 Task: Find connections with filter location West End with filter topic #Investingwith filter profile language Spanish with filter current company YASH Technologies with filter school Manav Rachna International Institute of Research & Studies with filter industry Wholesale Machinery with filter service category Financial Planning with filter keywords title Conservation Scientist
Action: Mouse moved to (687, 134)
Screenshot: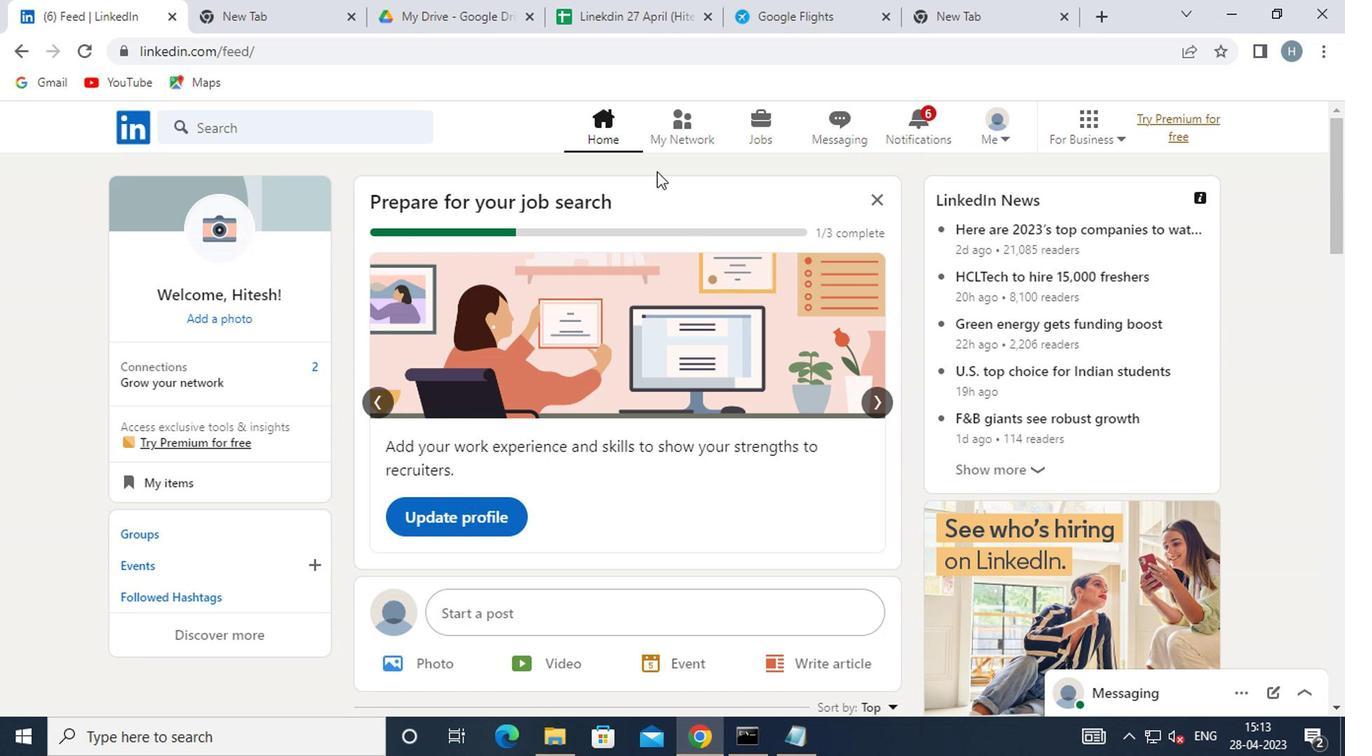 
Action: Mouse pressed left at (687, 134)
Screenshot: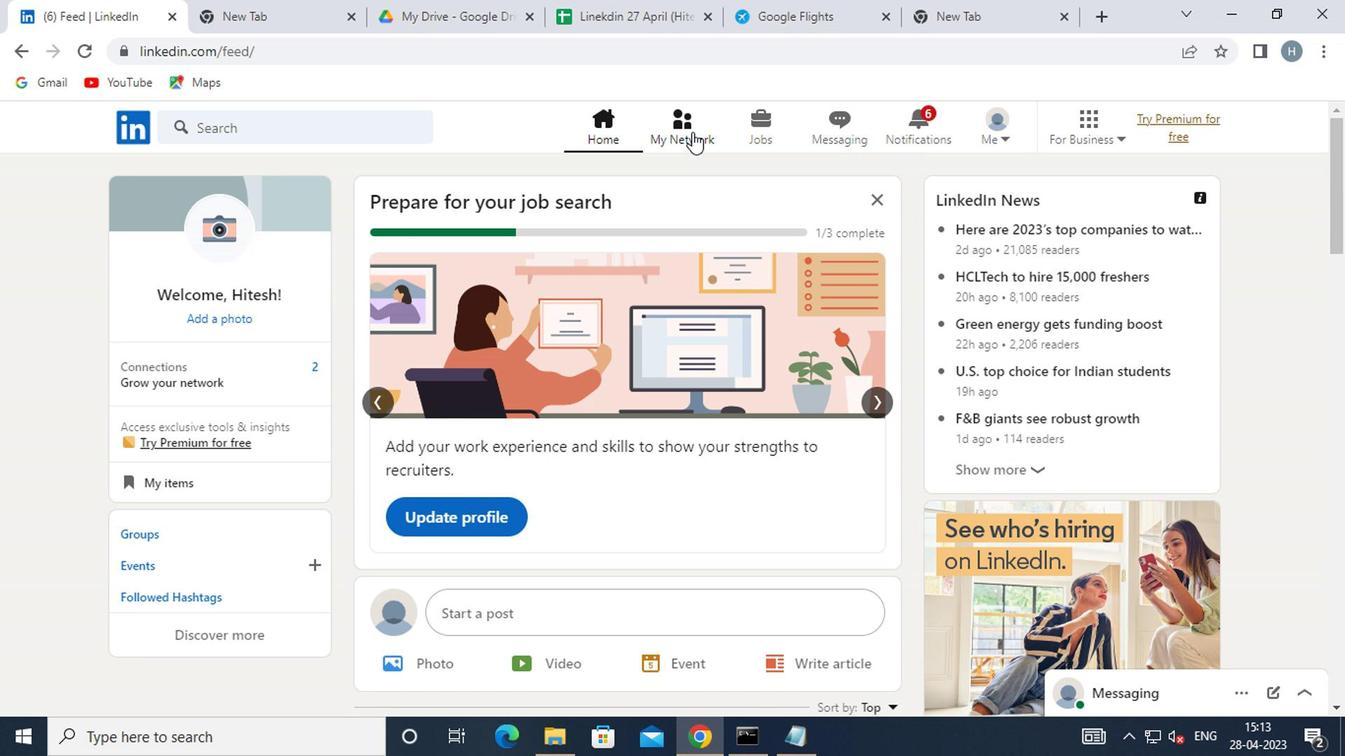 
Action: Mouse moved to (297, 230)
Screenshot: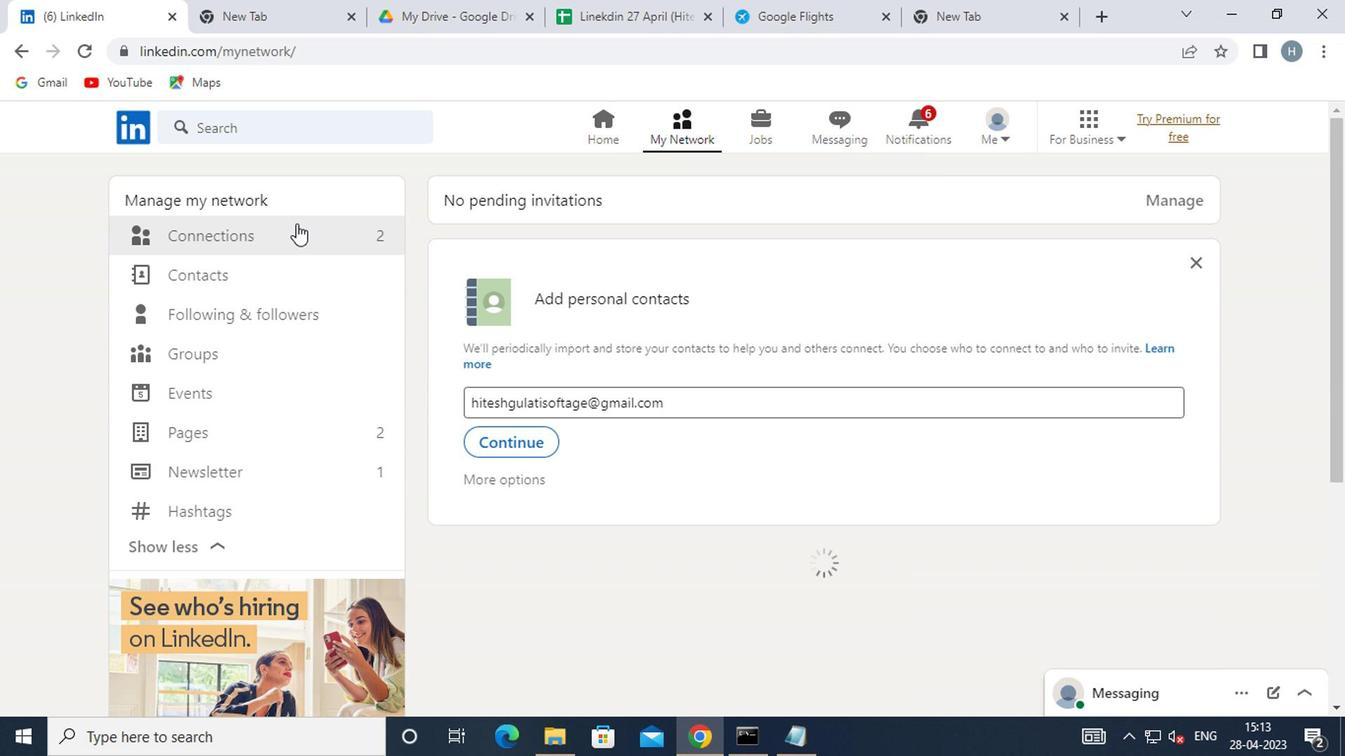 
Action: Mouse pressed left at (297, 230)
Screenshot: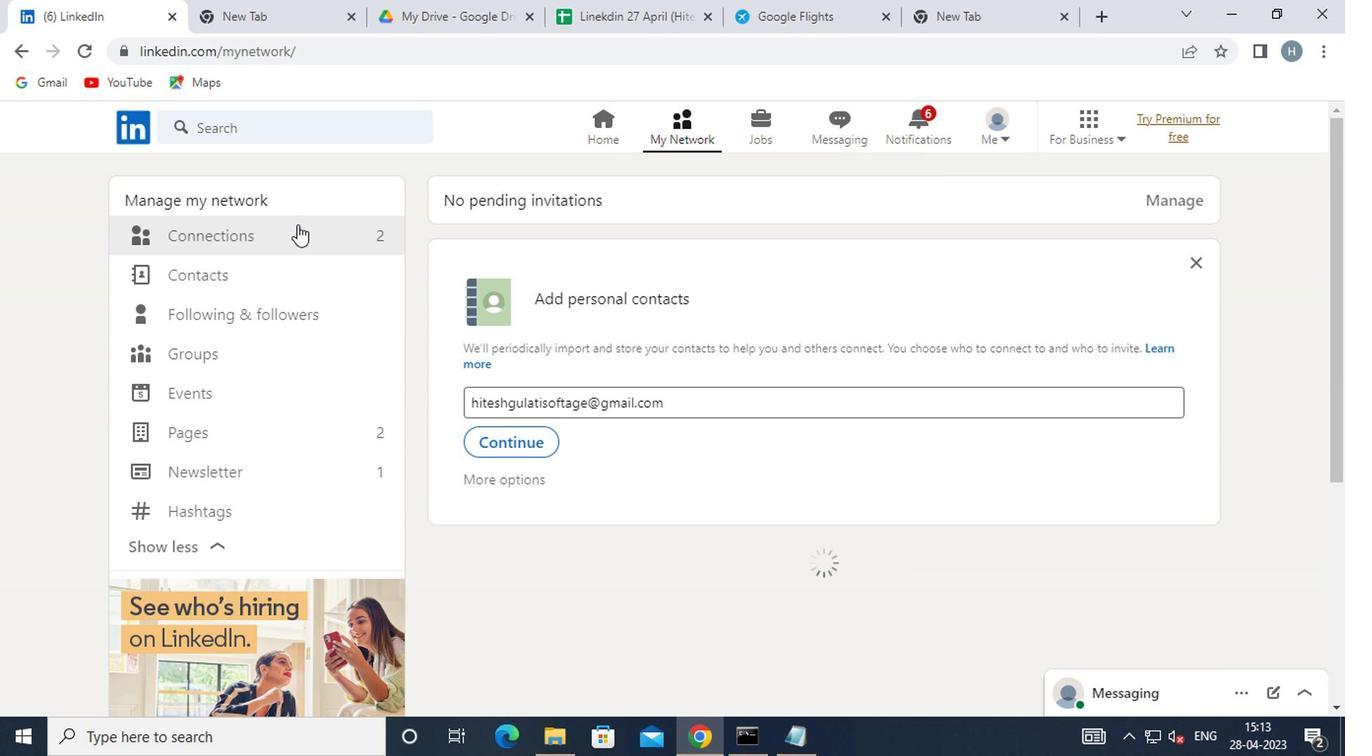 
Action: Mouse moved to (807, 239)
Screenshot: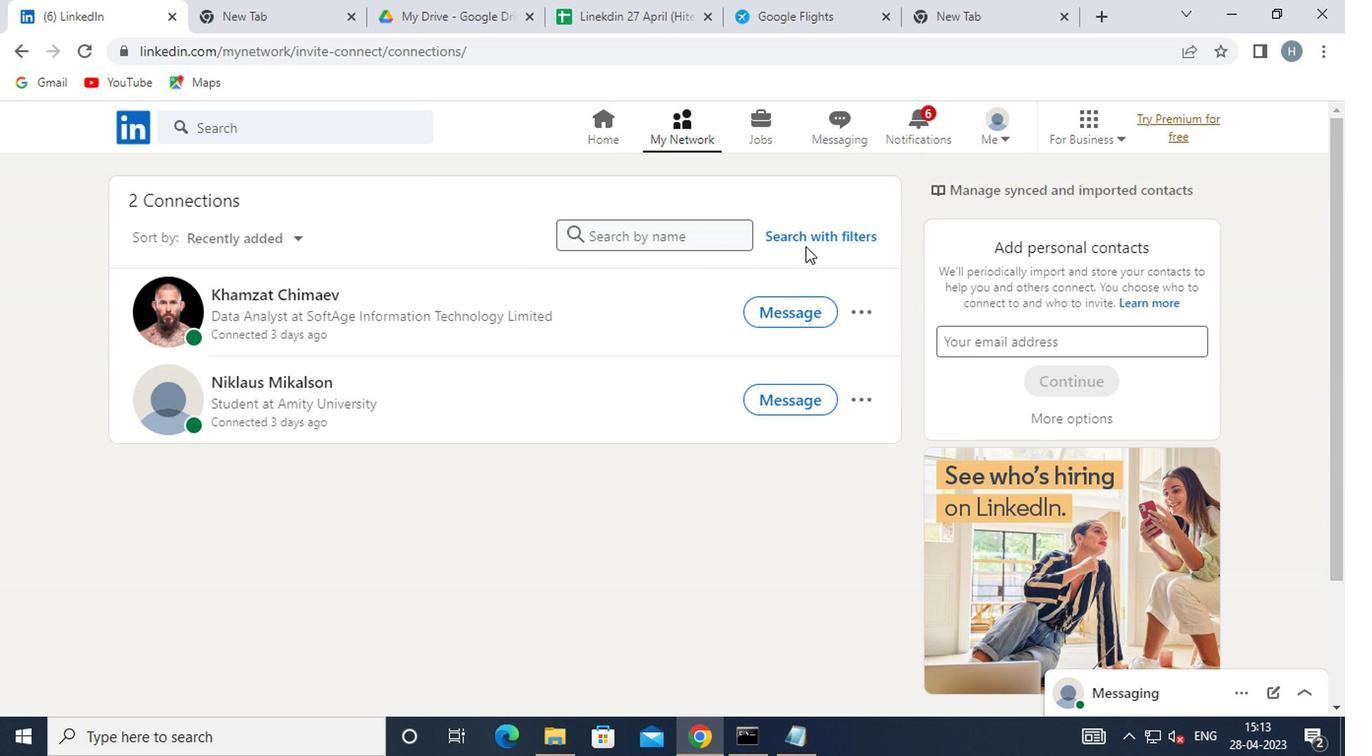 
Action: Mouse pressed left at (807, 239)
Screenshot: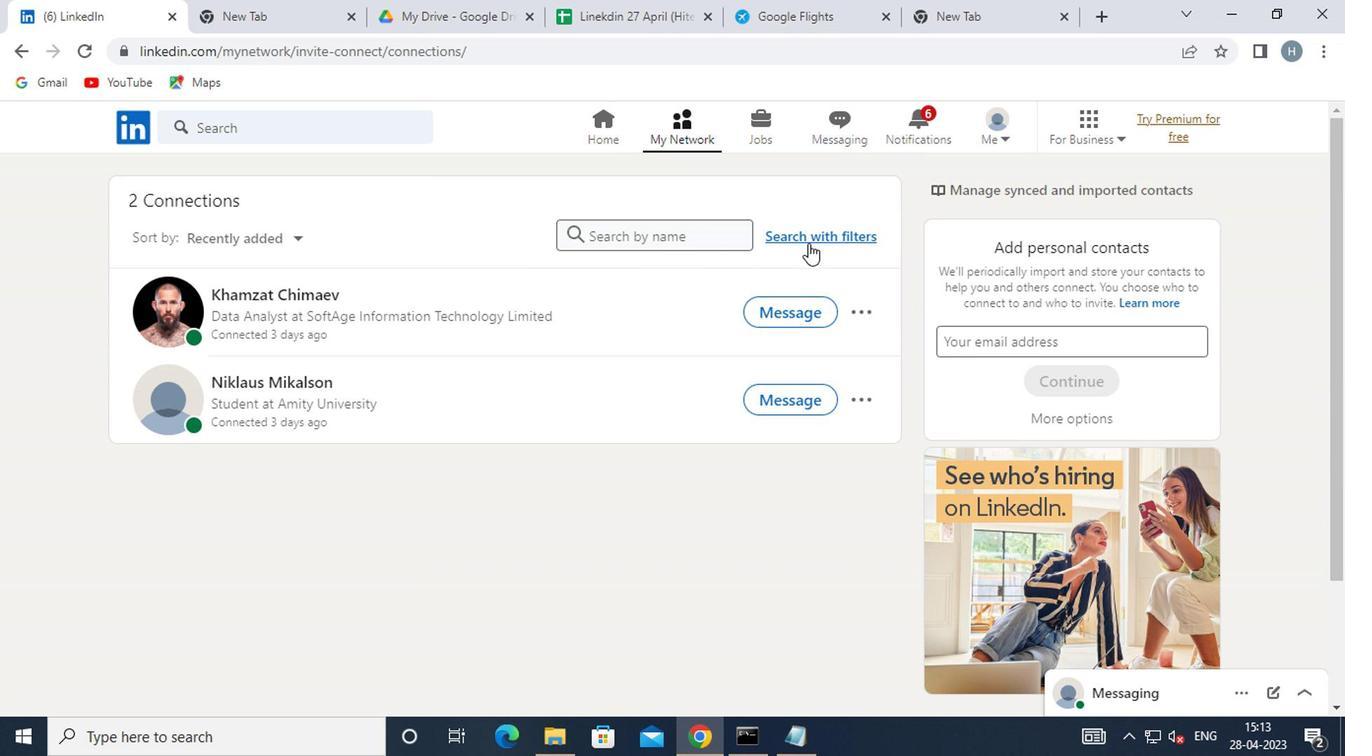 
Action: Mouse moved to (734, 184)
Screenshot: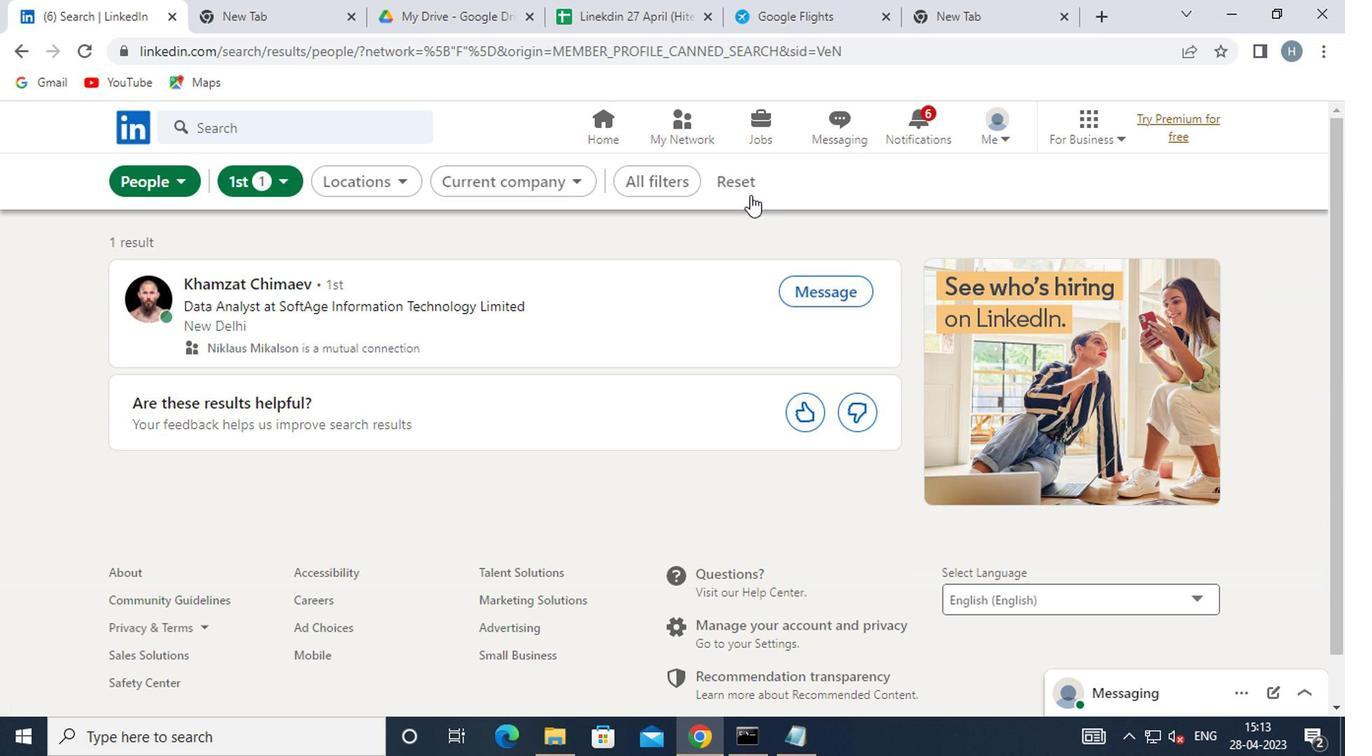
Action: Mouse pressed left at (734, 184)
Screenshot: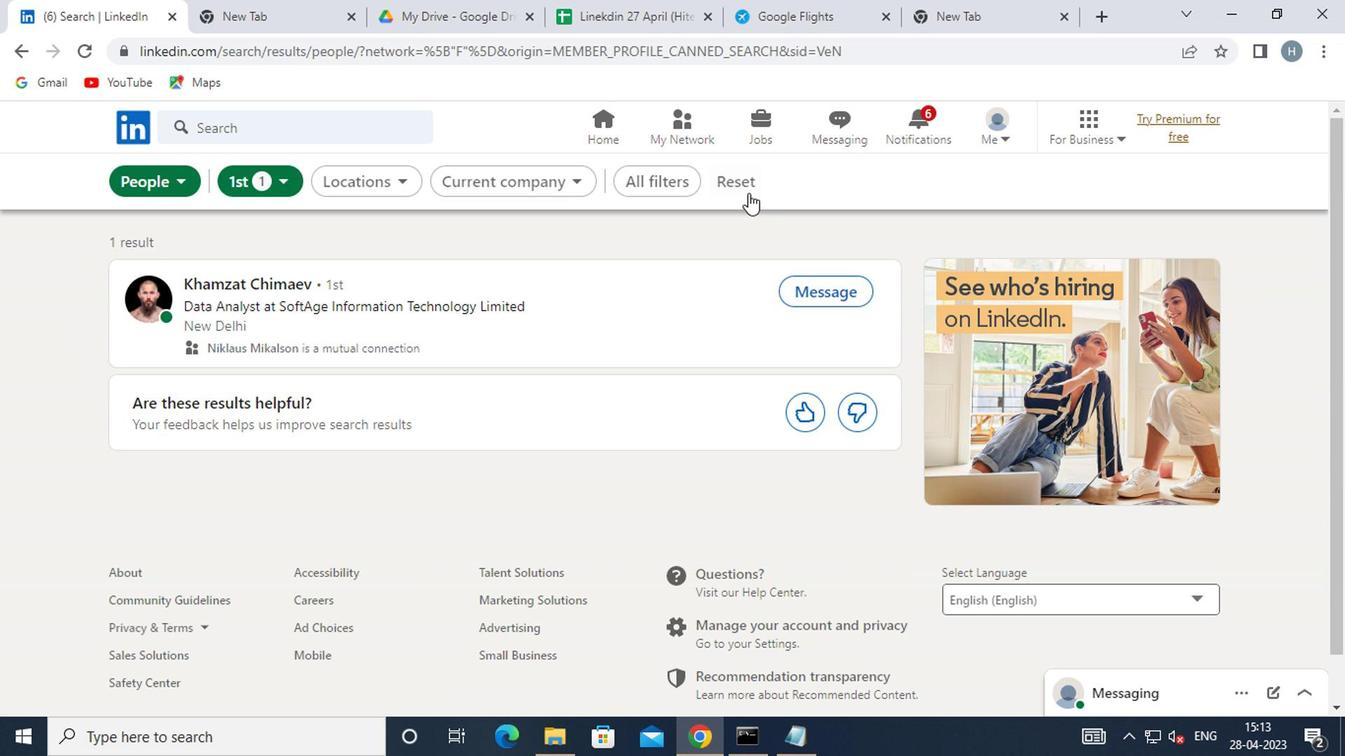 
Action: Mouse moved to (723, 184)
Screenshot: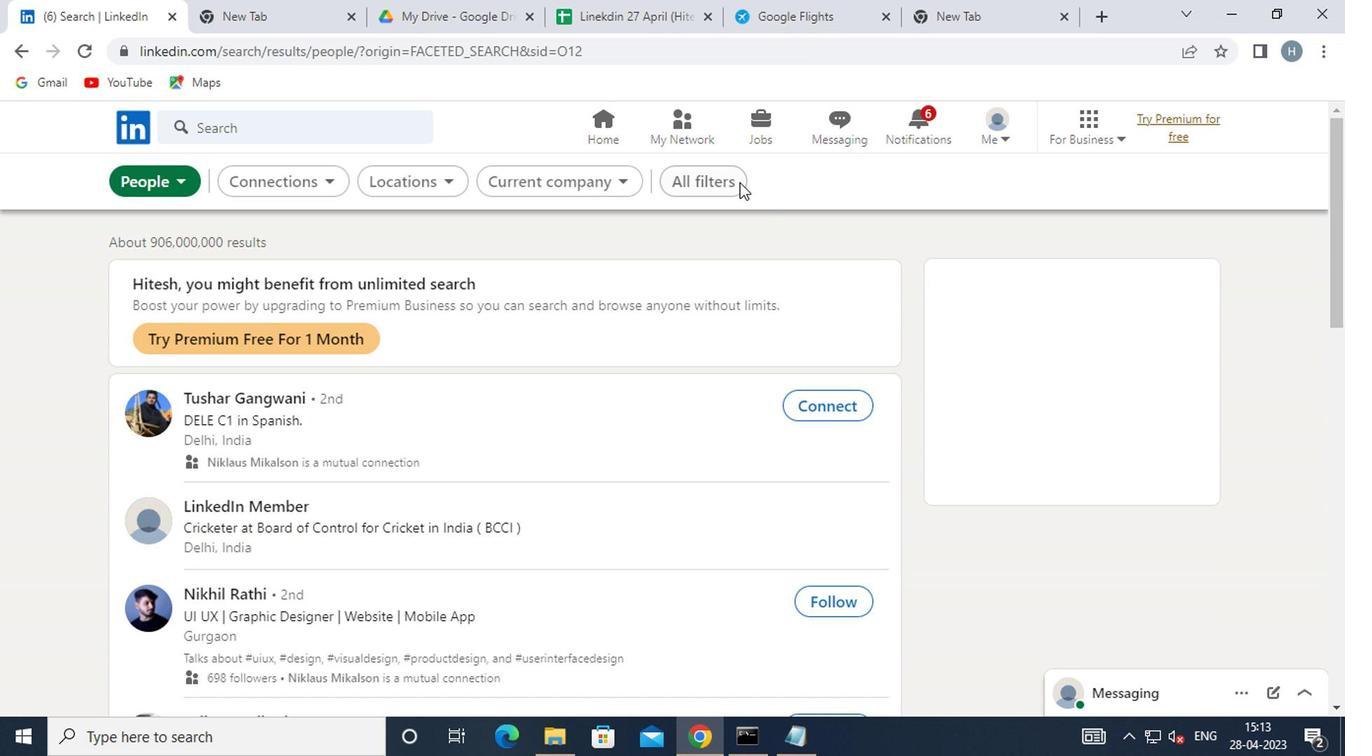 
Action: Mouse pressed left at (723, 184)
Screenshot: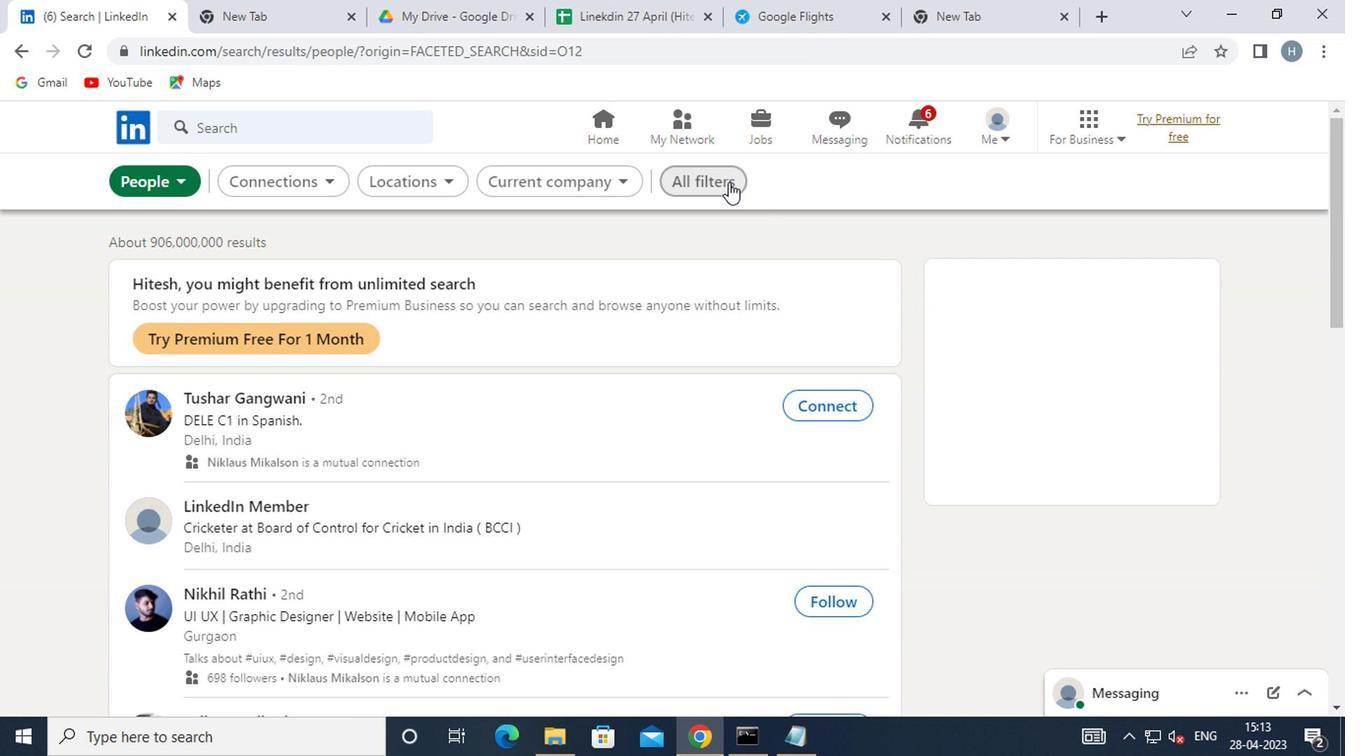 
Action: Mouse moved to (1065, 341)
Screenshot: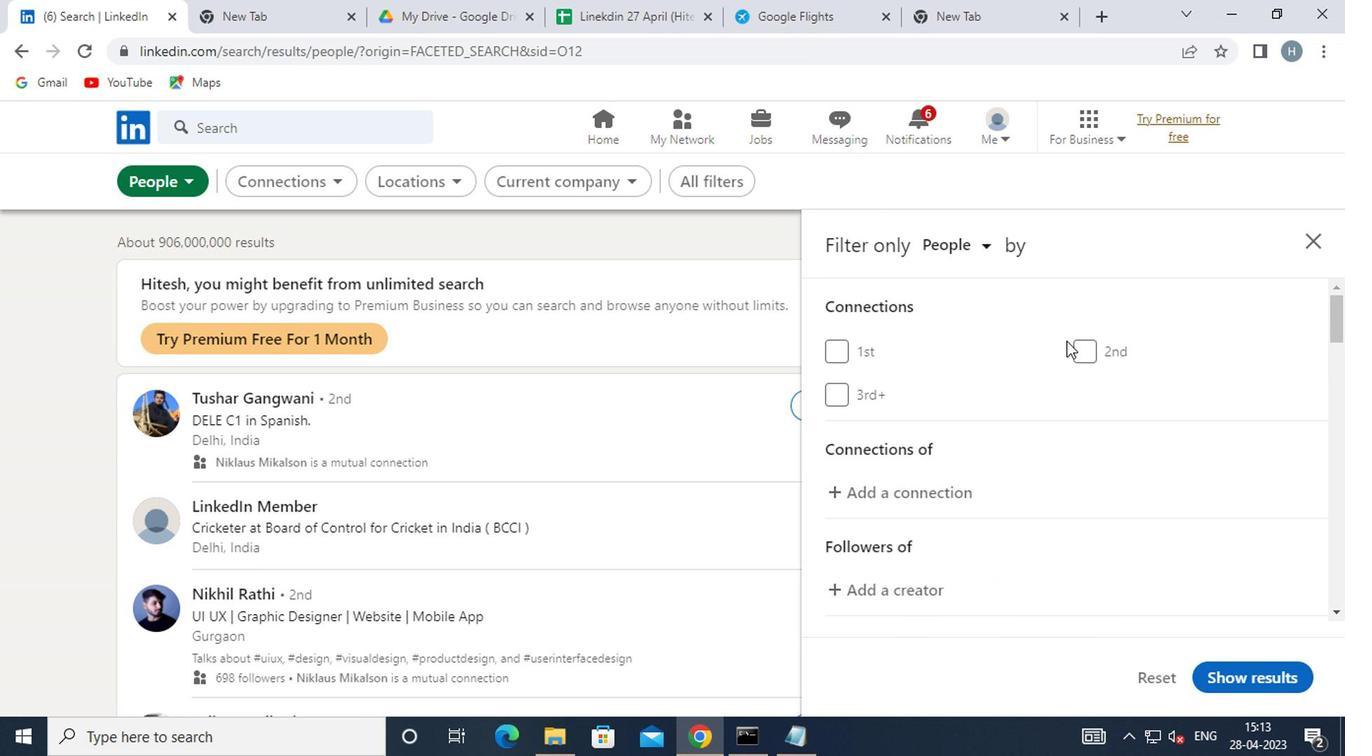 
Action: Mouse scrolled (1065, 341) with delta (0, 0)
Screenshot: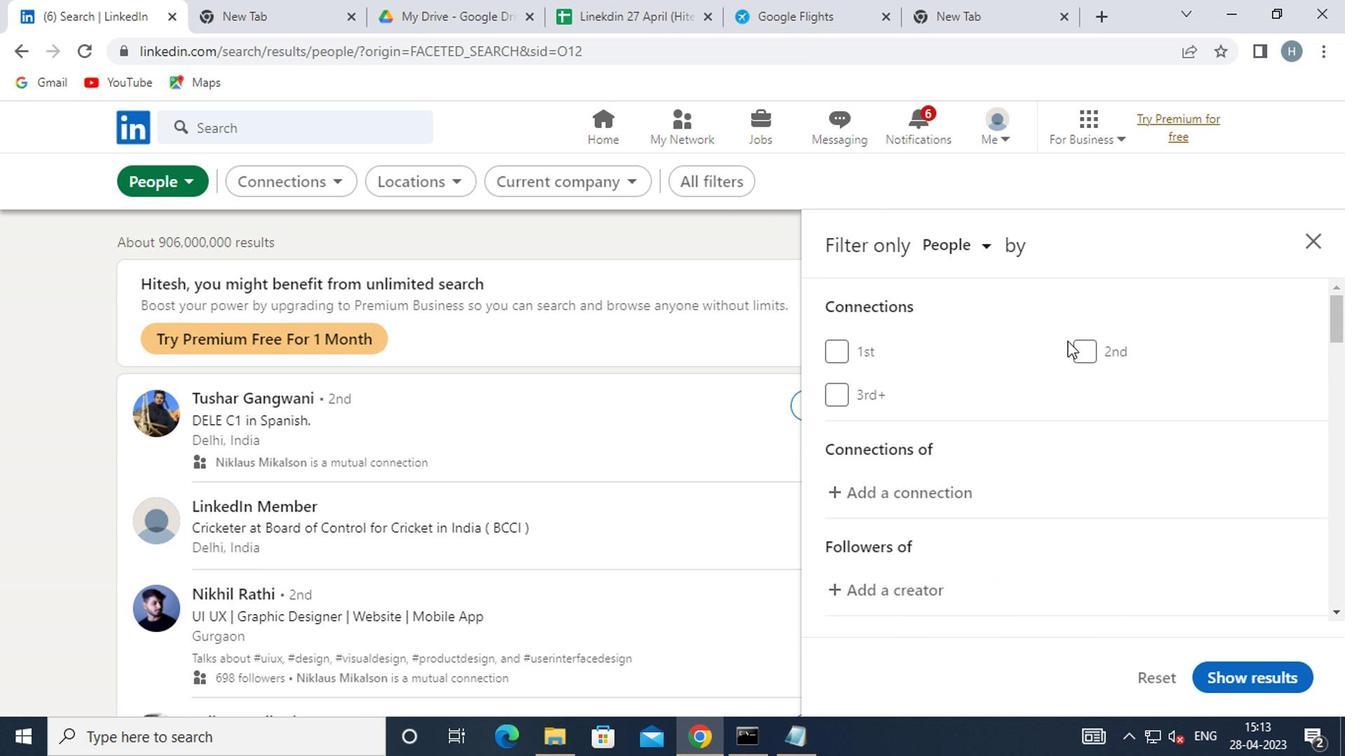
Action: Mouse moved to (1065, 341)
Screenshot: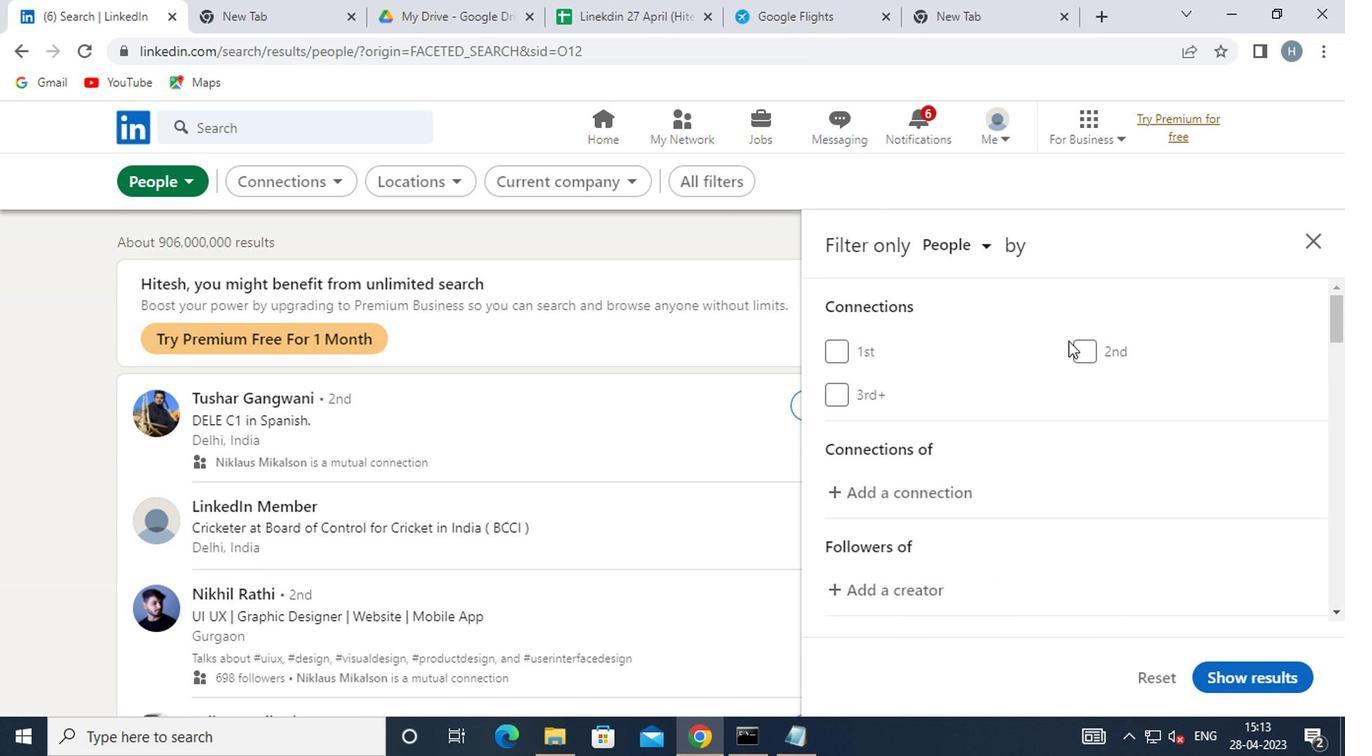 
Action: Mouse scrolled (1065, 341) with delta (0, 0)
Screenshot: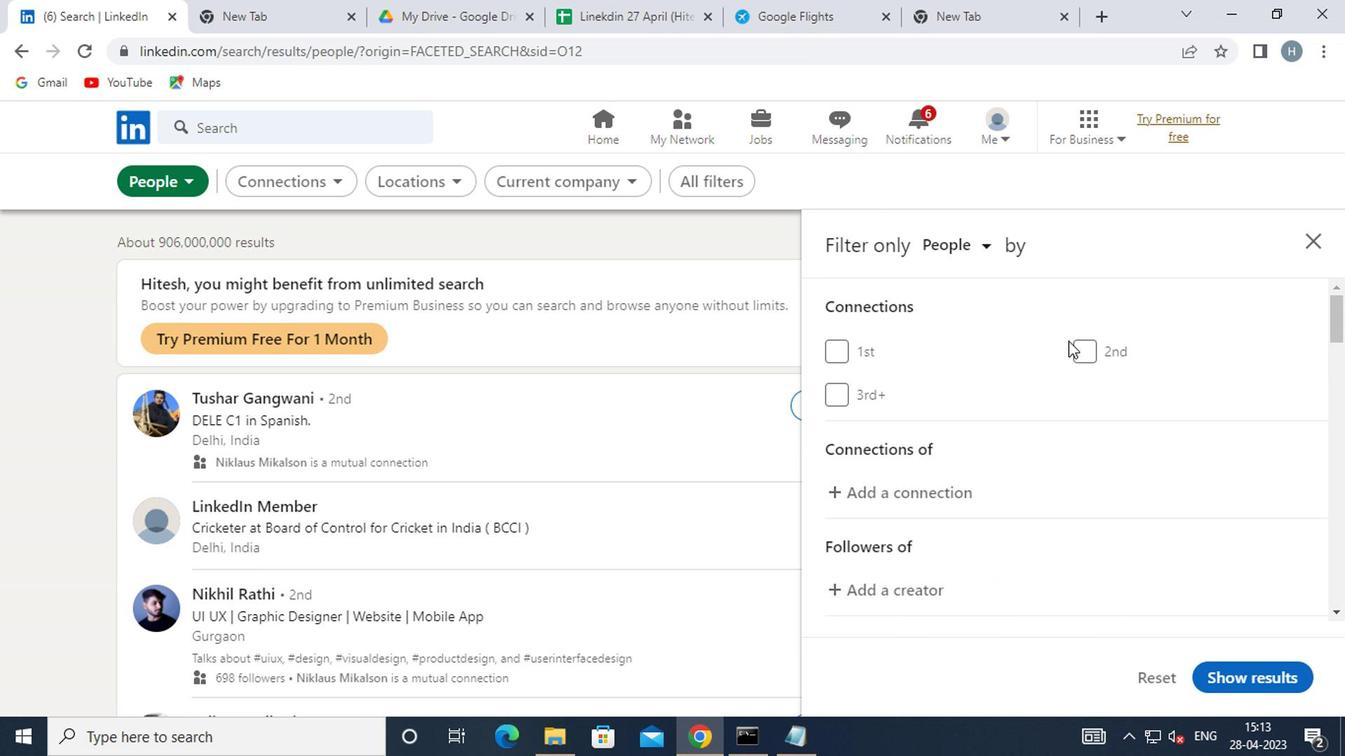 
Action: Mouse scrolled (1065, 341) with delta (0, 0)
Screenshot: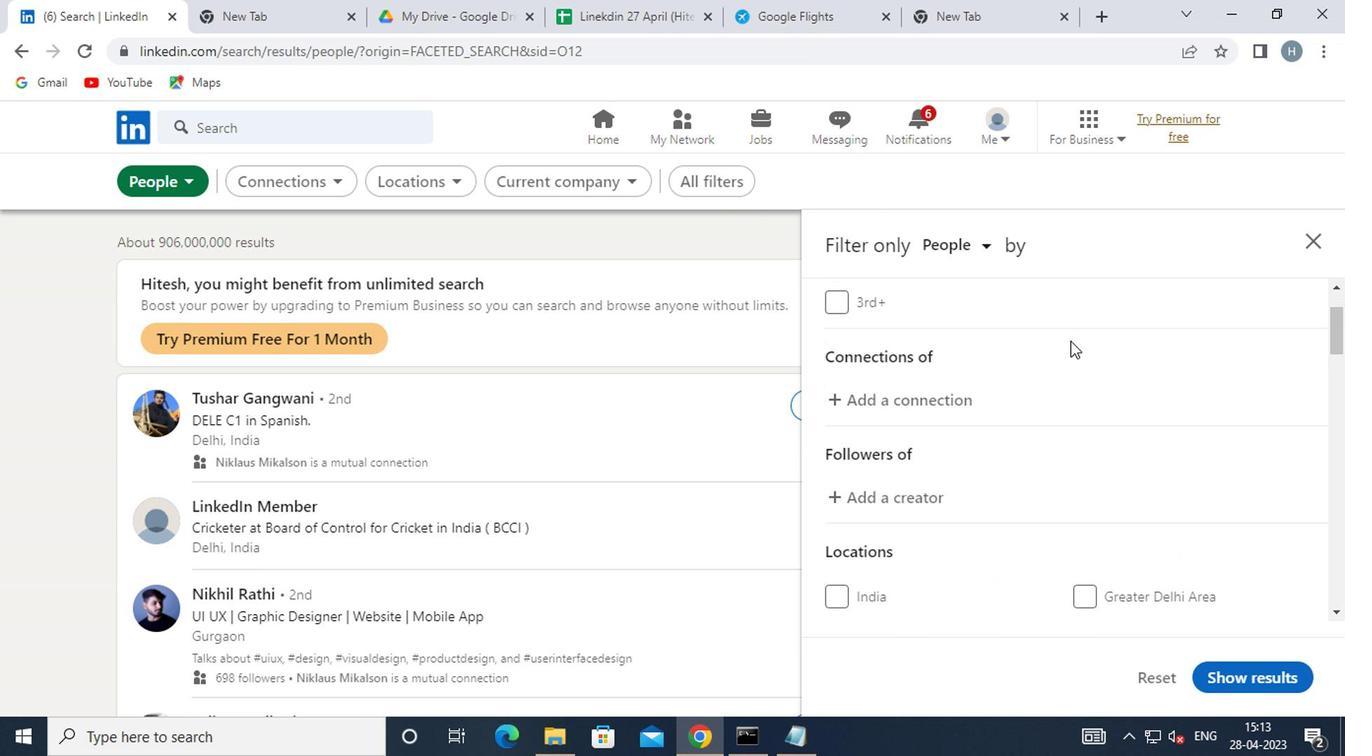 
Action: Mouse moved to (1113, 468)
Screenshot: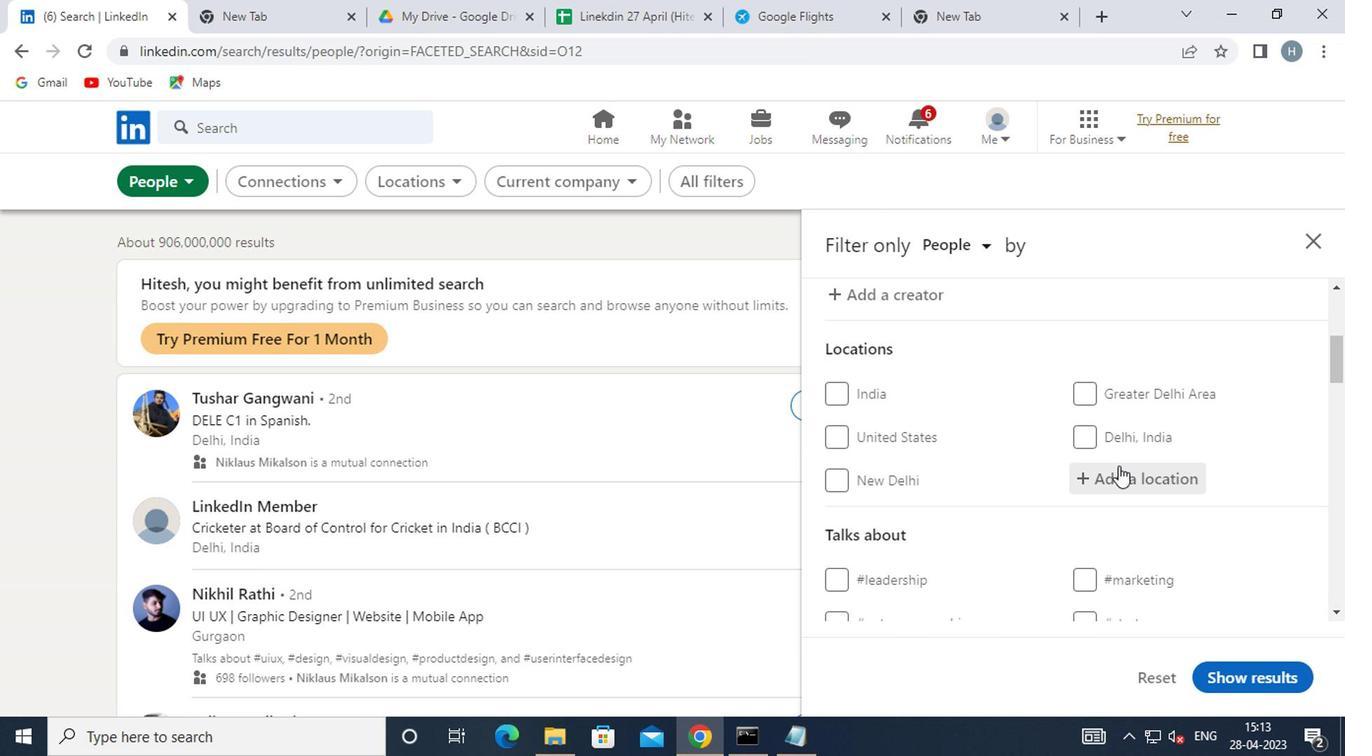 
Action: Mouse pressed left at (1113, 468)
Screenshot: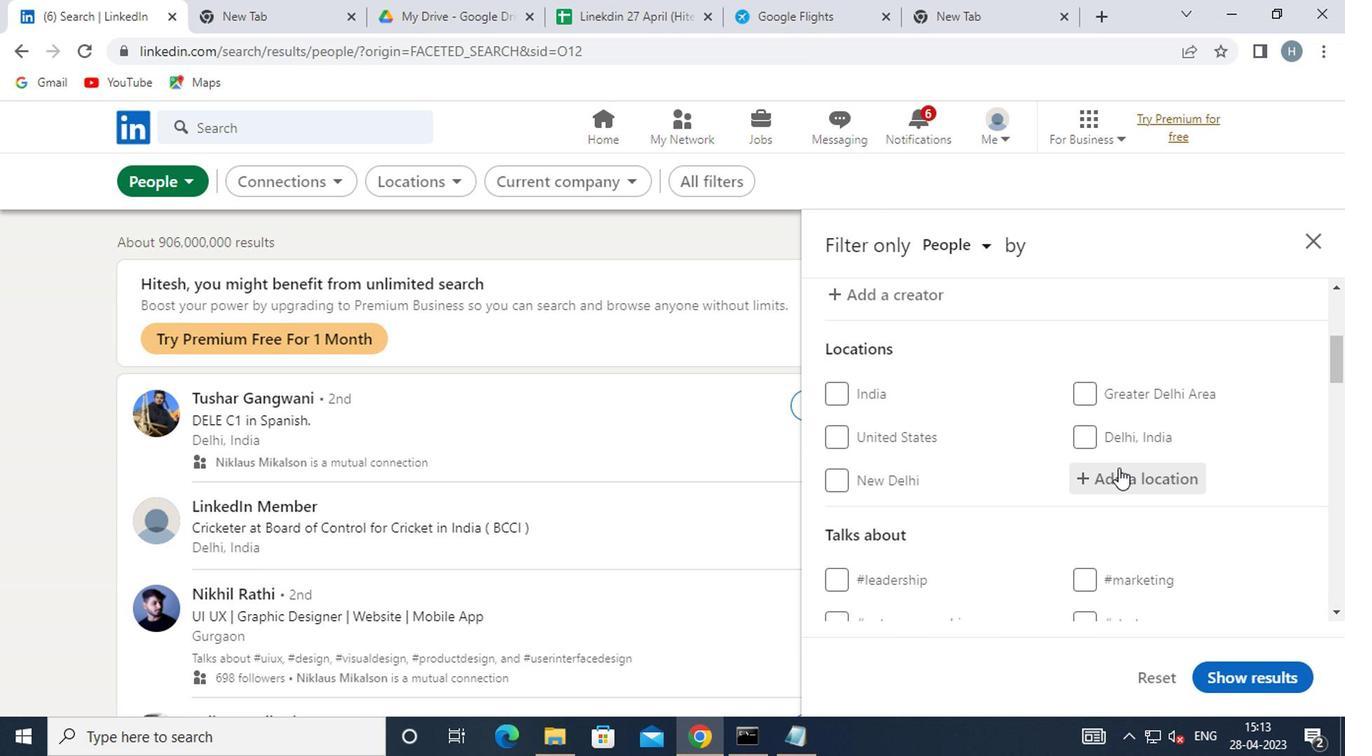 
Action: Mouse moved to (1100, 463)
Screenshot: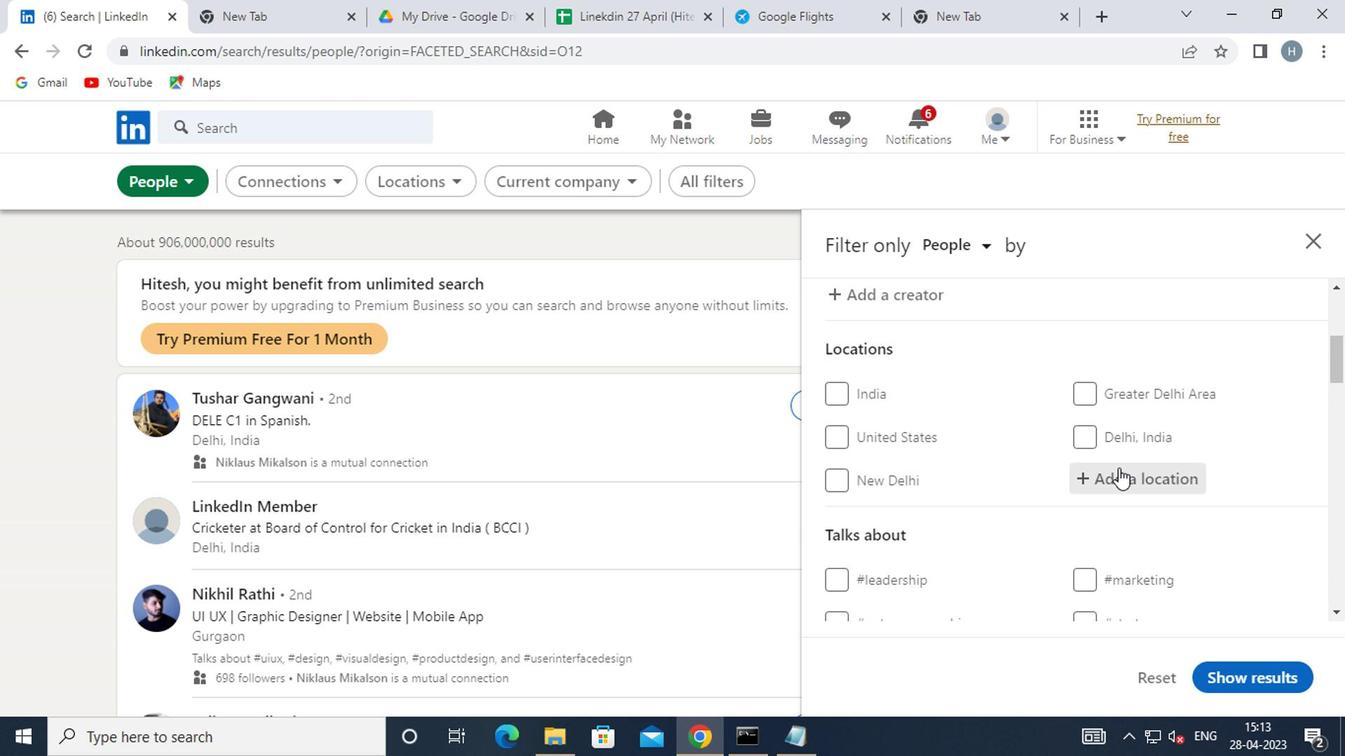 
Action: Key pressed <Key.shift><Key.shift>WEST<Key.space><Key.shift><Key.shift>END
Screenshot: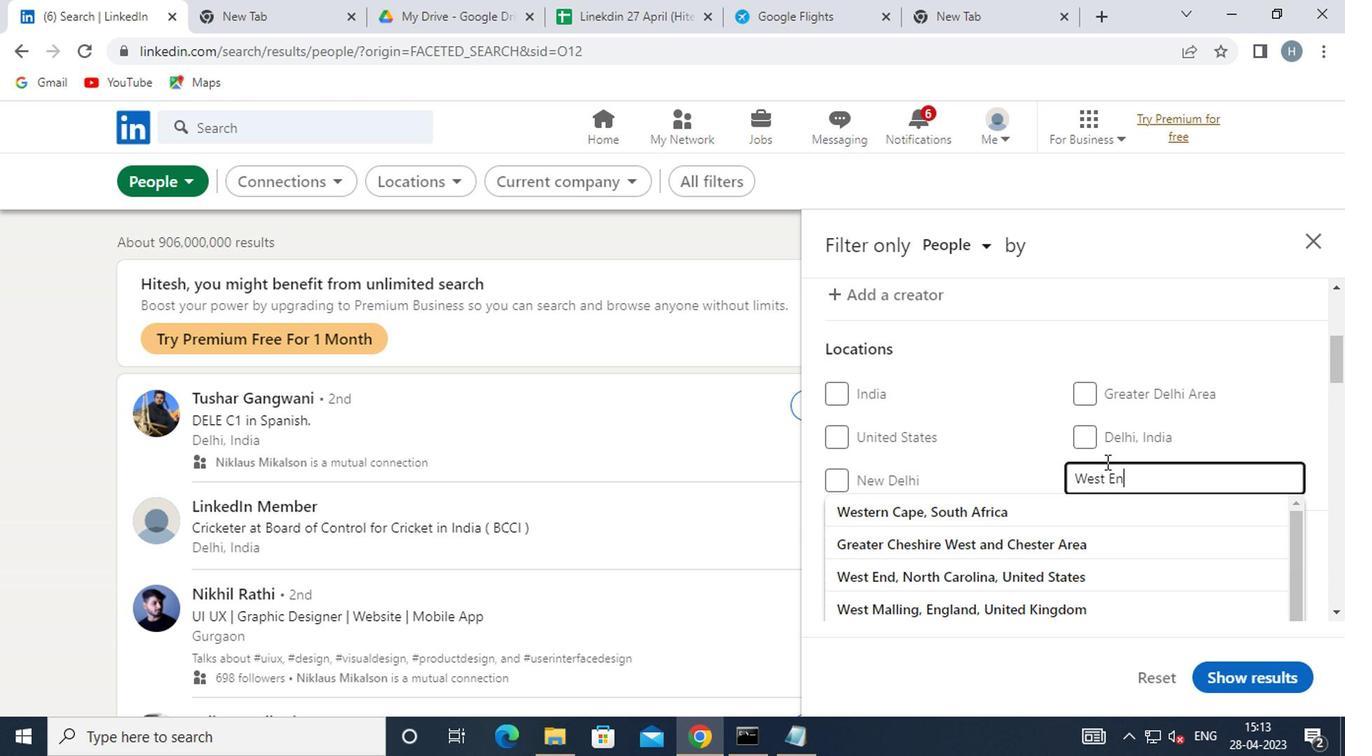 
Action: Mouse moved to (1165, 475)
Screenshot: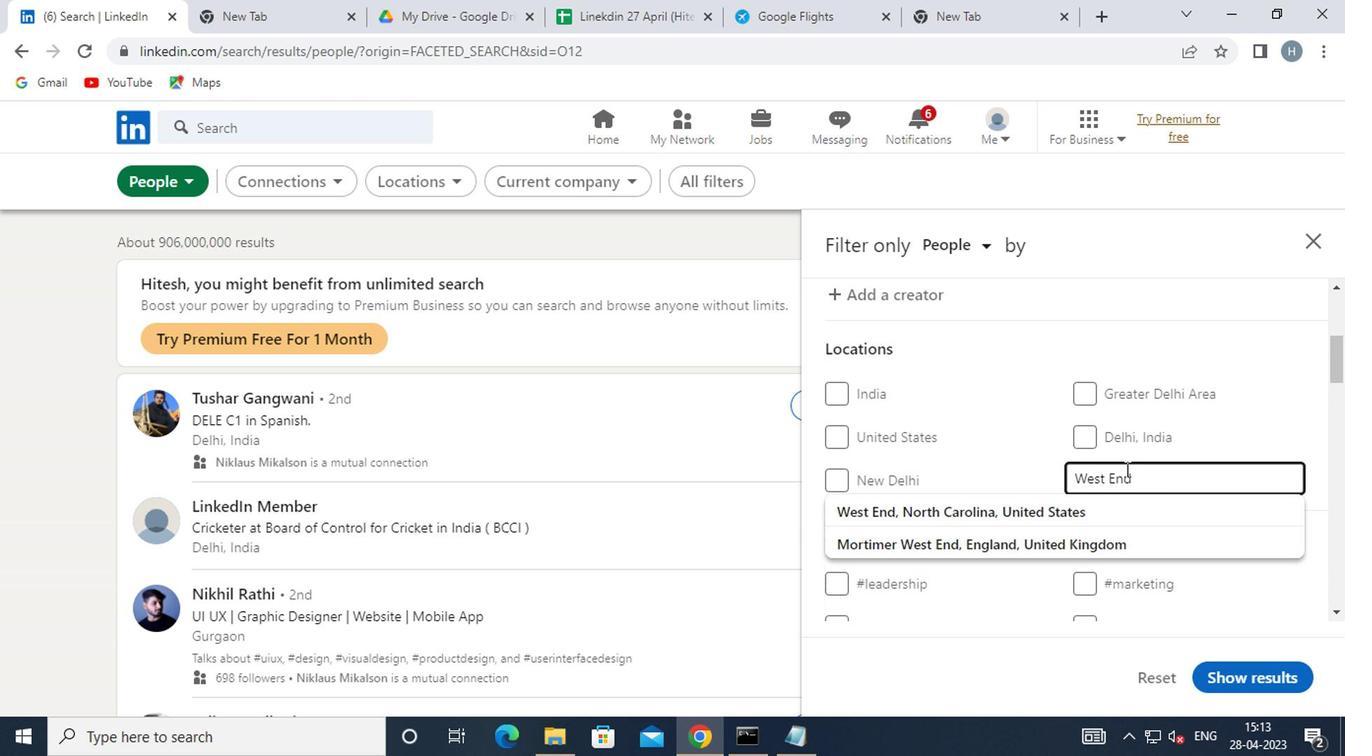
Action: Key pressed <Key.enter>
Screenshot: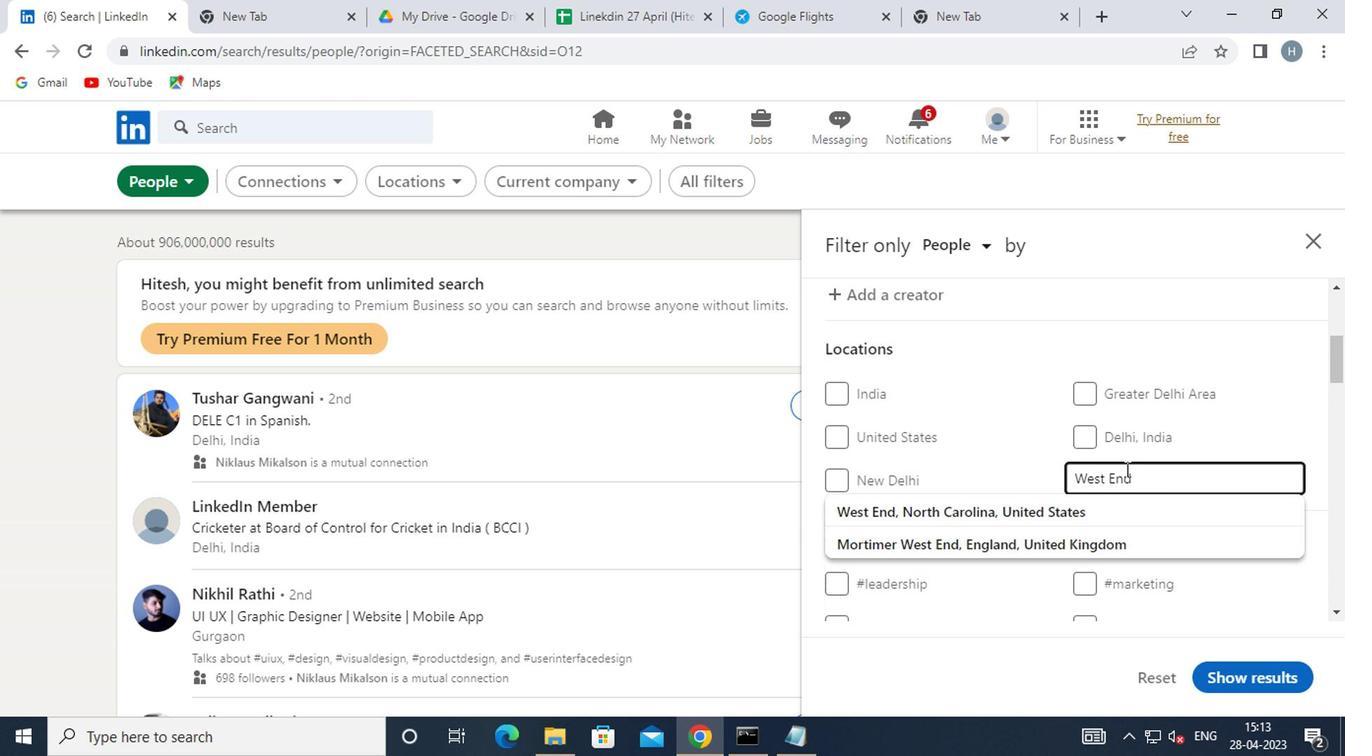 
Action: Mouse moved to (1167, 471)
Screenshot: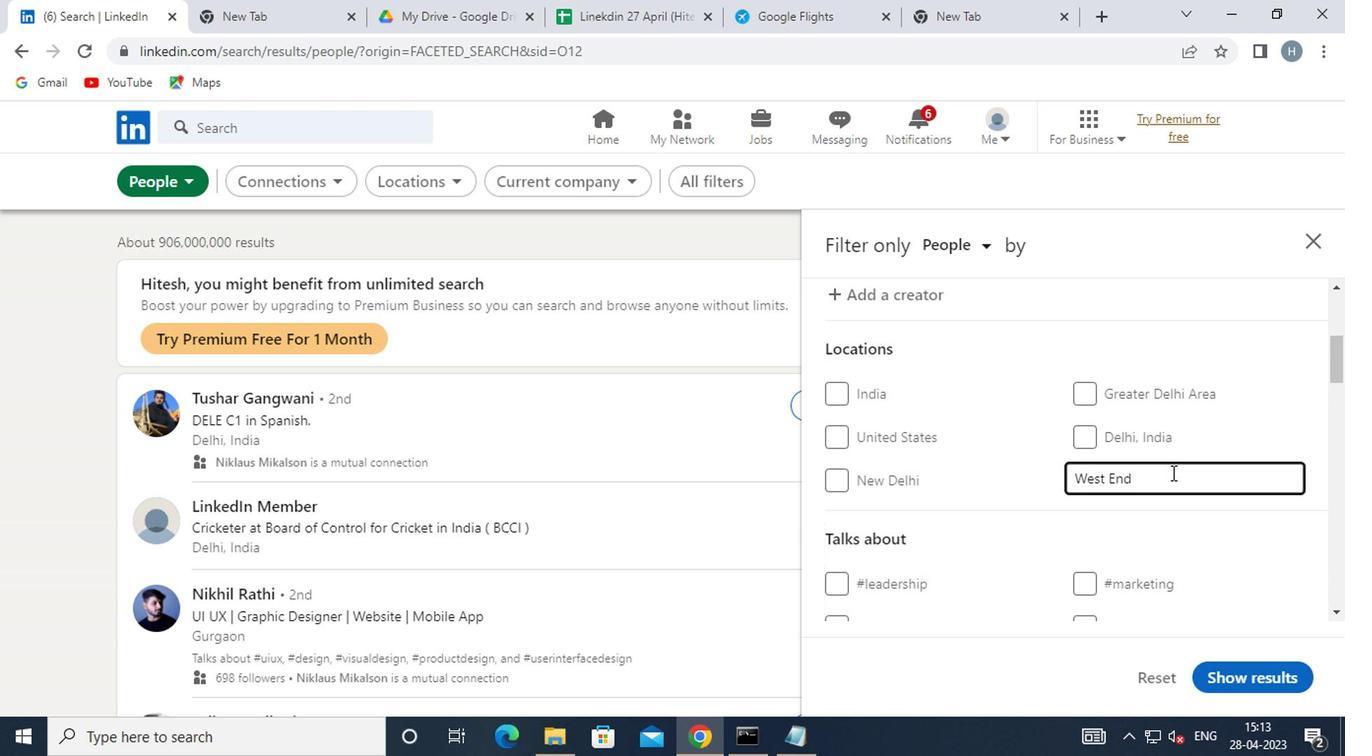 
Action: Mouse scrolled (1167, 470) with delta (0, 0)
Screenshot: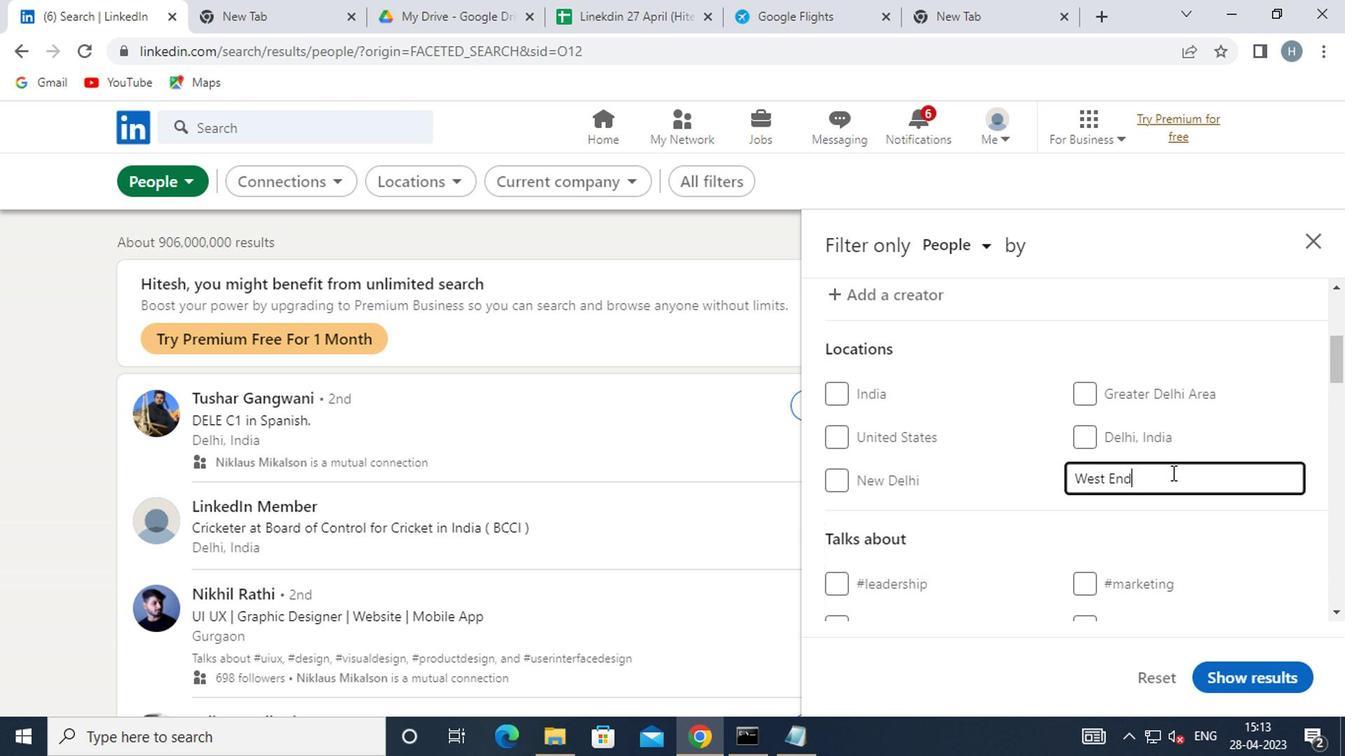 
Action: Mouse moved to (1158, 453)
Screenshot: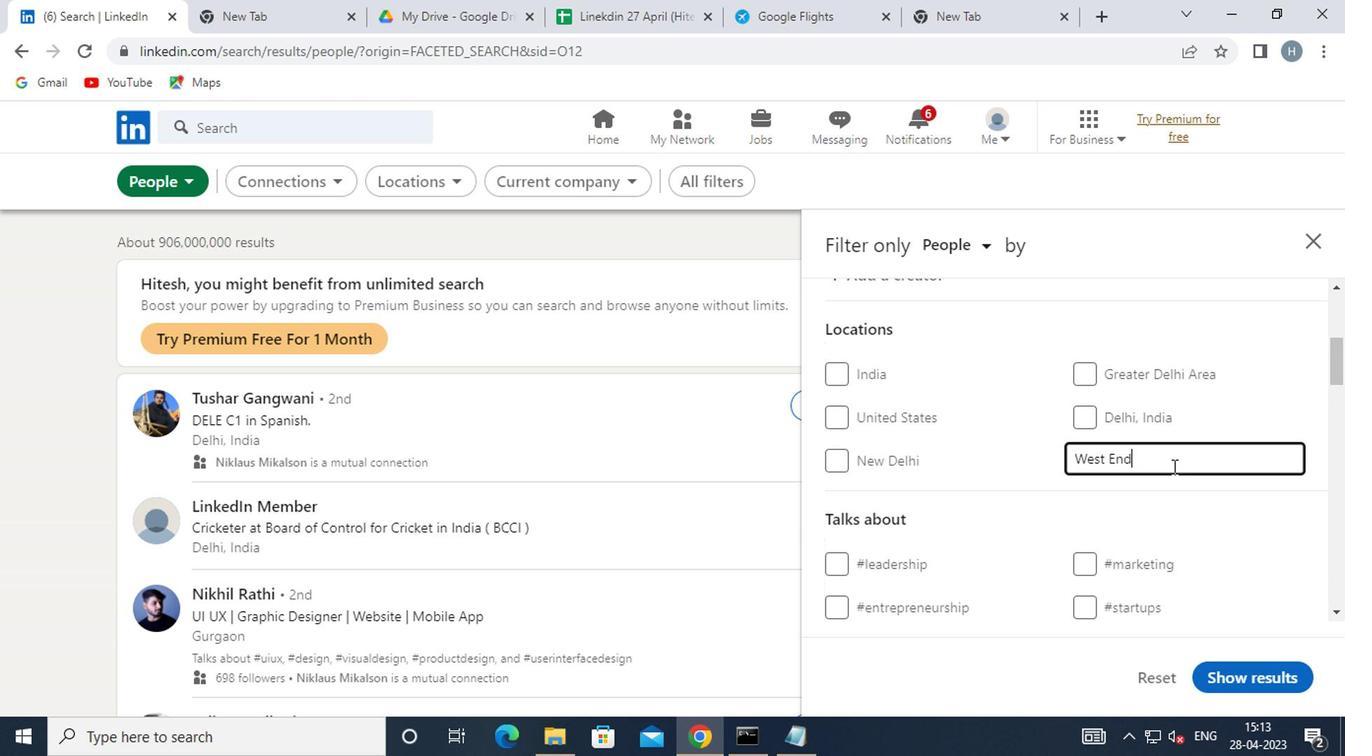
Action: Mouse scrolled (1158, 451) with delta (0, -1)
Screenshot: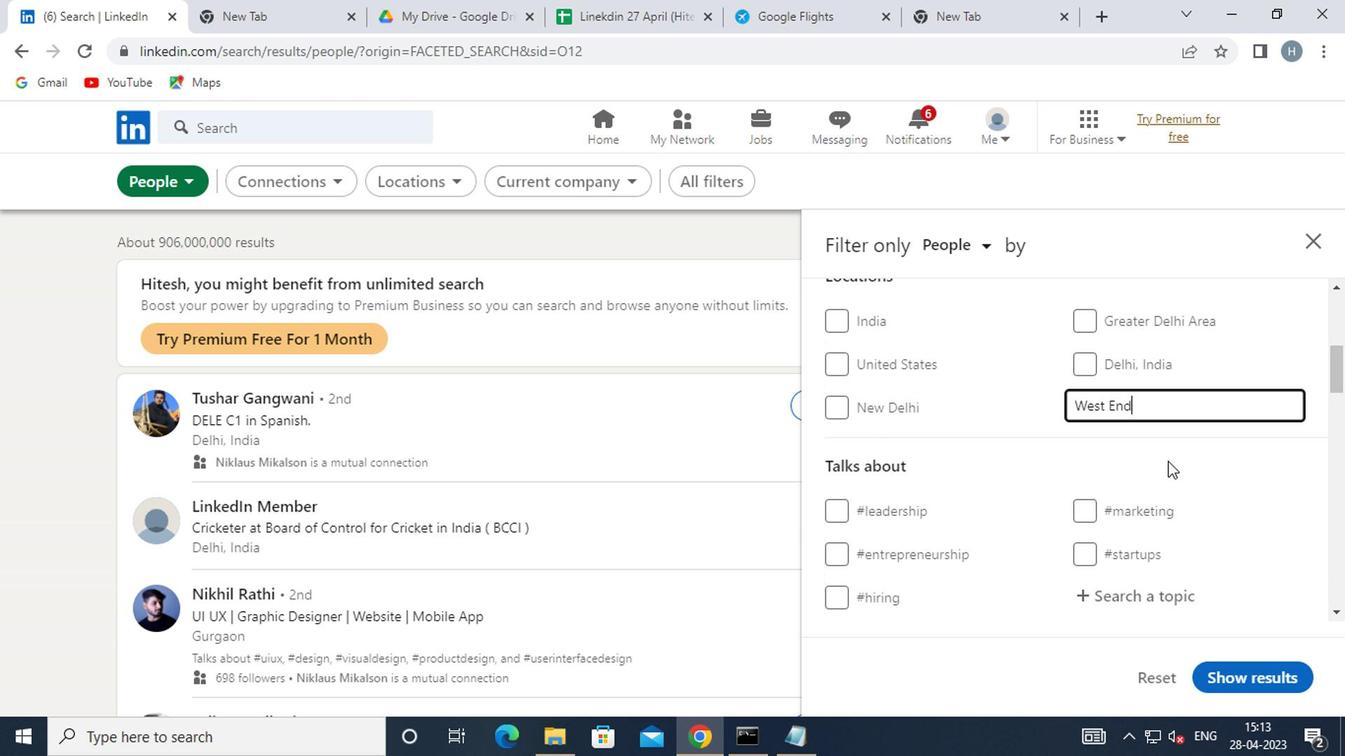 
Action: Mouse moved to (1141, 474)
Screenshot: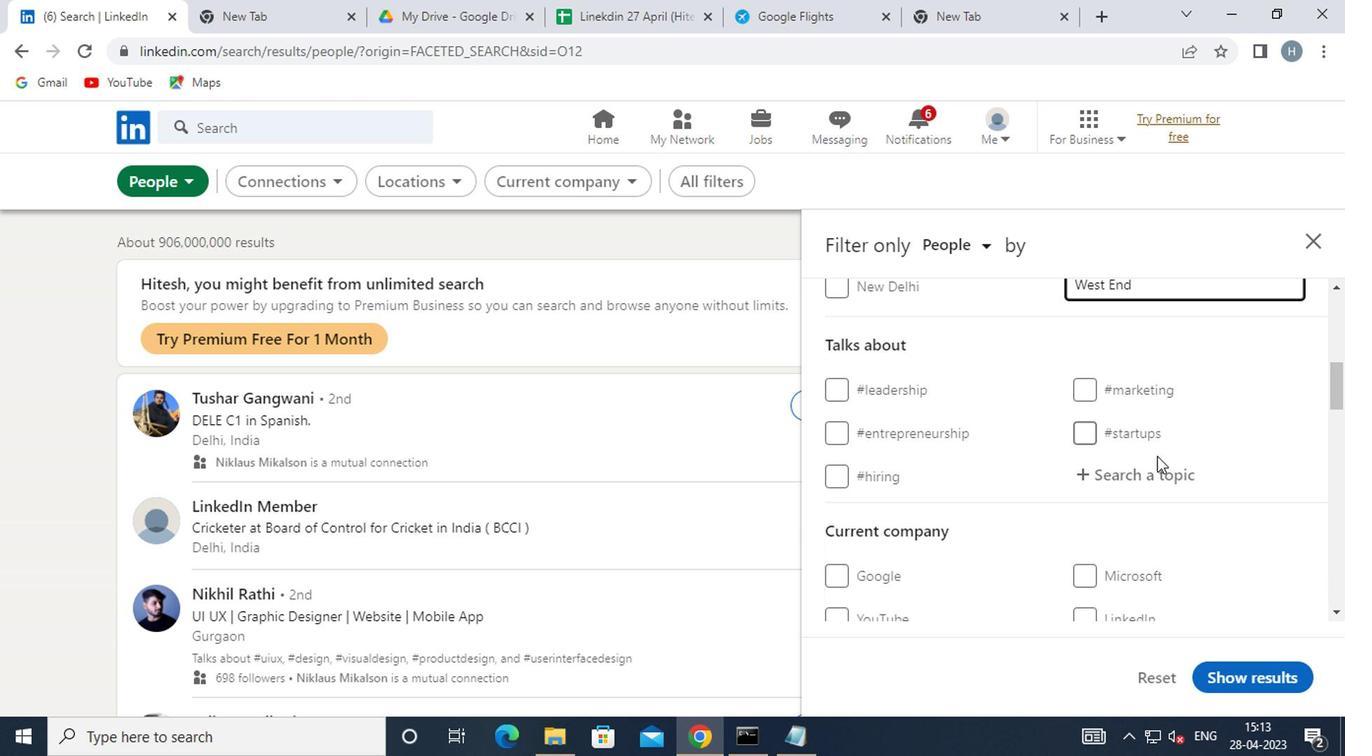 
Action: Mouse pressed left at (1141, 474)
Screenshot: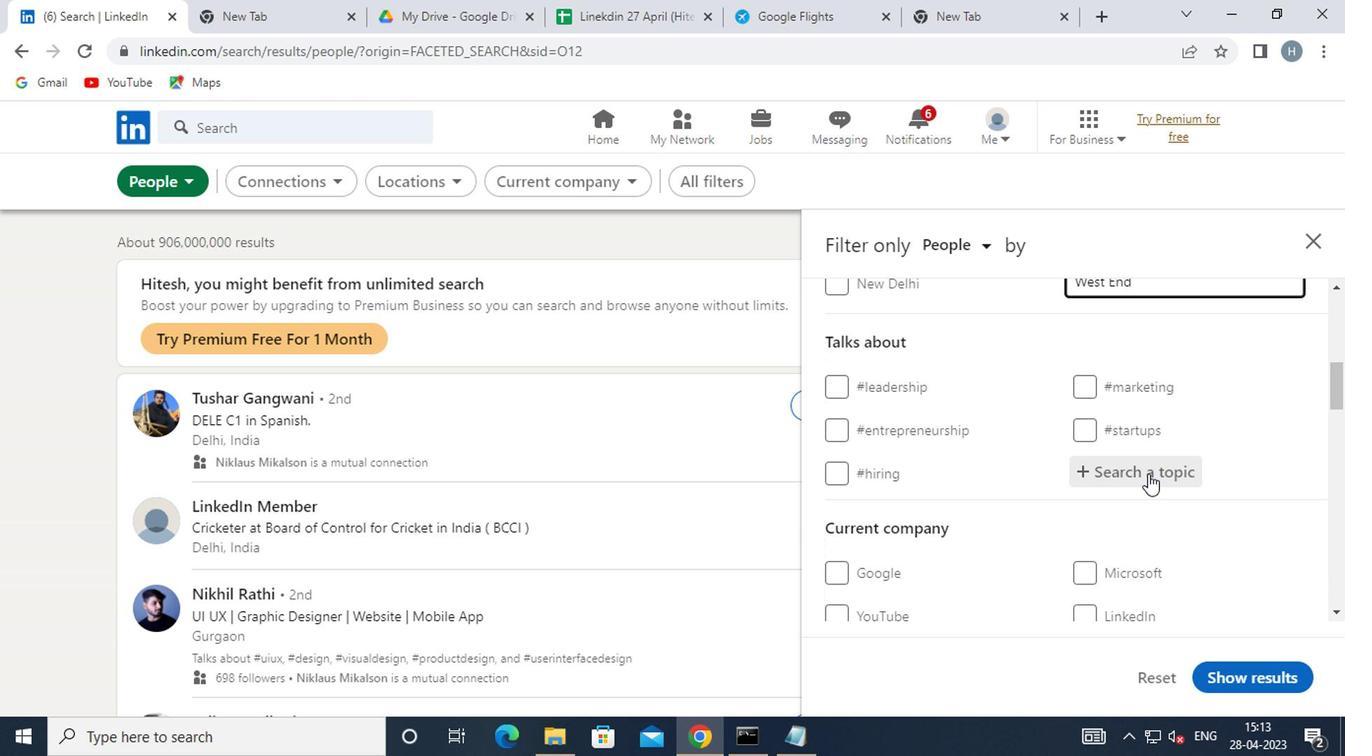 
Action: Mouse moved to (1141, 475)
Screenshot: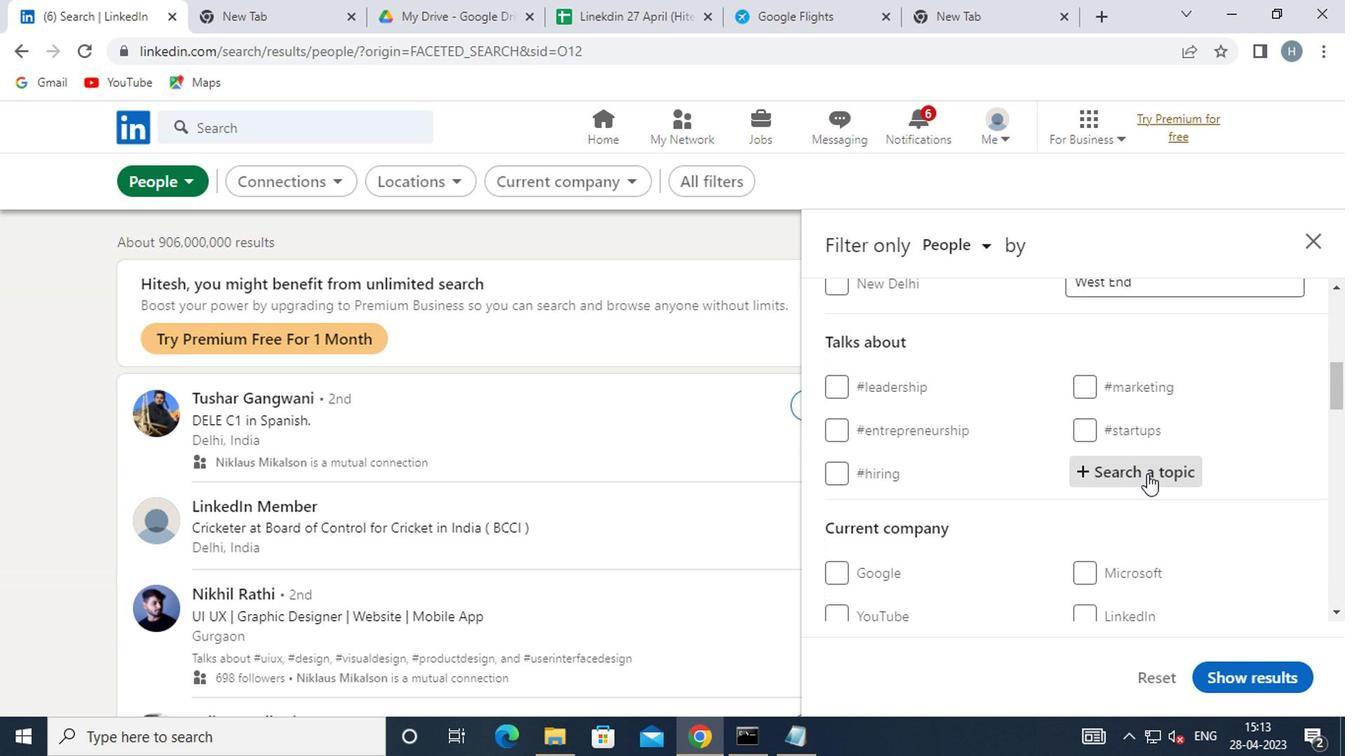 
Action: Key pressed <Key.shift>INVEST
Screenshot: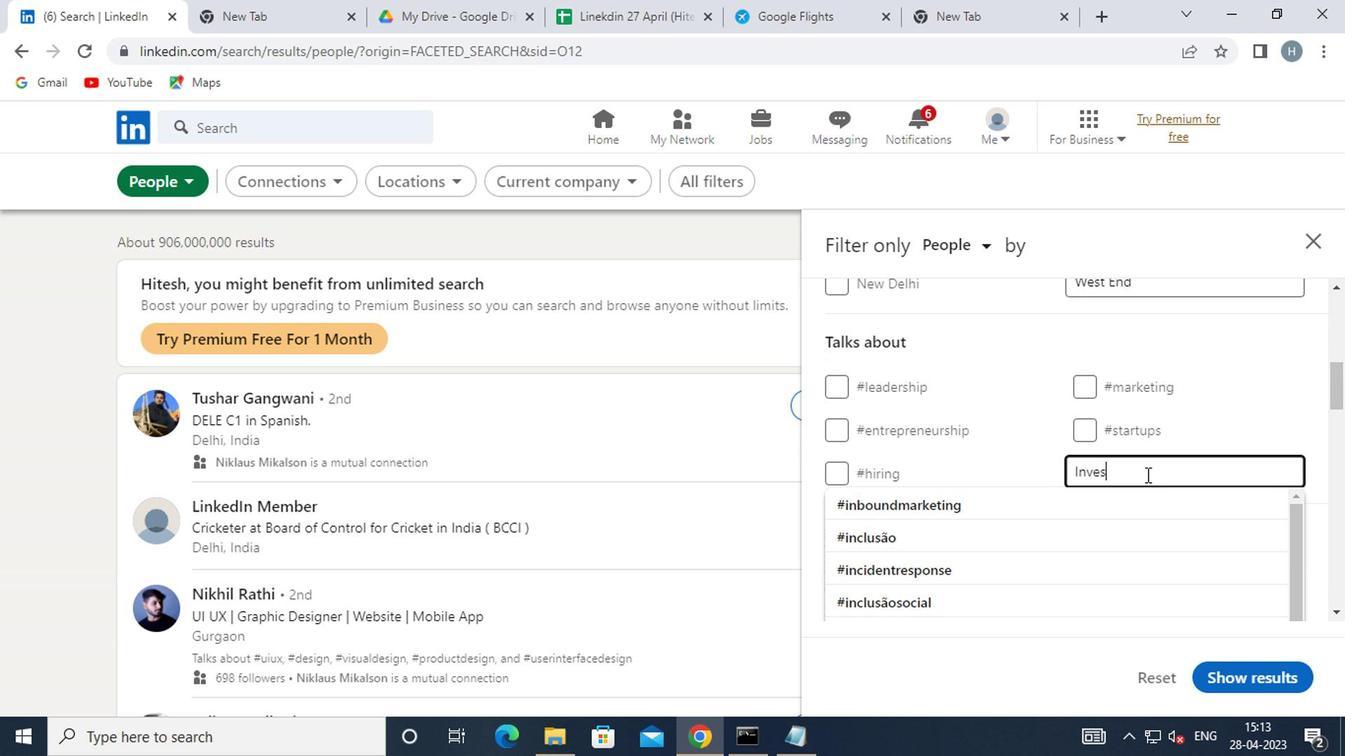 
Action: Mouse moved to (1065, 508)
Screenshot: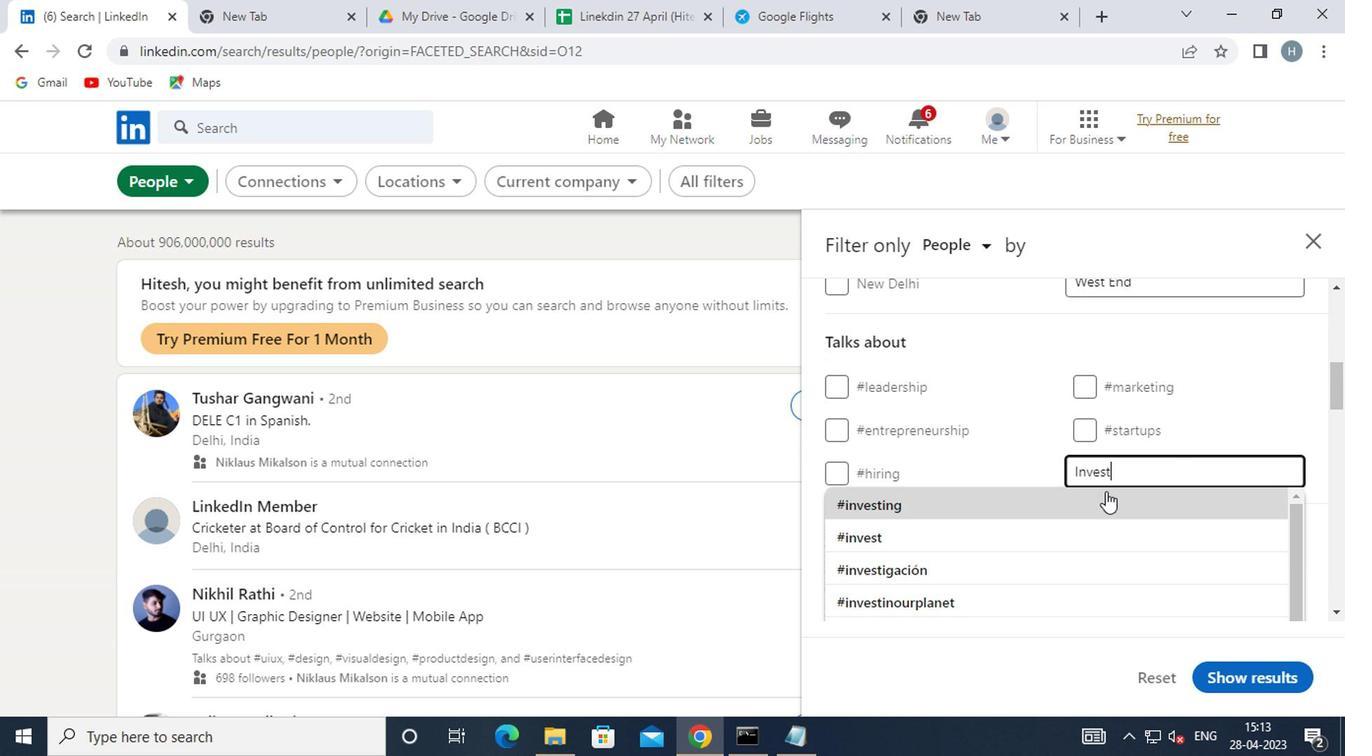 
Action: Mouse pressed left at (1065, 508)
Screenshot: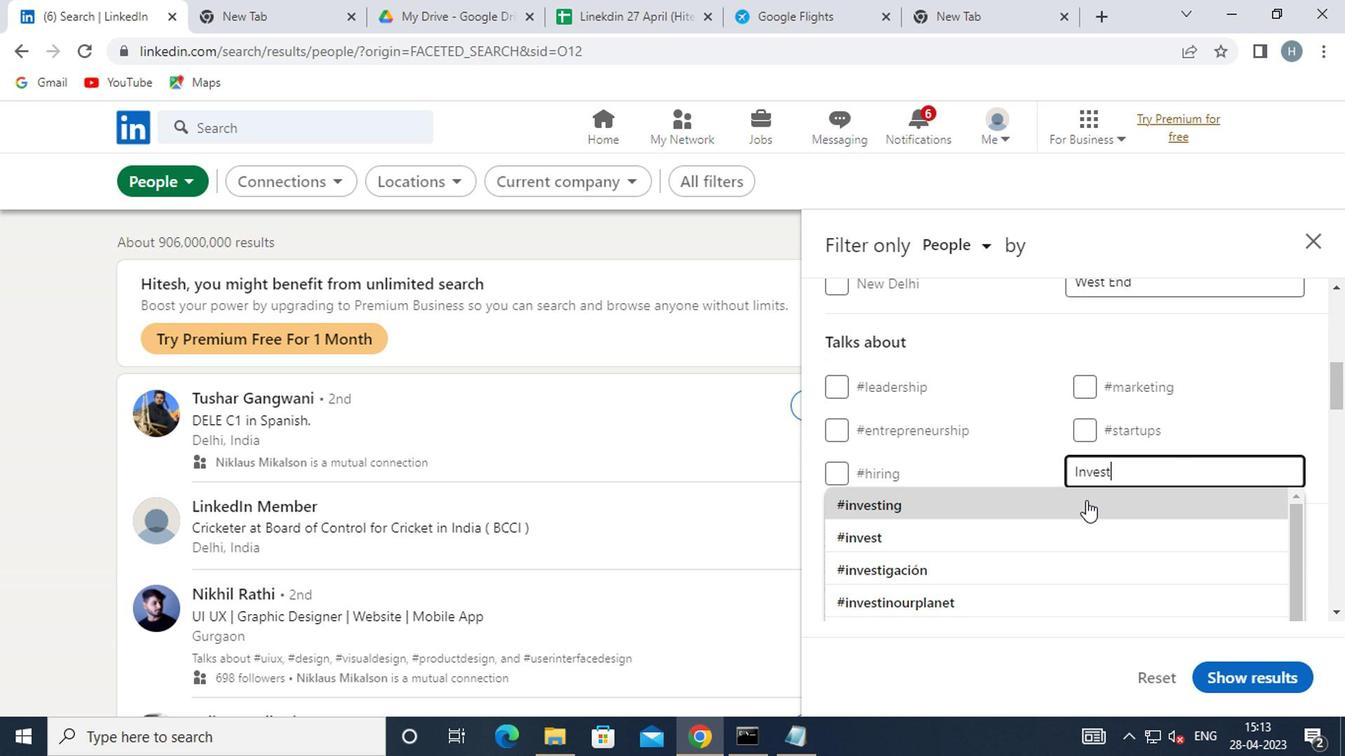 
Action: Mouse moved to (1061, 495)
Screenshot: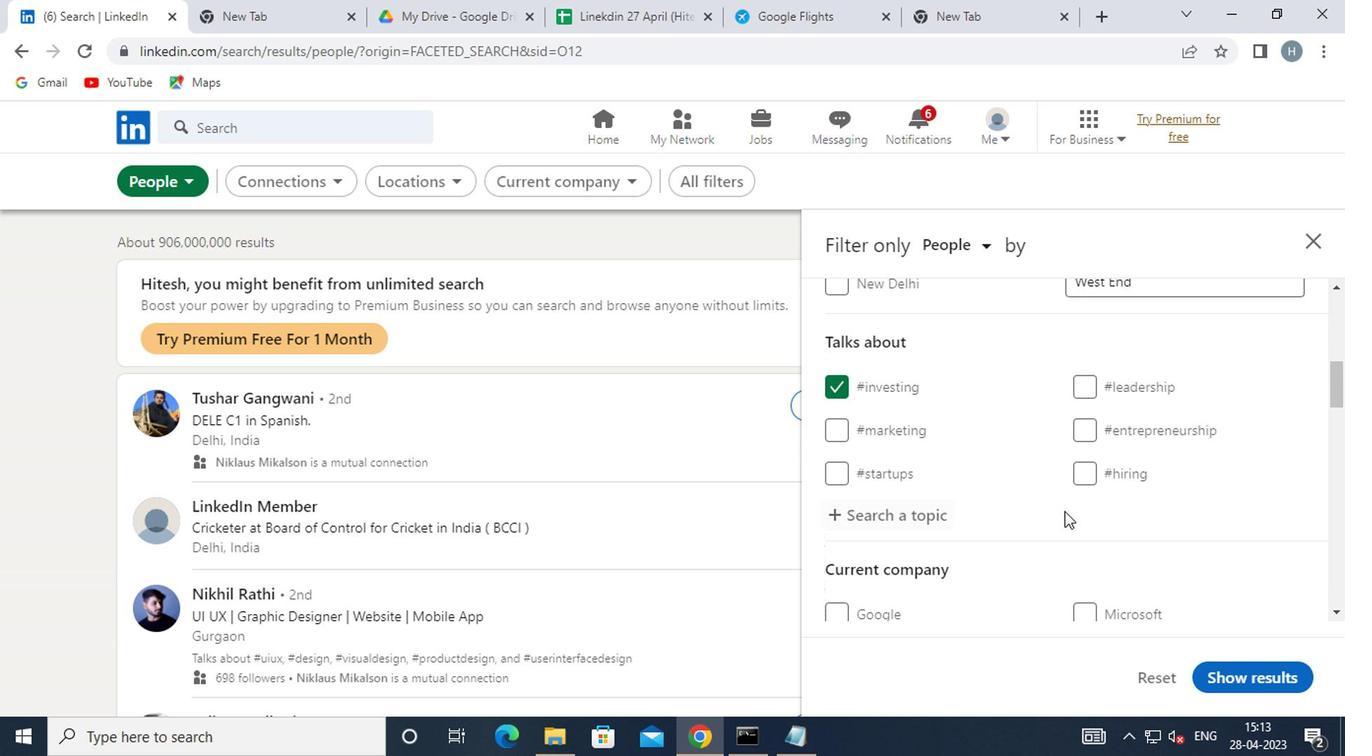 
Action: Mouse scrolled (1061, 495) with delta (0, 0)
Screenshot: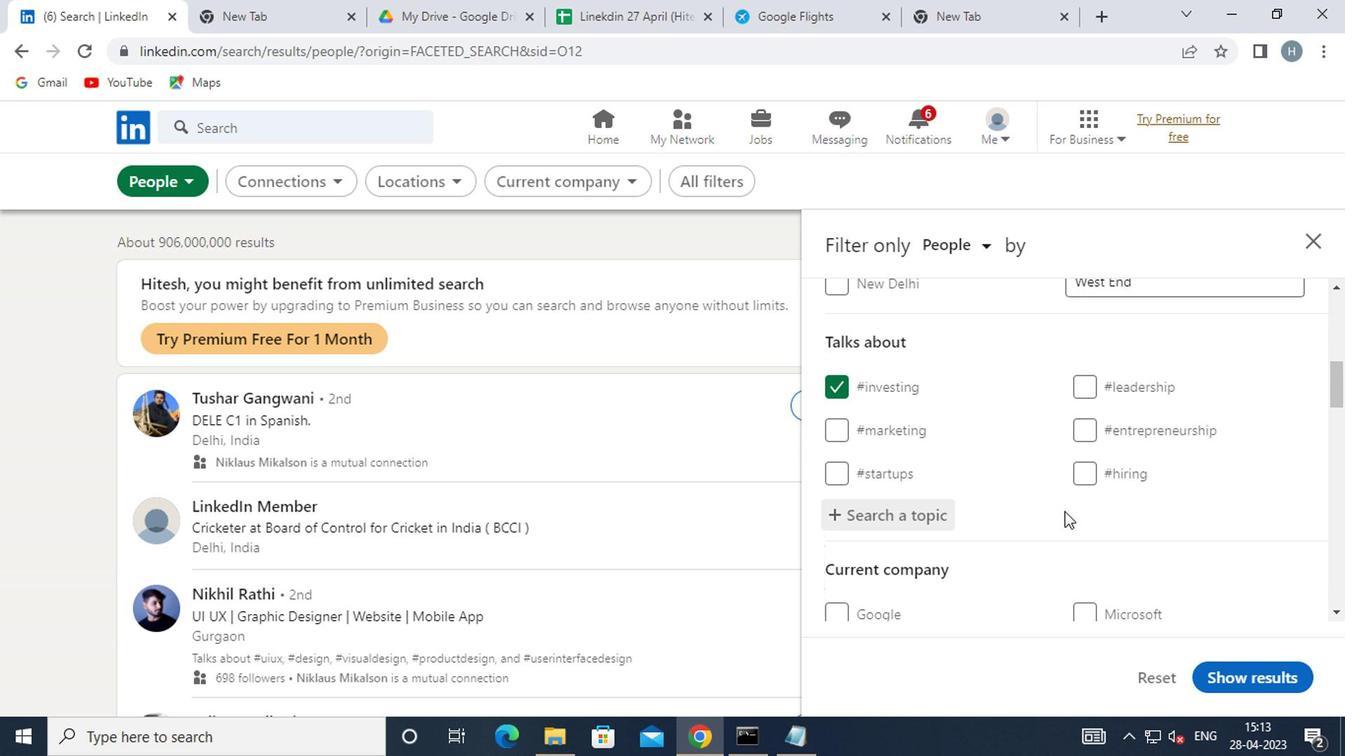 
Action: Mouse moved to (1062, 495)
Screenshot: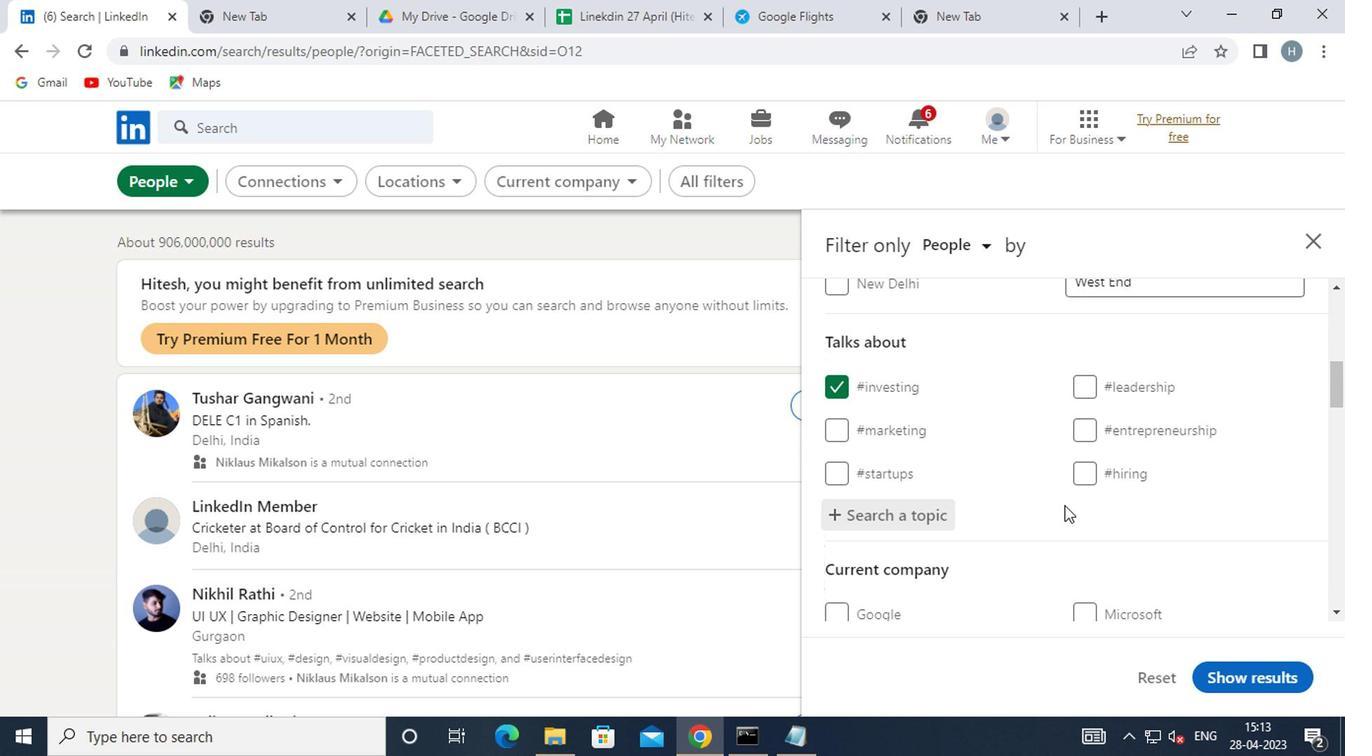 
Action: Mouse scrolled (1062, 495) with delta (0, 0)
Screenshot: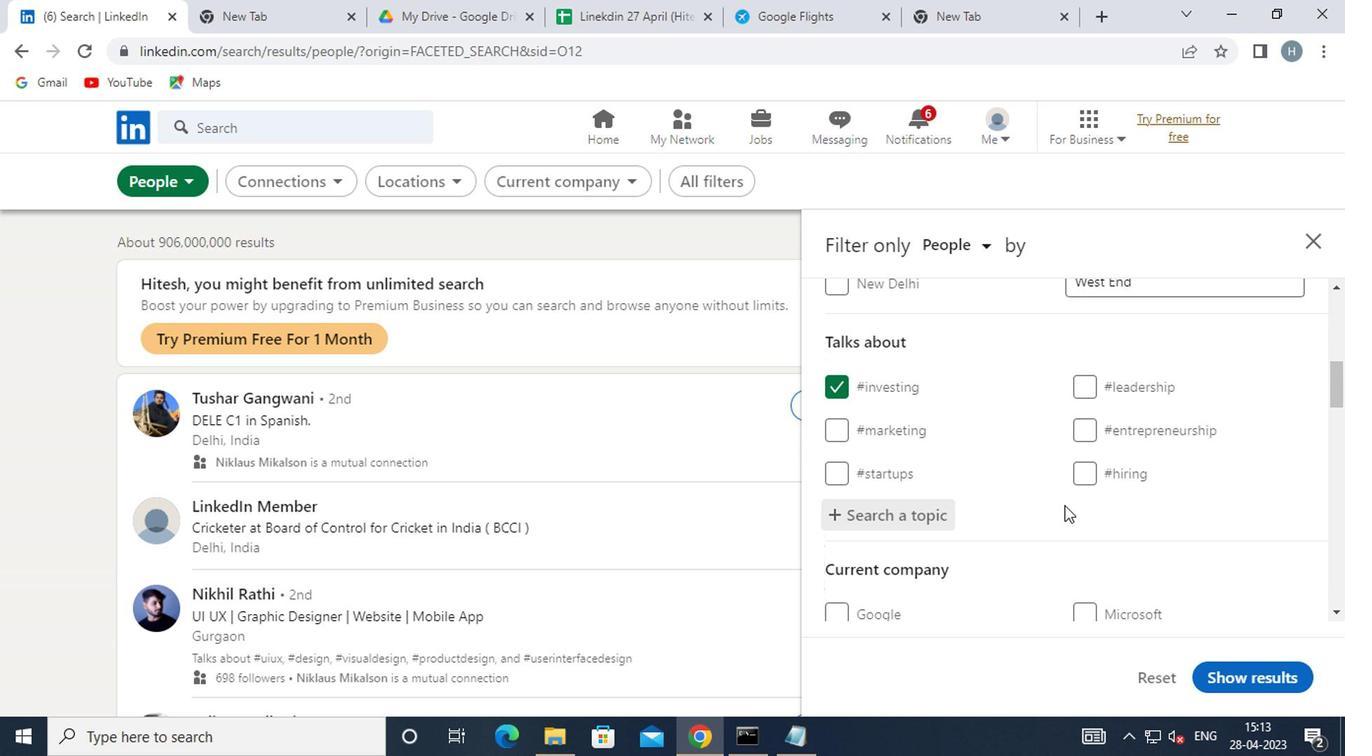 
Action: Mouse moved to (1070, 493)
Screenshot: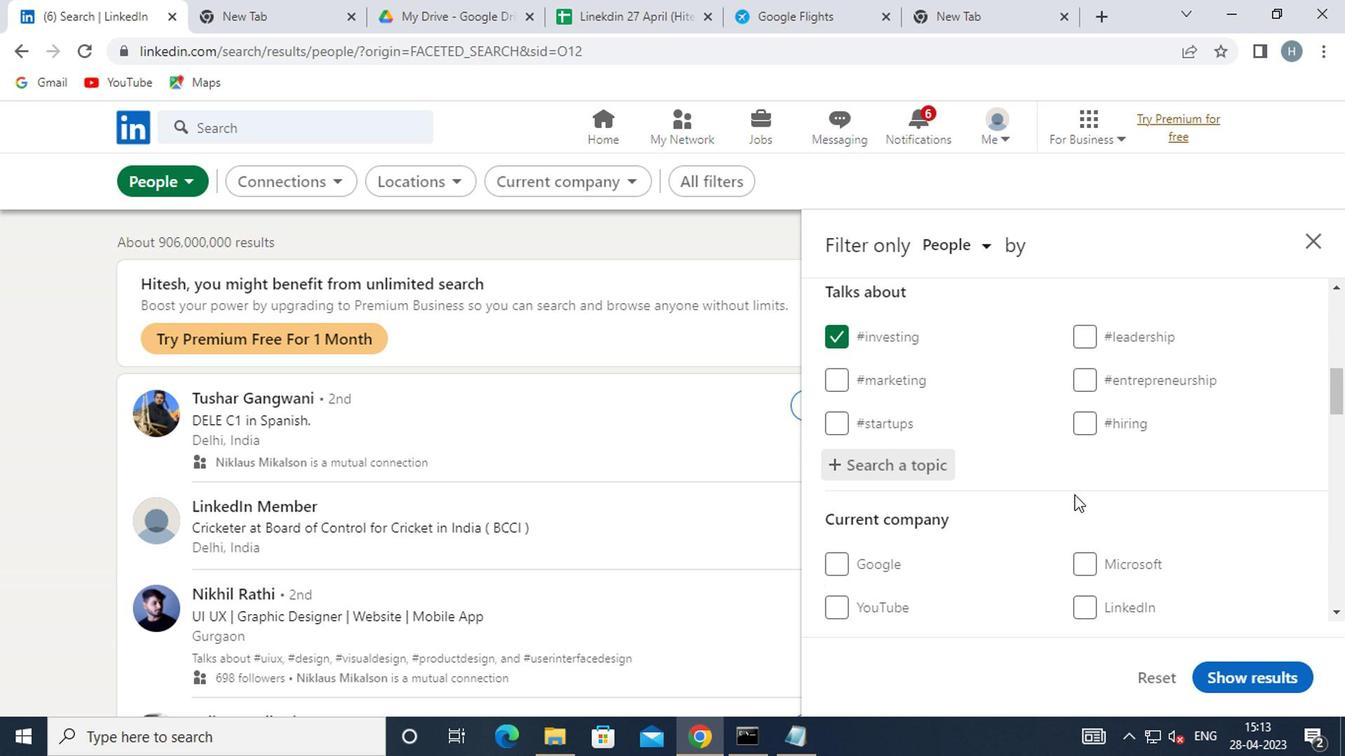 
Action: Mouse scrolled (1070, 493) with delta (0, 0)
Screenshot: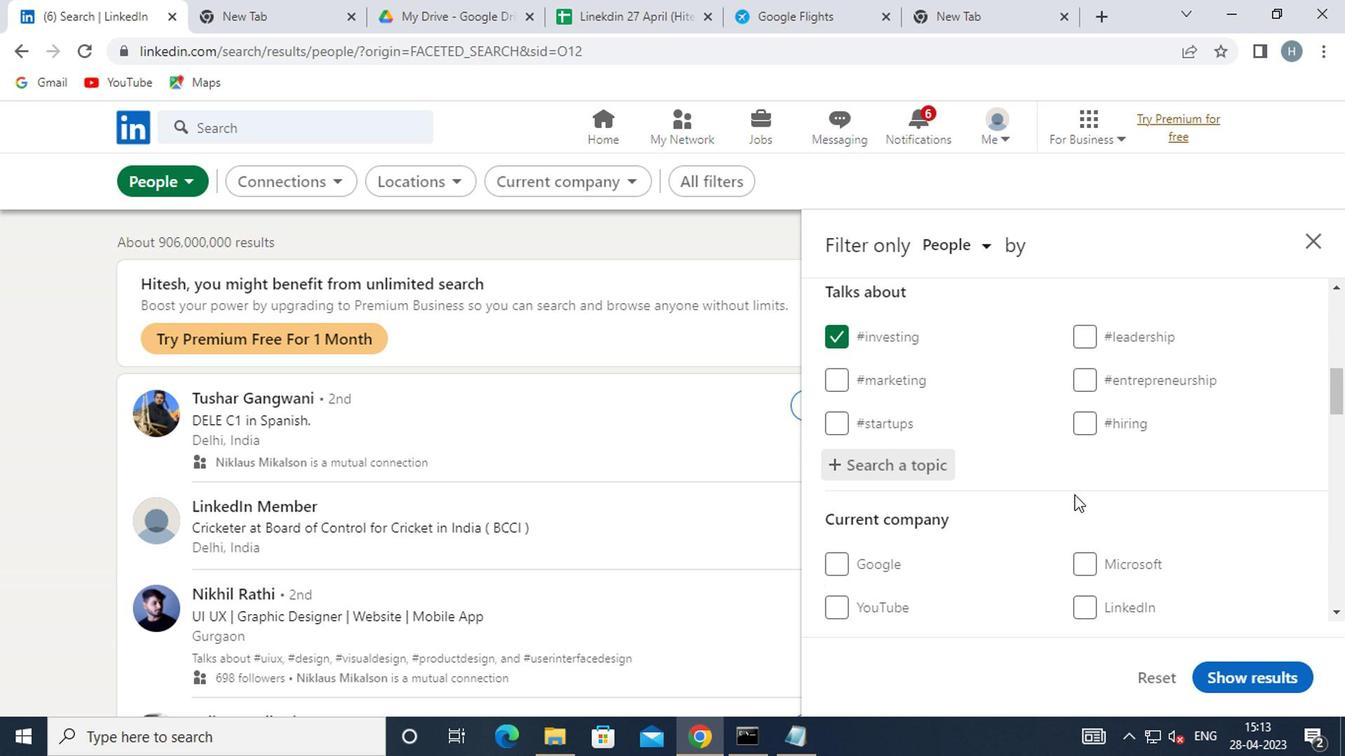 
Action: Mouse moved to (1073, 493)
Screenshot: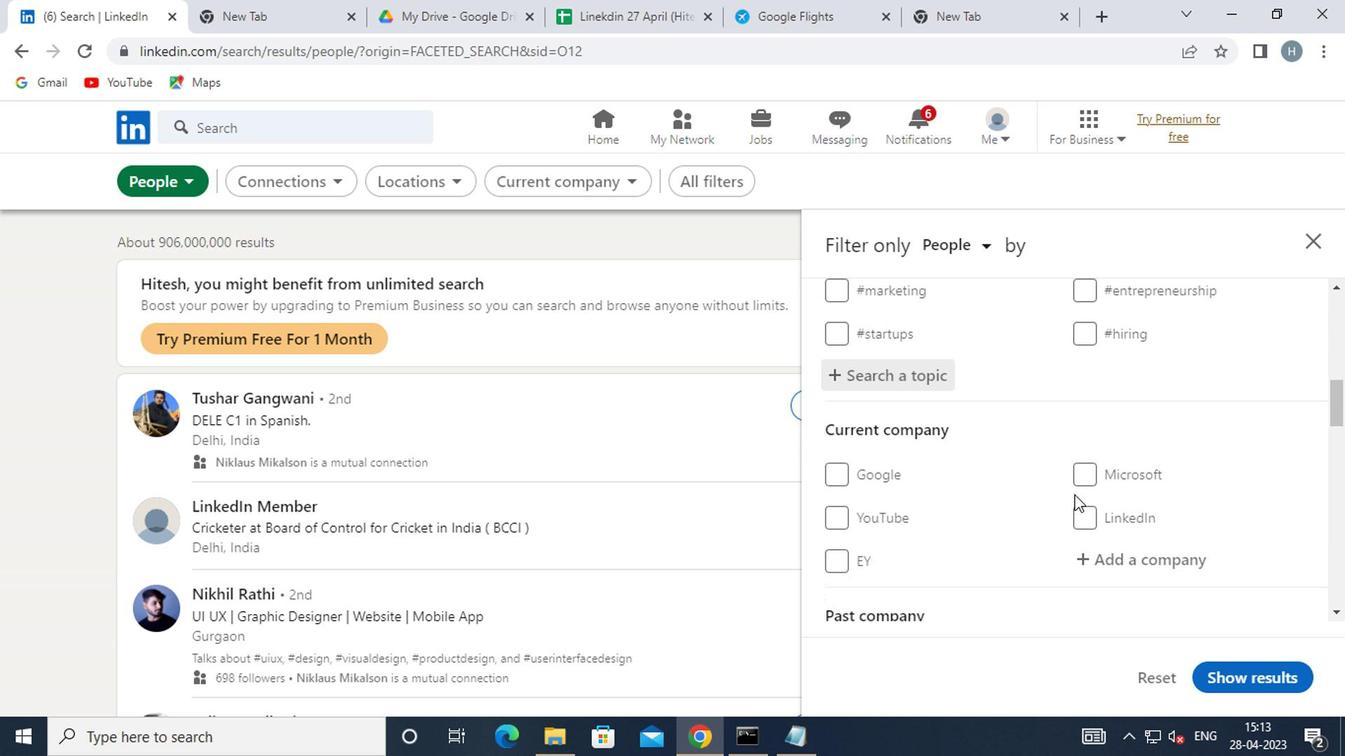 
Action: Mouse scrolled (1073, 492) with delta (0, 0)
Screenshot: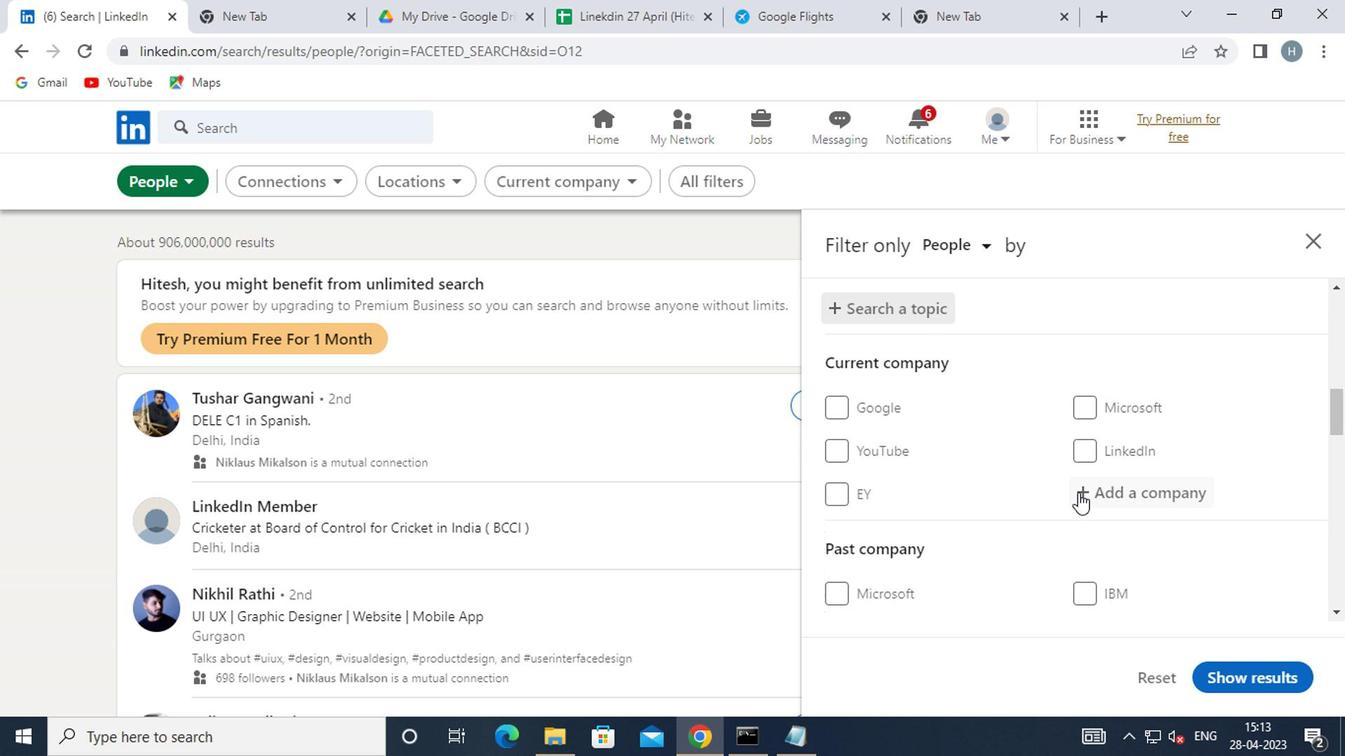
Action: Mouse moved to (1073, 493)
Screenshot: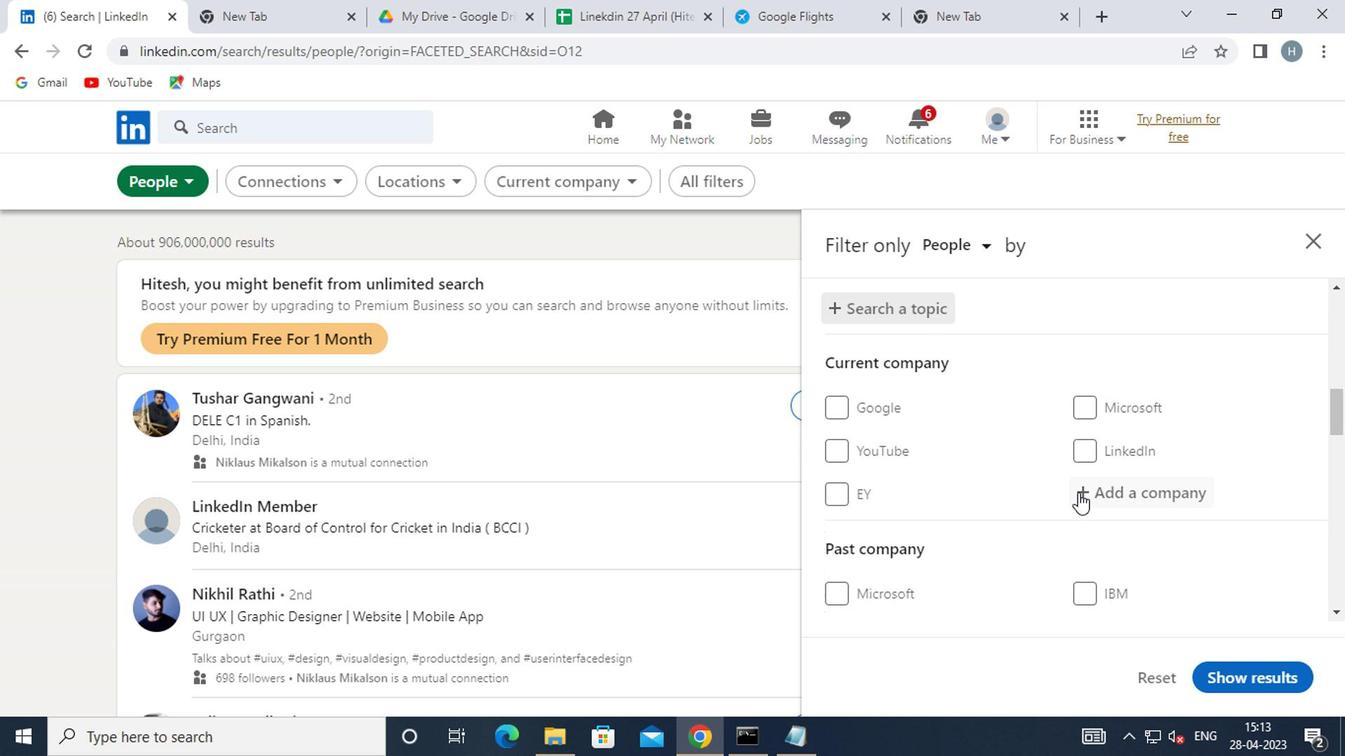 
Action: Mouse scrolled (1073, 492) with delta (0, 0)
Screenshot: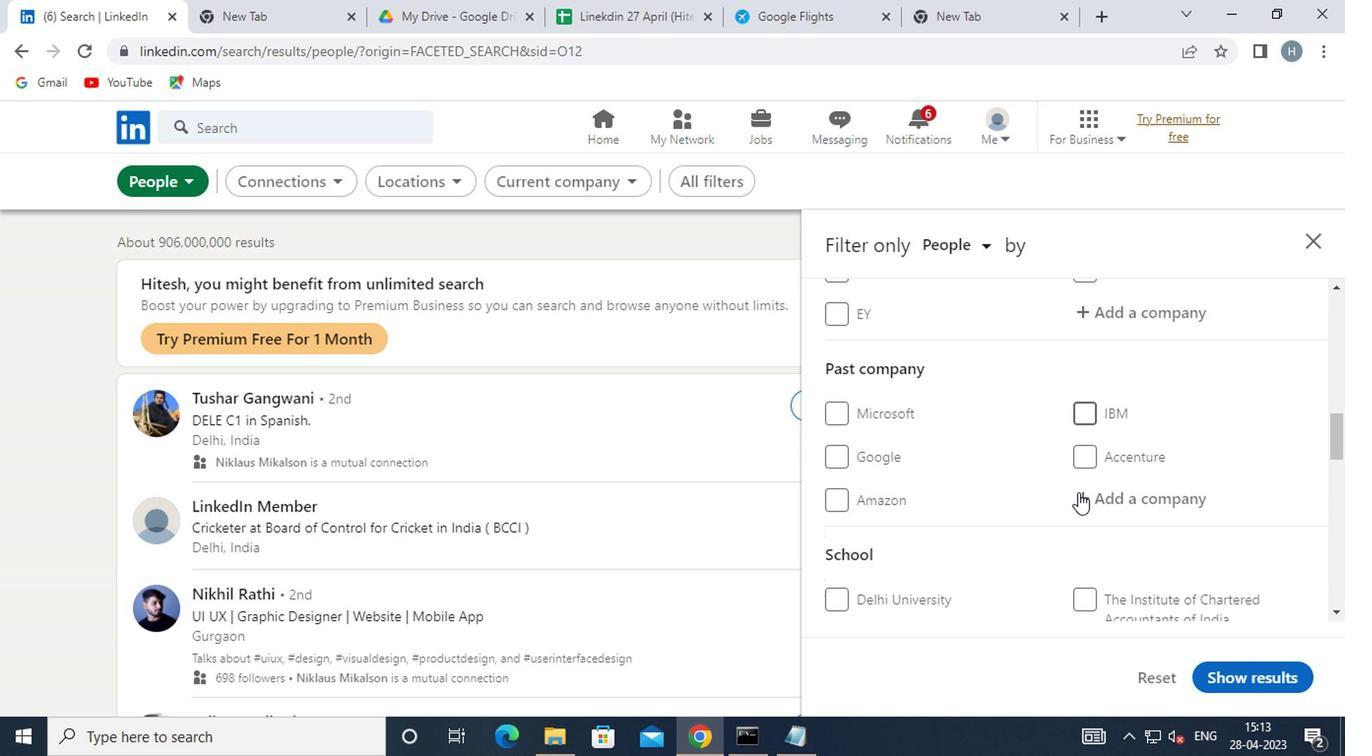 
Action: Mouse moved to (1076, 491)
Screenshot: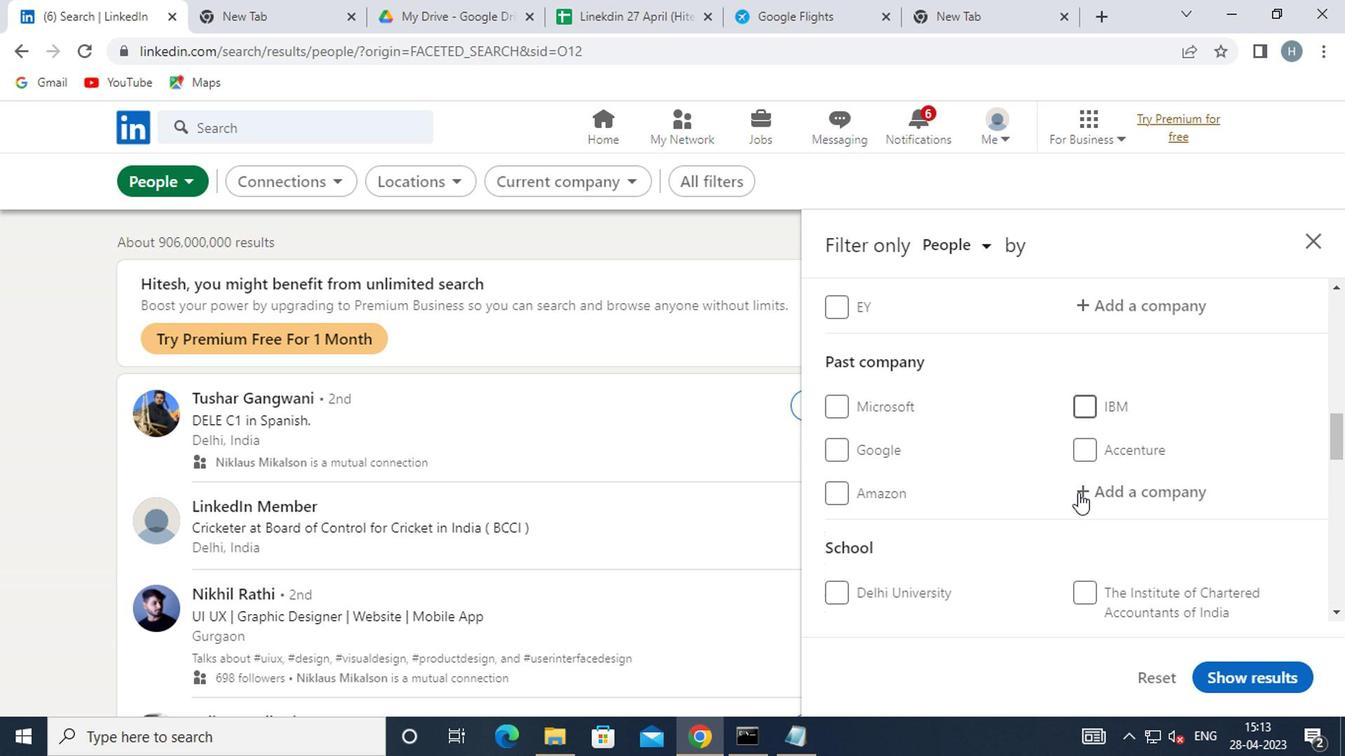 
Action: Mouse scrolled (1076, 490) with delta (0, 0)
Screenshot: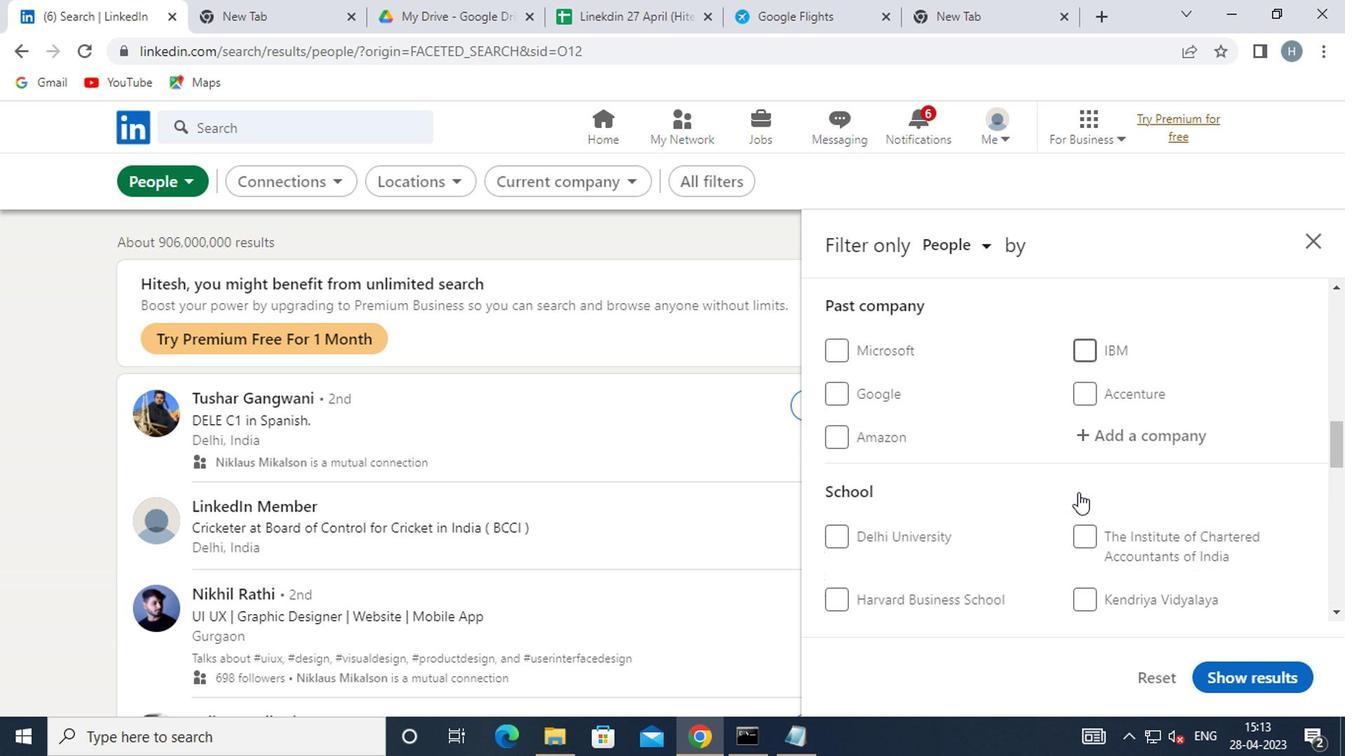 
Action: Mouse scrolled (1076, 490) with delta (0, 0)
Screenshot: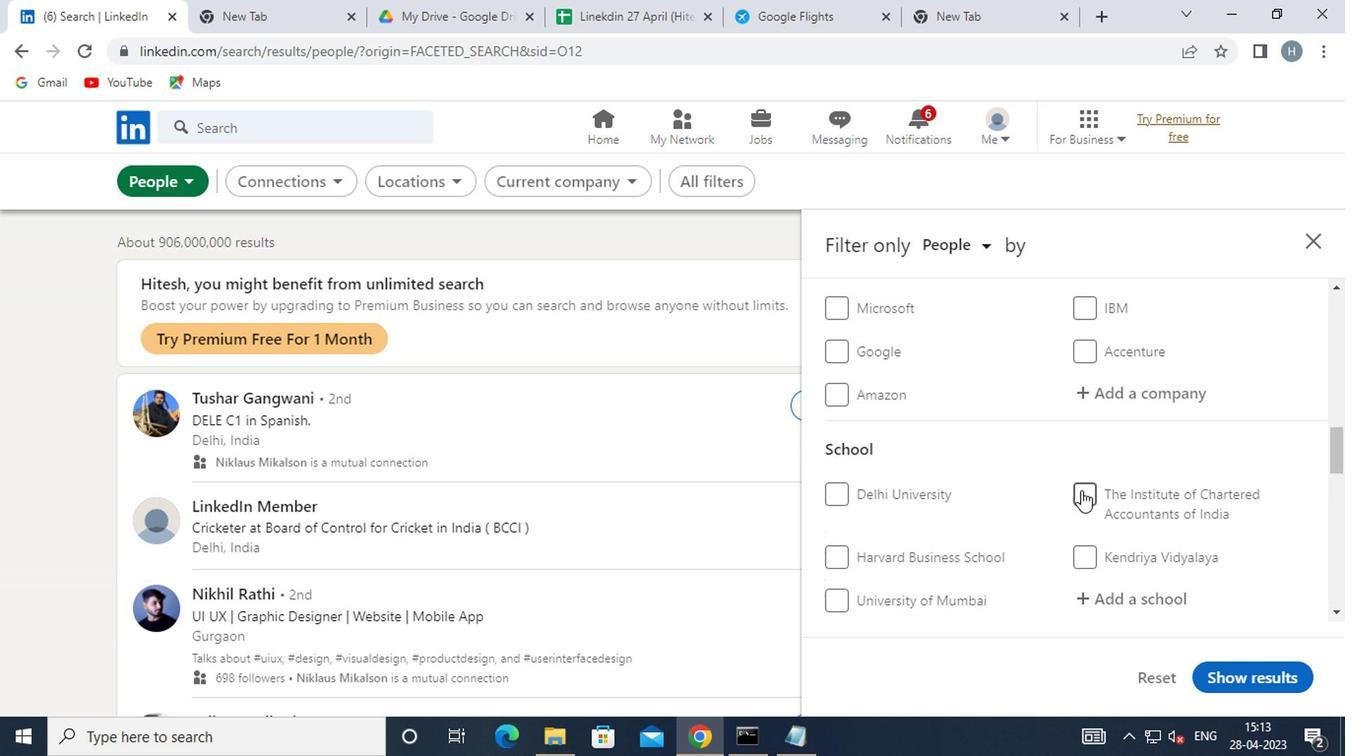 
Action: Mouse scrolled (1076, 490) with delta (0, 0)
Screenshot: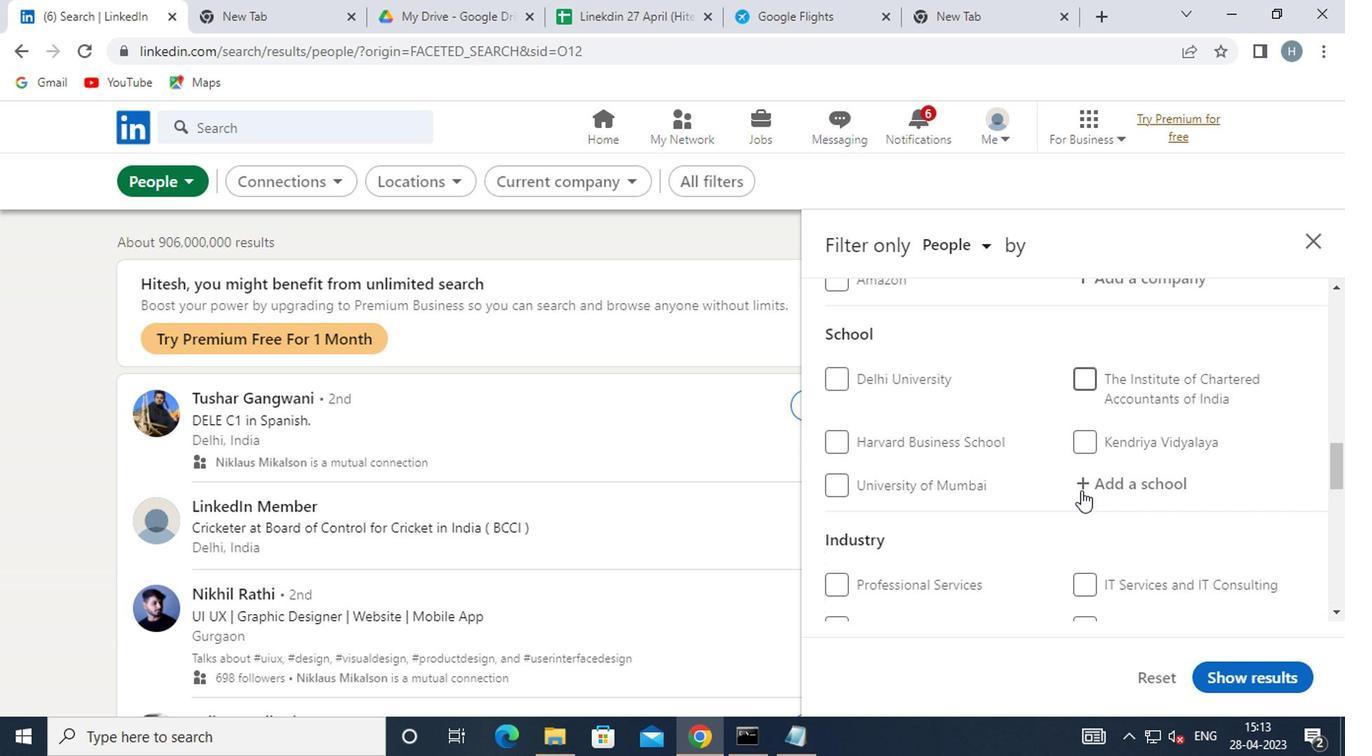 
Action: Mouse scrolled (1076, 490) with delta (0, 0)
Screenshot: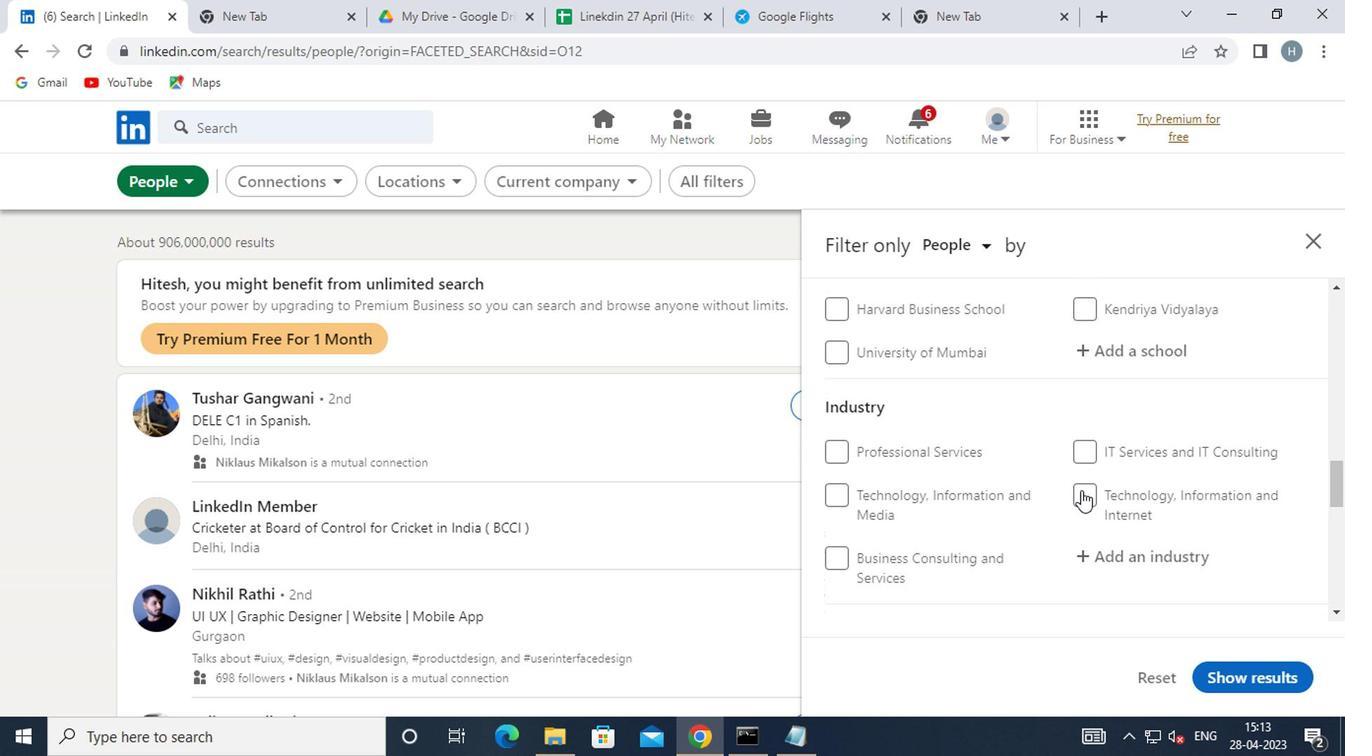 
Action: Mouse scrolled (1076, 490) with delta (0, 0)
Screenshot: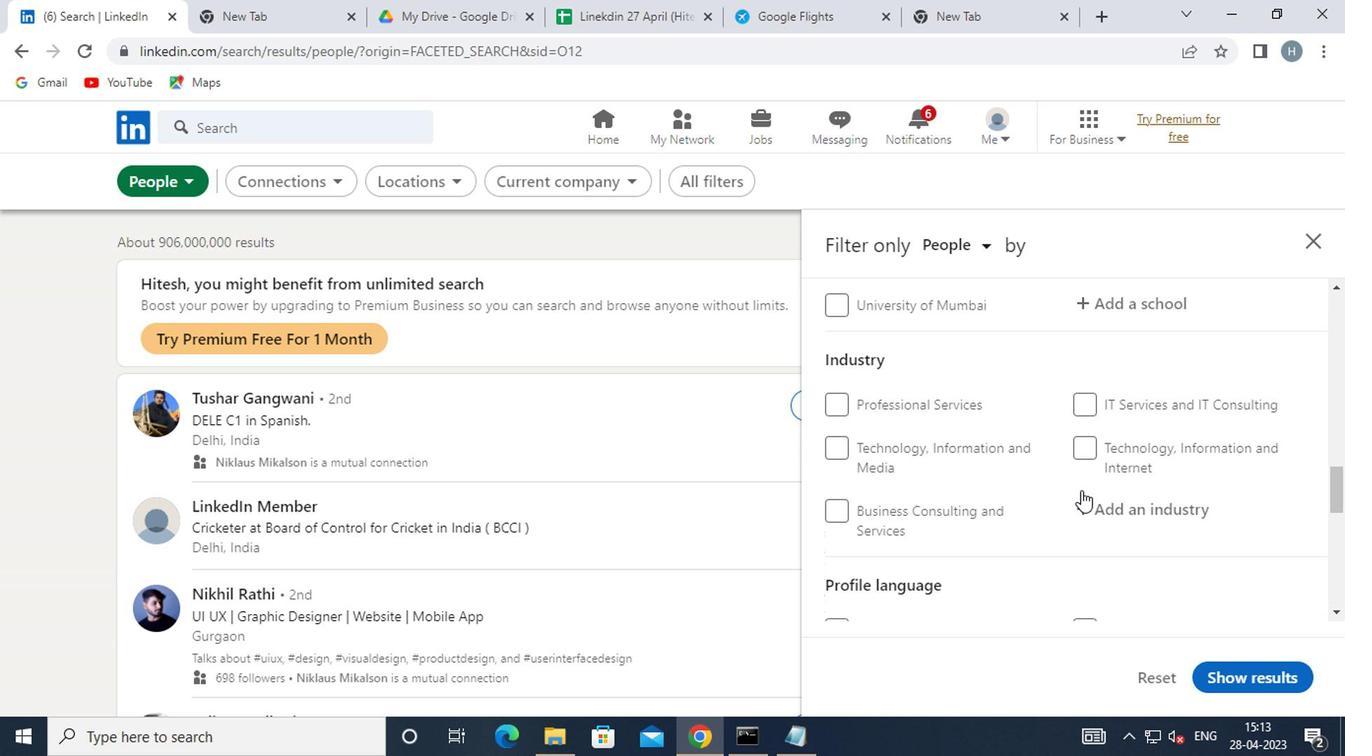
Action: Mouse moved to (882, 470)
Screenshot: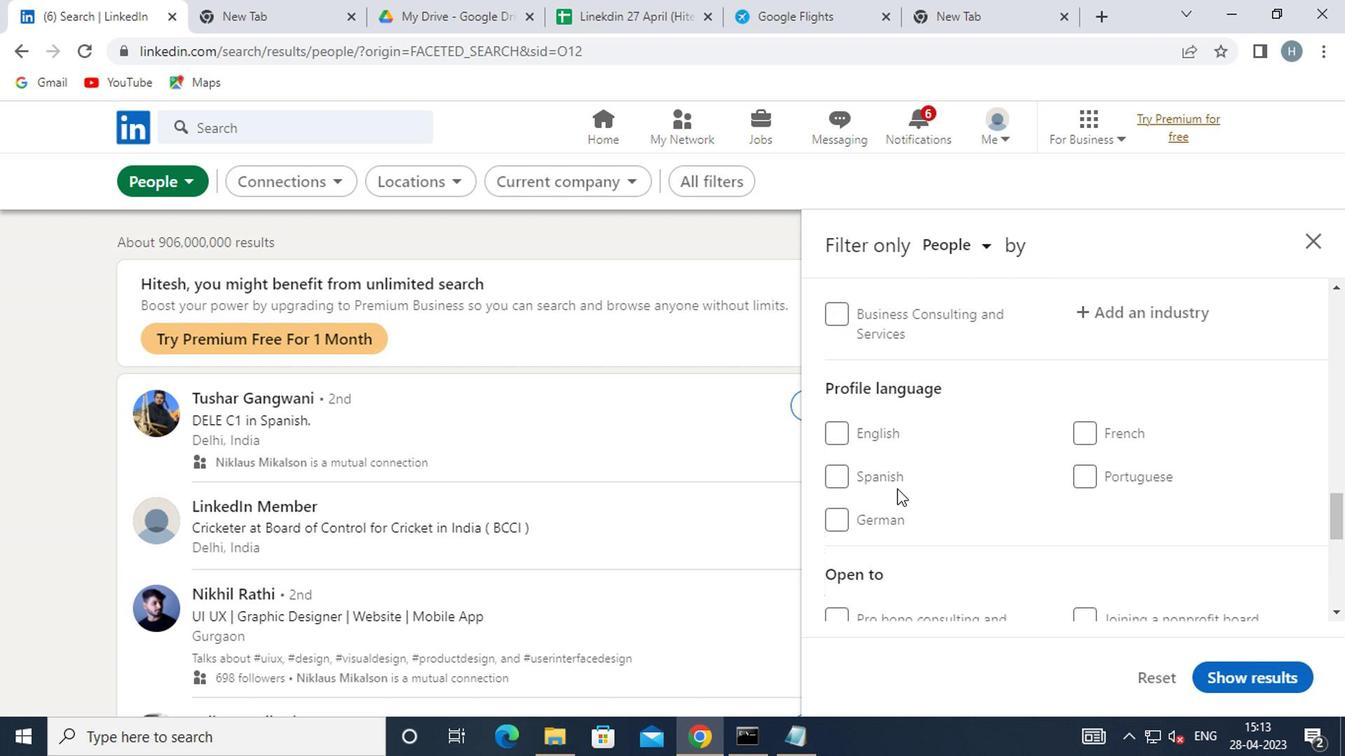 
Action: Mouse pressed left at (882, 470)
Screenshot: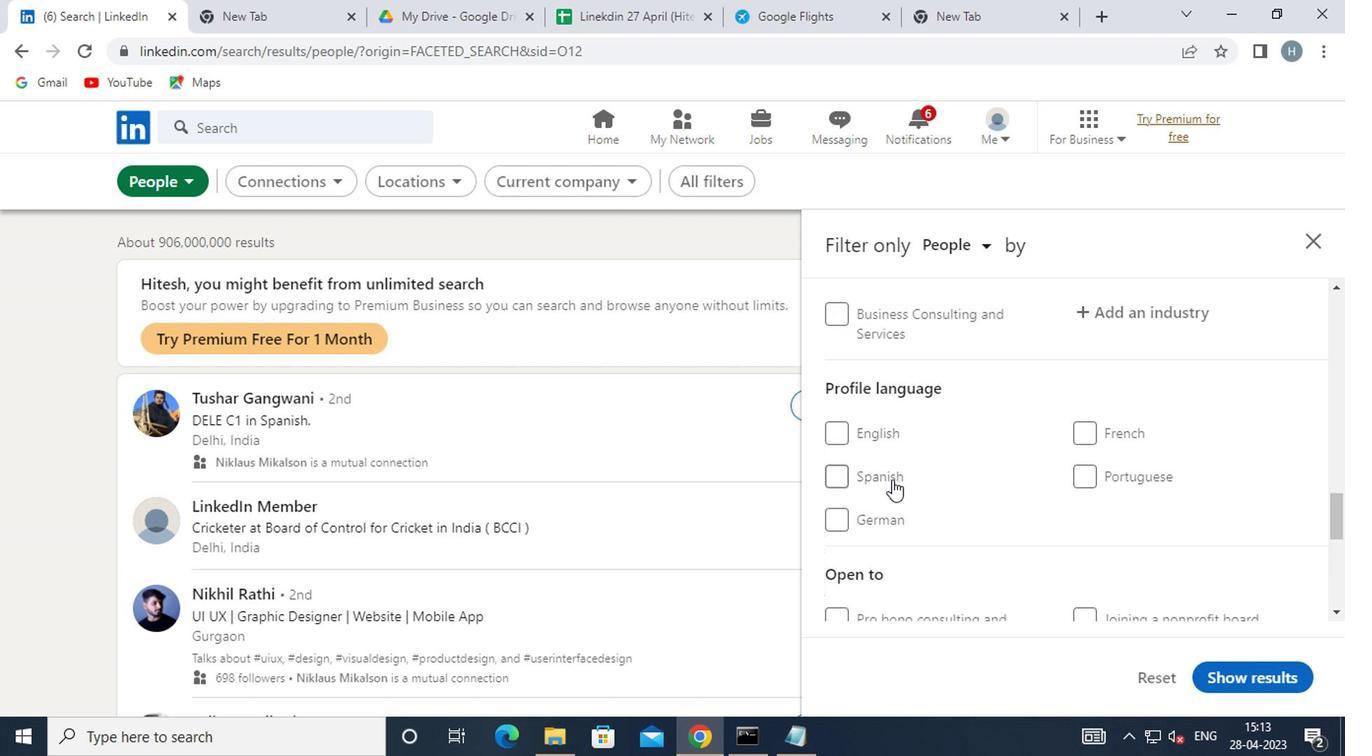 
Action: Mouse moved to (956, 473)
Screenshot: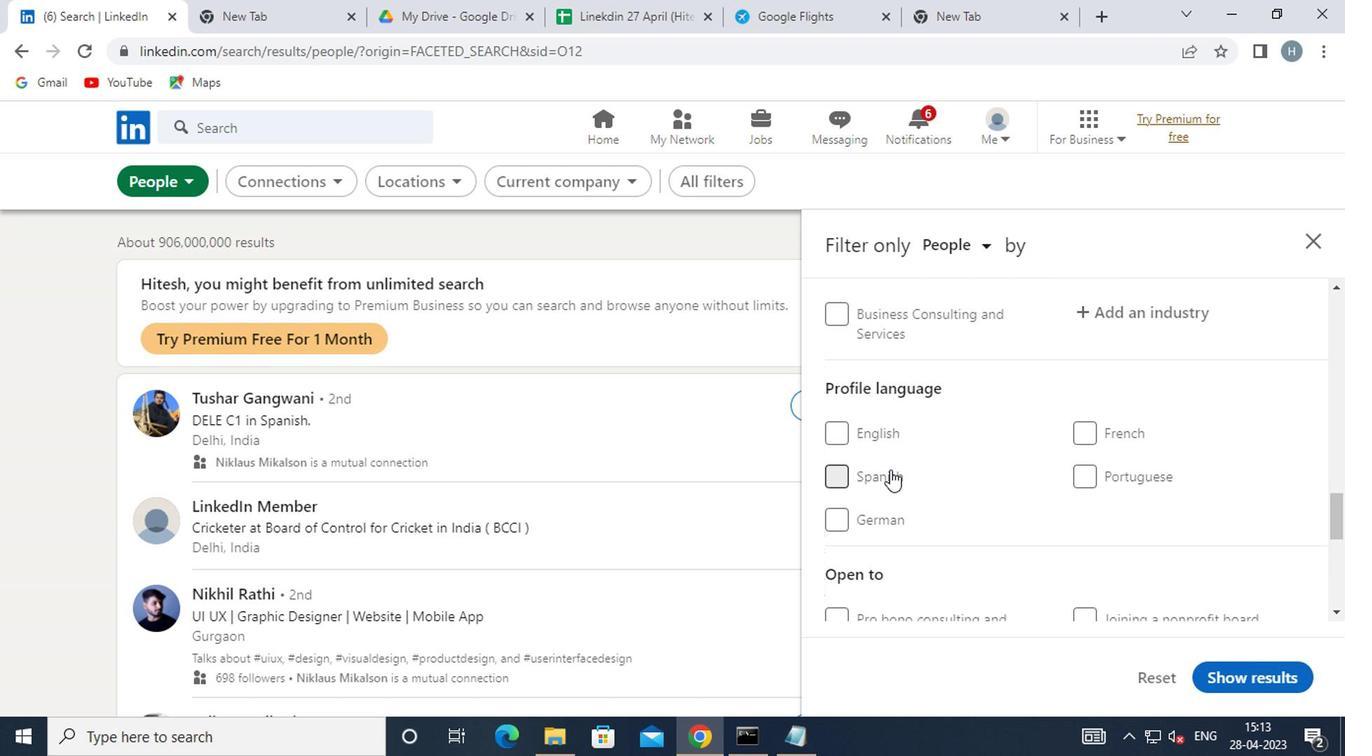 
Action: Mouse scrolled (956, 474) with delta (0, 0)
Screenshot: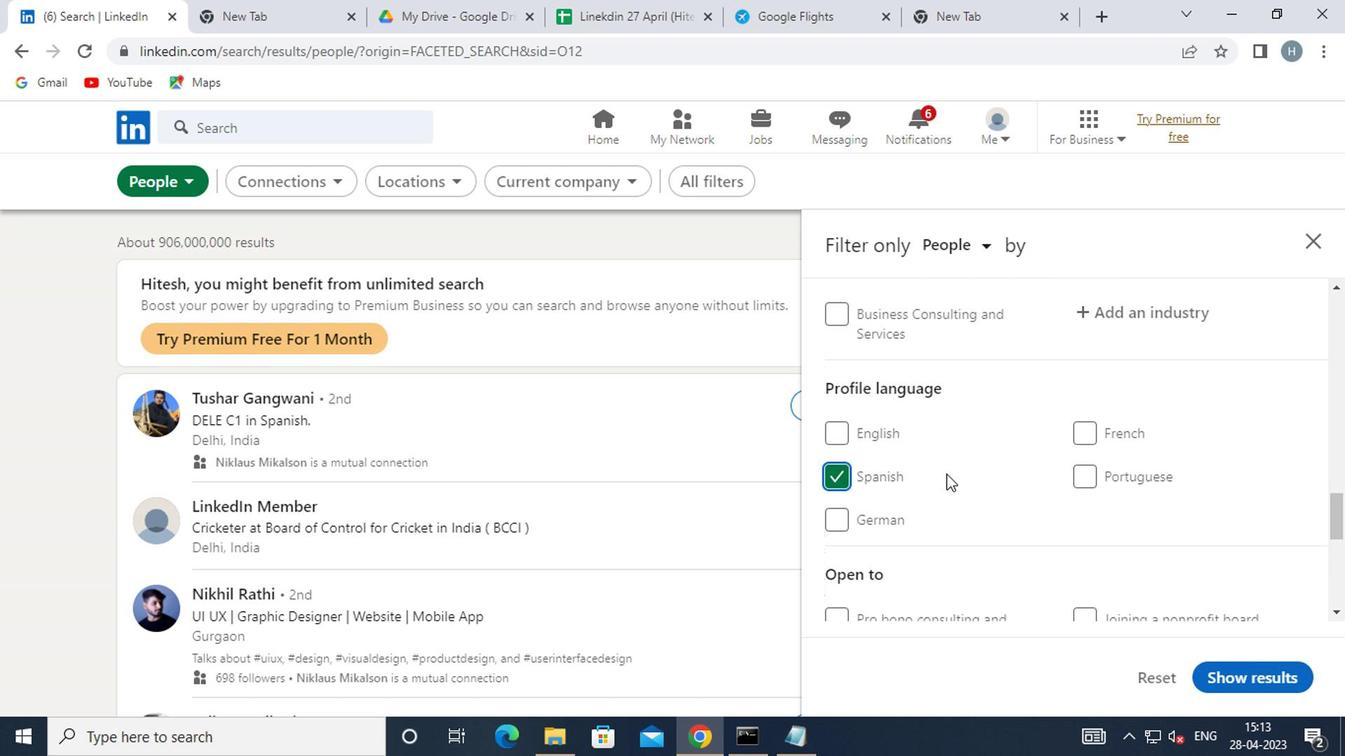 
Action: Mouse moved to (963, 472)
Screenshot: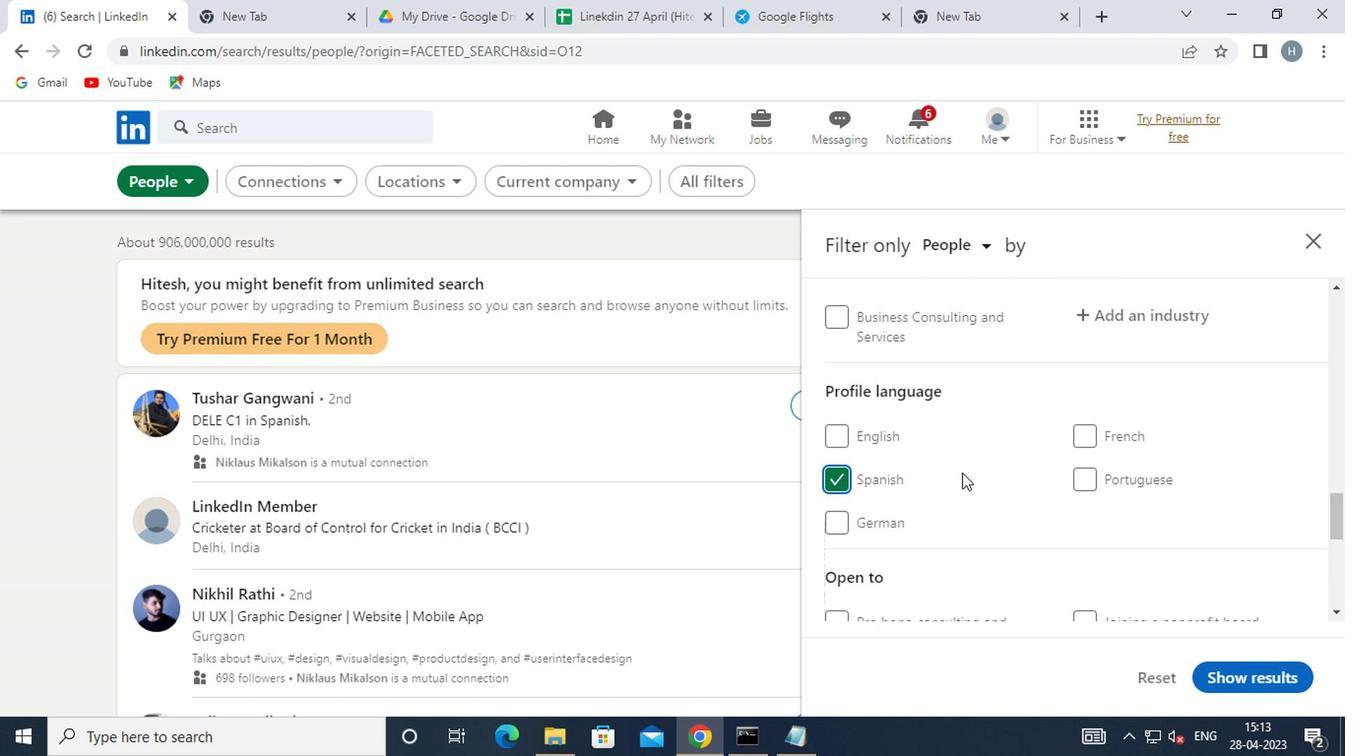 
Action: Mouse scrolled (963, 473) with delta (0, 0)
Screenshot: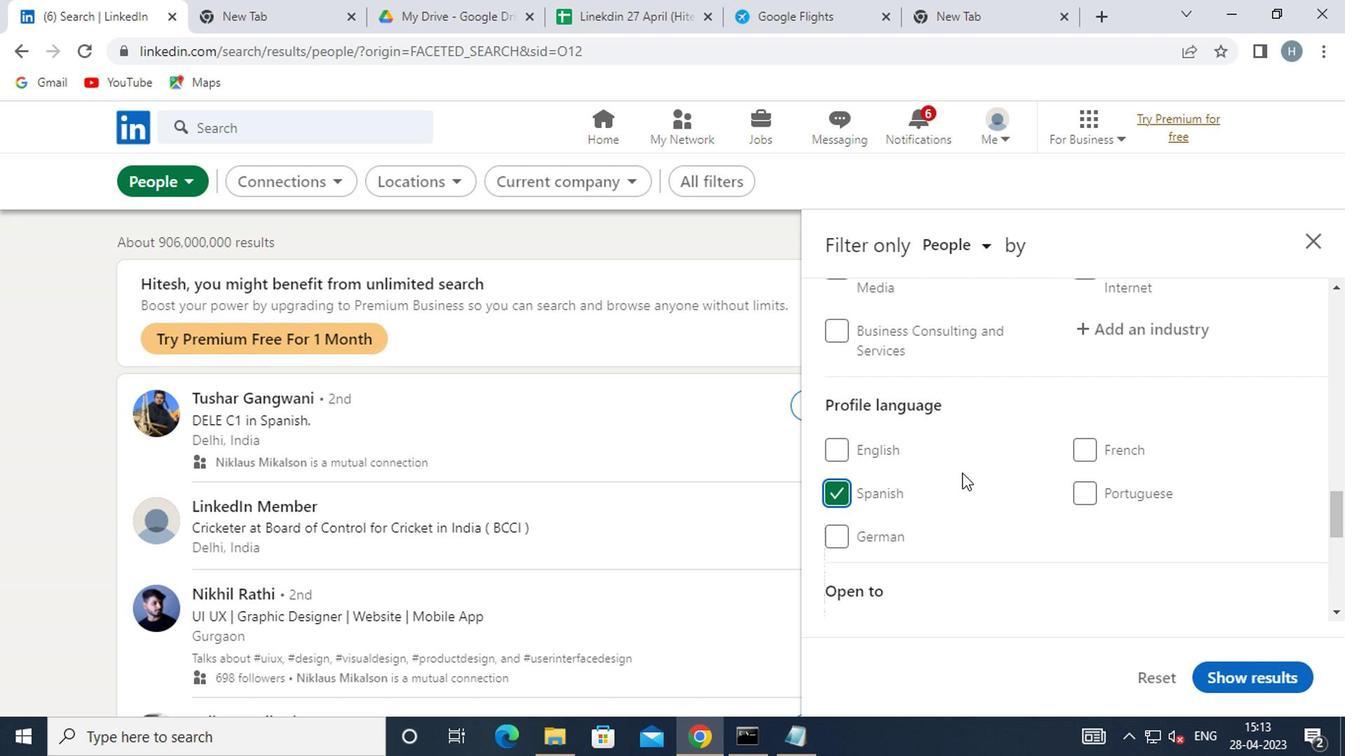
Action: Mouse scrolled (963, 473) with delta (0, 0)
Screenshot: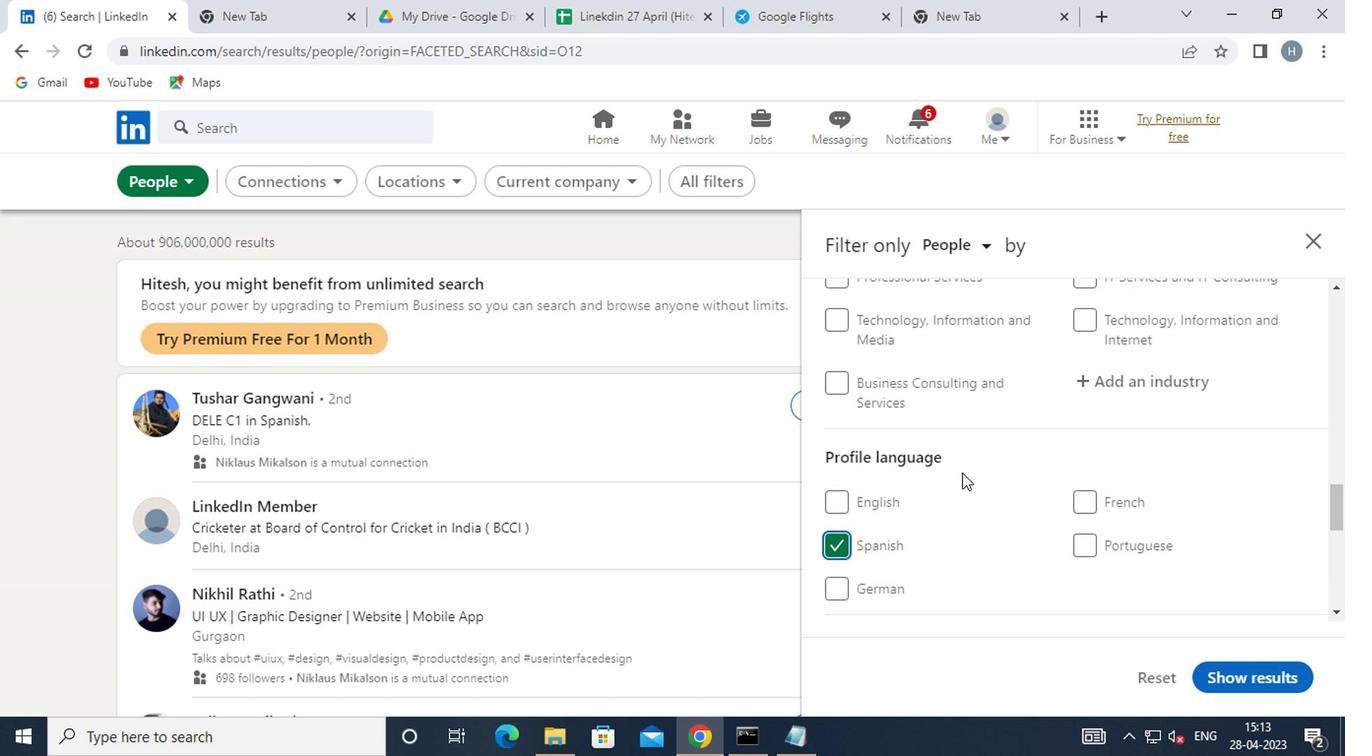 
Action: Mouse moved to (1034, 454)
Screenshot: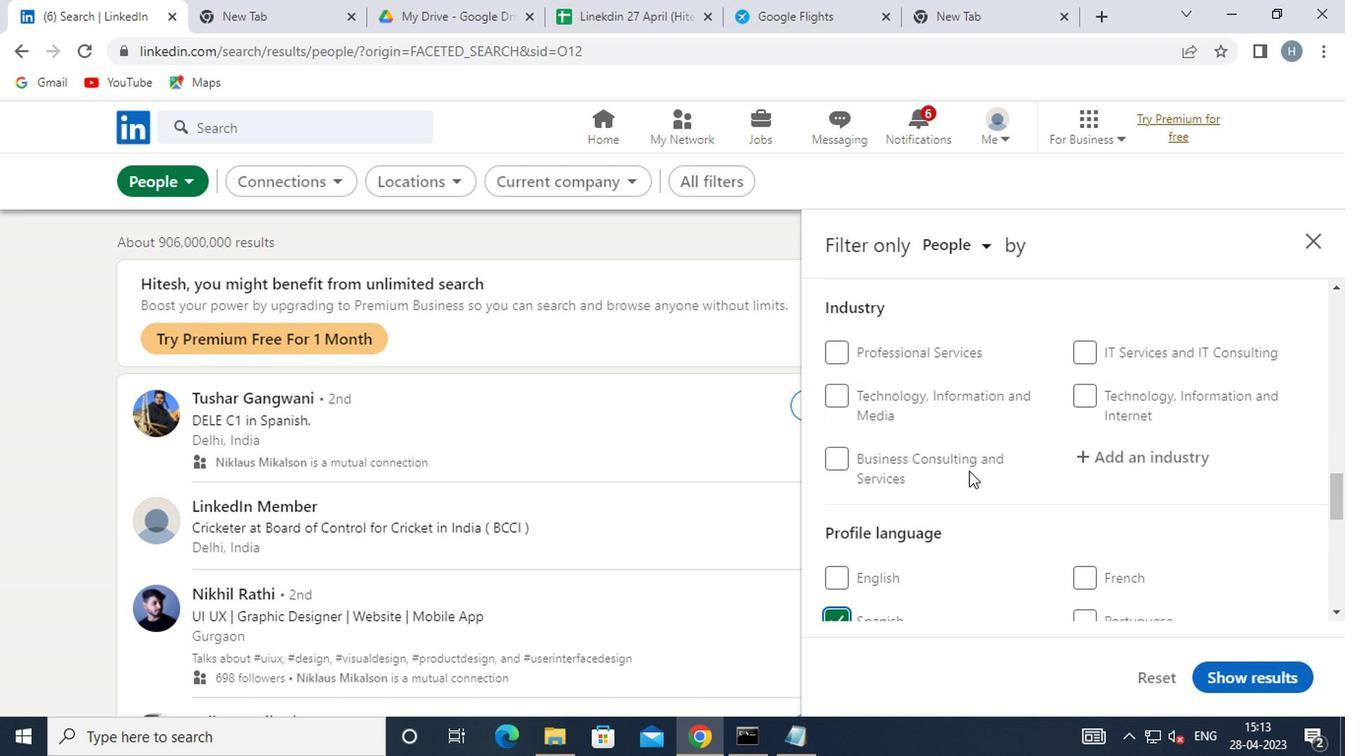 
Action: Mouse scrolled (1034, 456) with delta (0, 1)
Screenshot: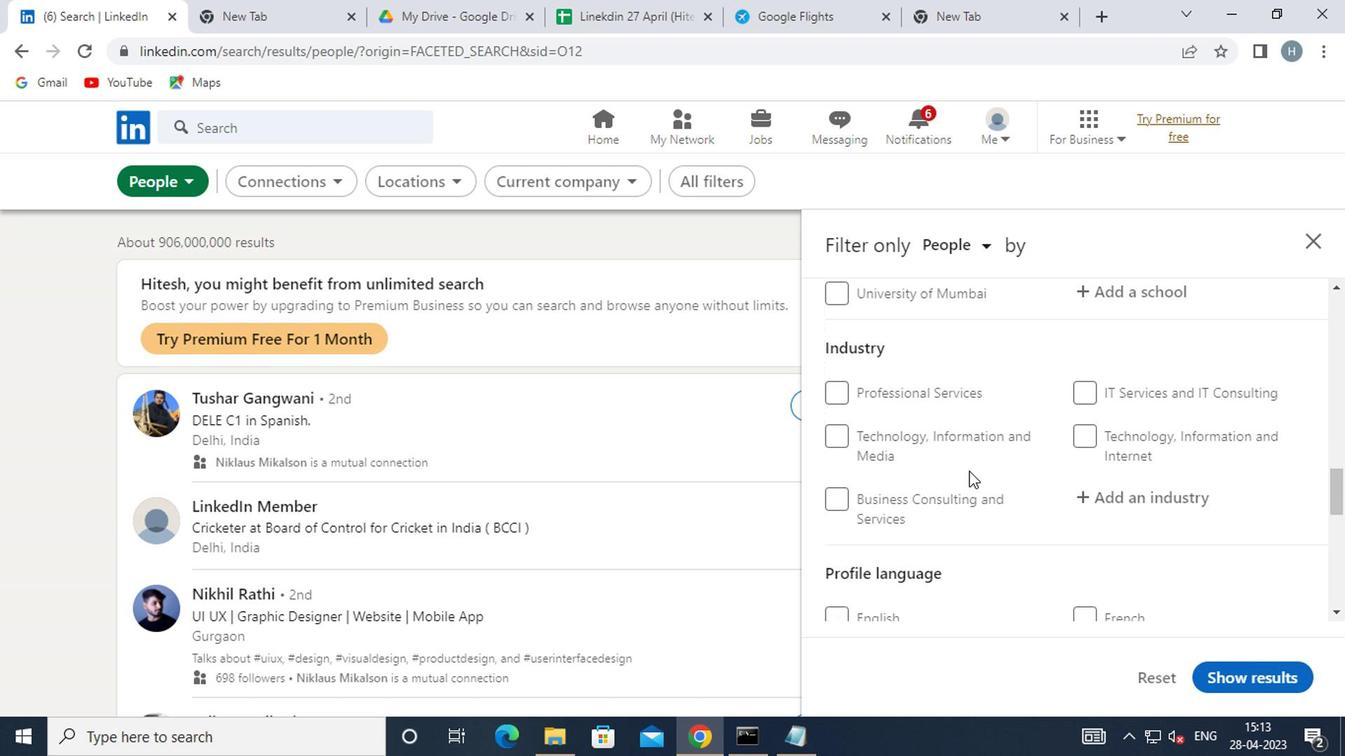 
Action: Mouse scrolled (1034, 456) with delta (0, 1)
Screenshot: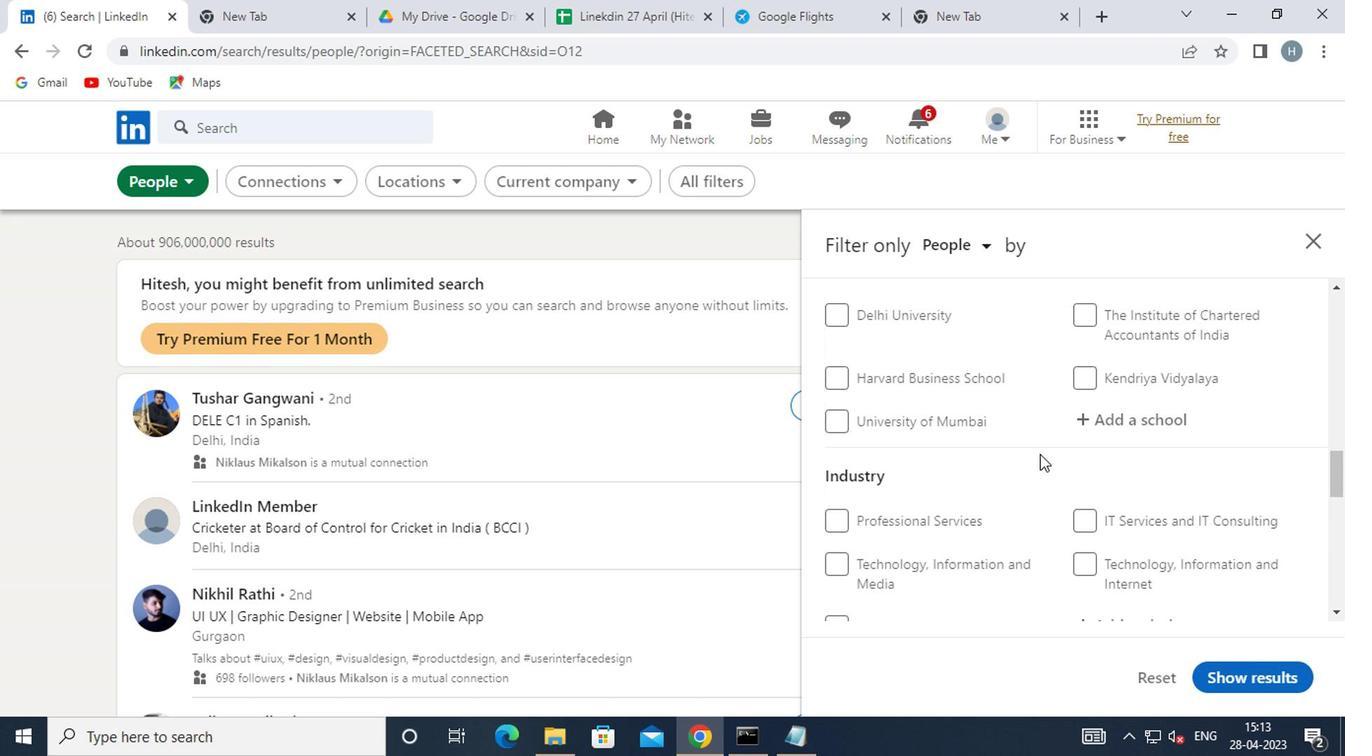 
Action: Mouse scrolled (1034, 456) with delta (0, 1)
Screenshot: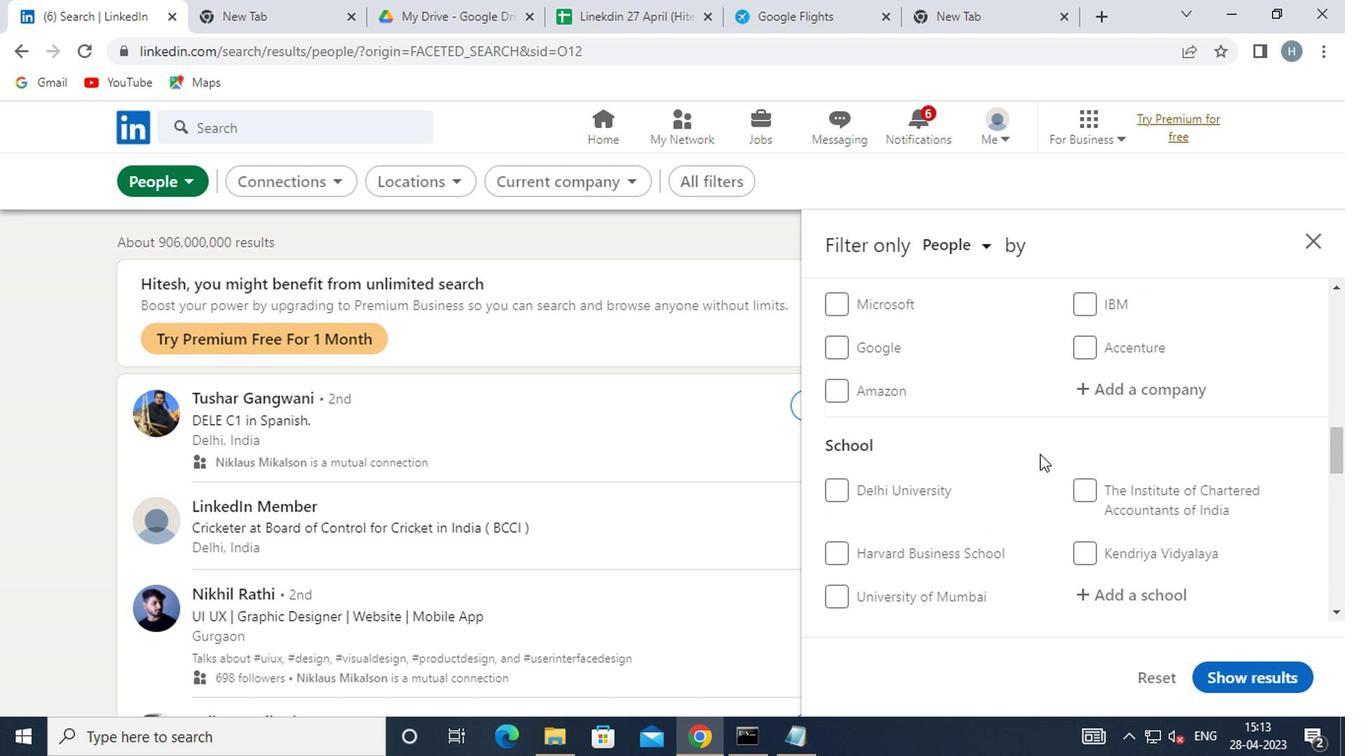 
Action: Mouse scrolled (1034, 456) with delta (0, 1)
Screenshot: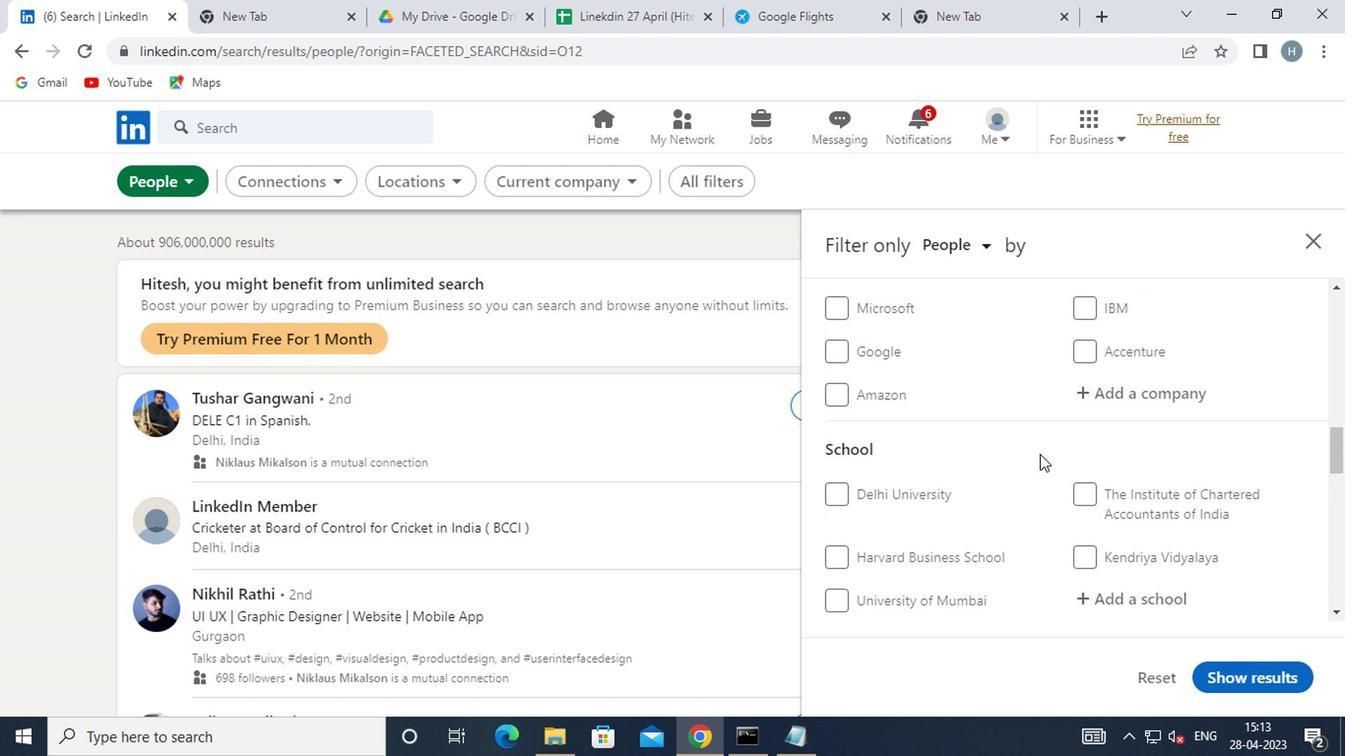 
Action: Mouse scrolled (1034, 456) with delta (0, 1)
Screenshot: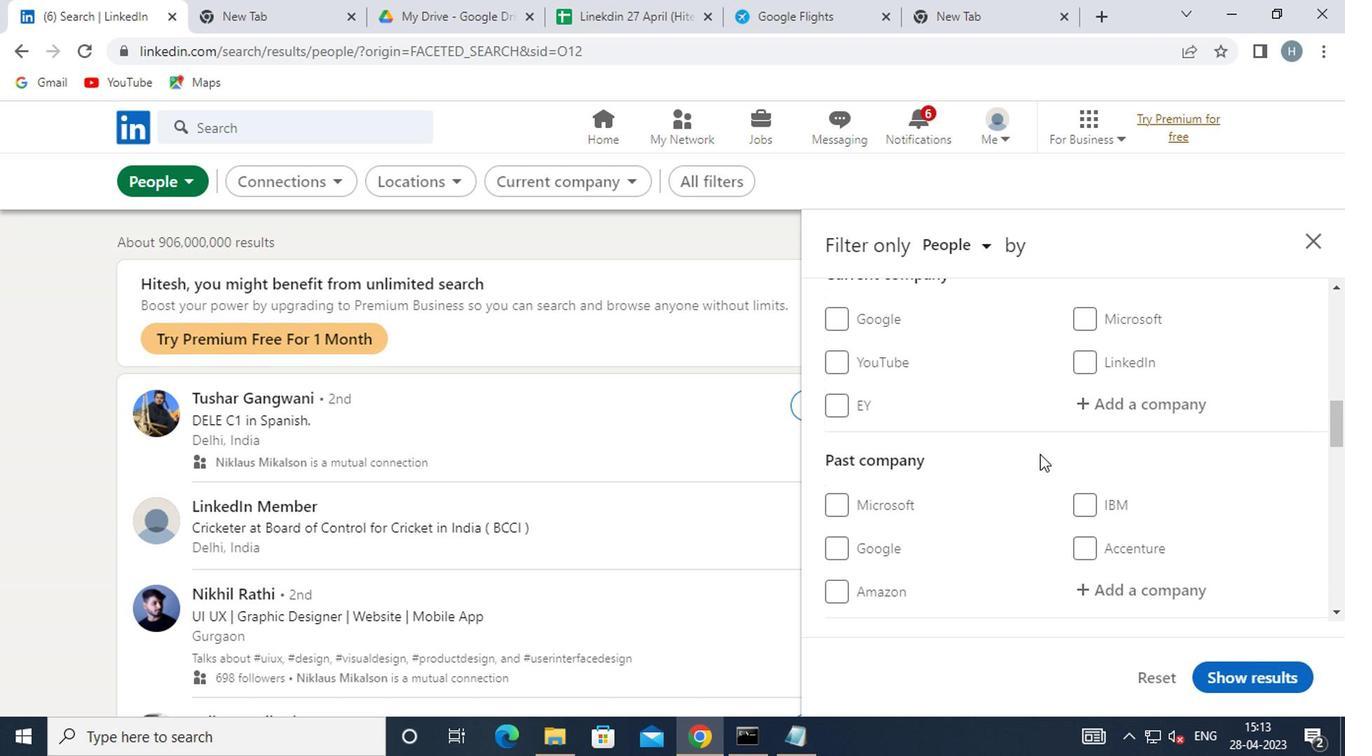 
Action: Mouse scrolled (1034, 456) with delta (0, 1)
Screenshot: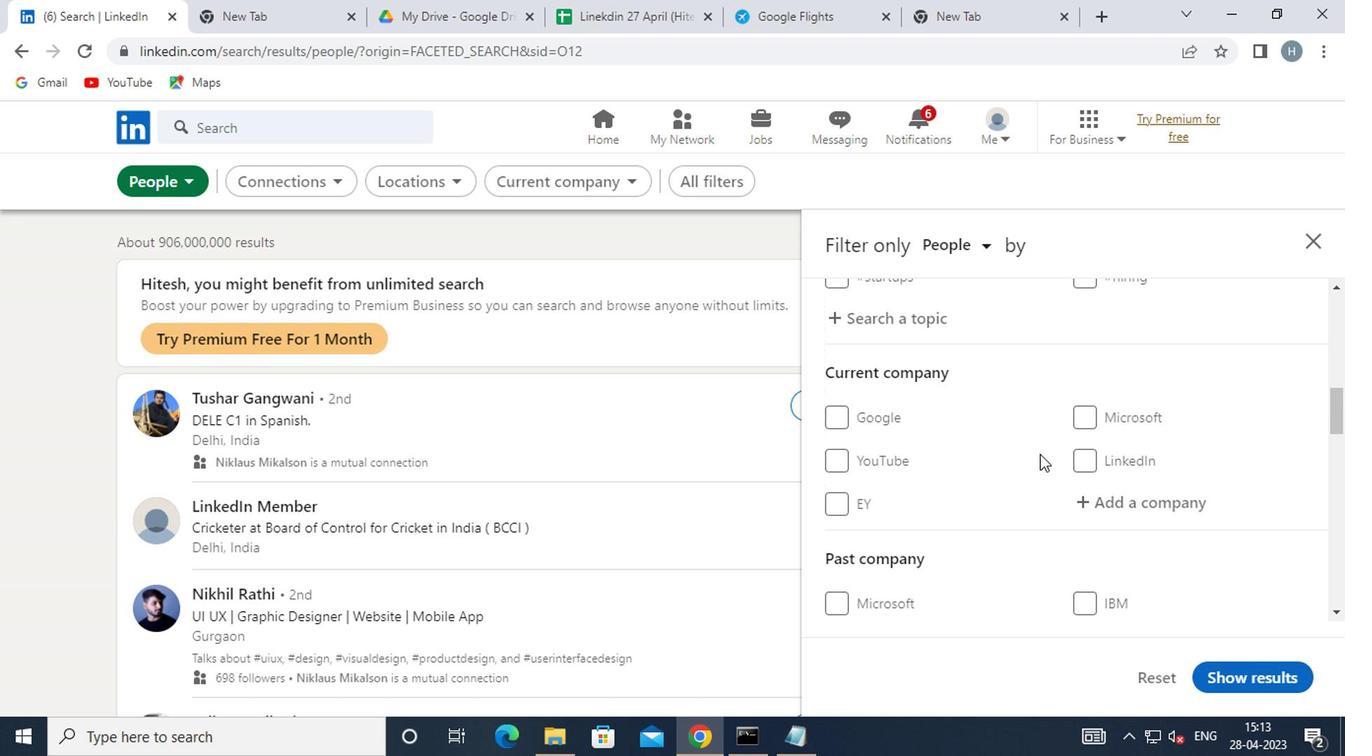 
Action: Mouse scrolled (1034, 453) with delta (0, 0)
Screenshot: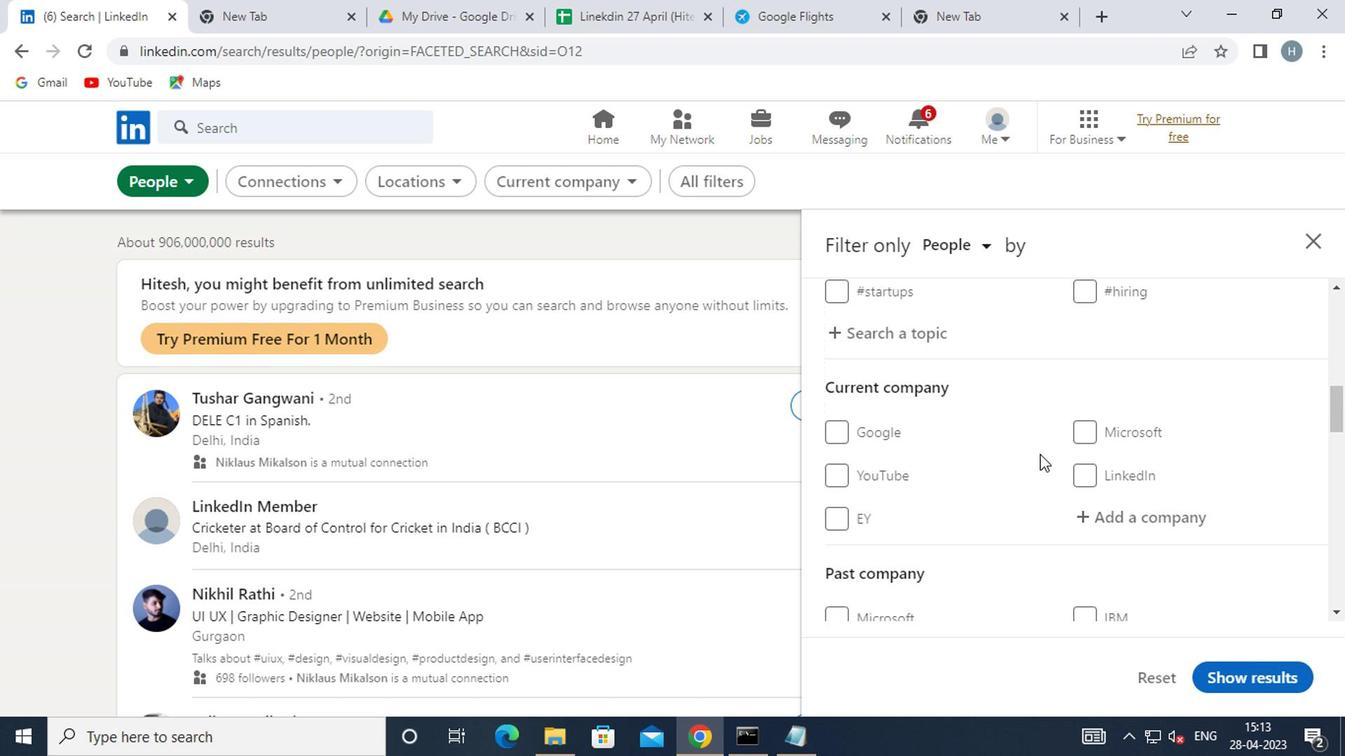 
Action: Mouse scrolled (1034, 453) with delta (0, 0)
Screenshot: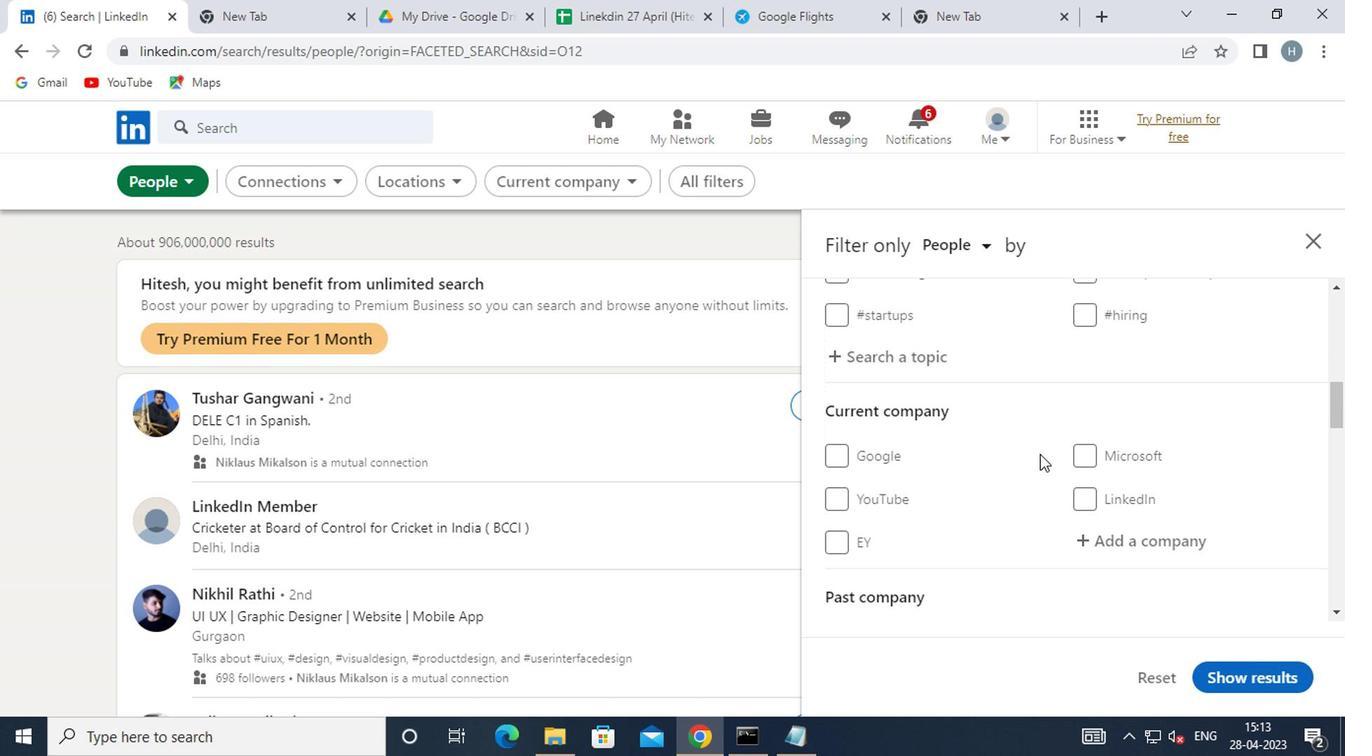
Action: Mouse moved to (1141, 402)
Screenshot: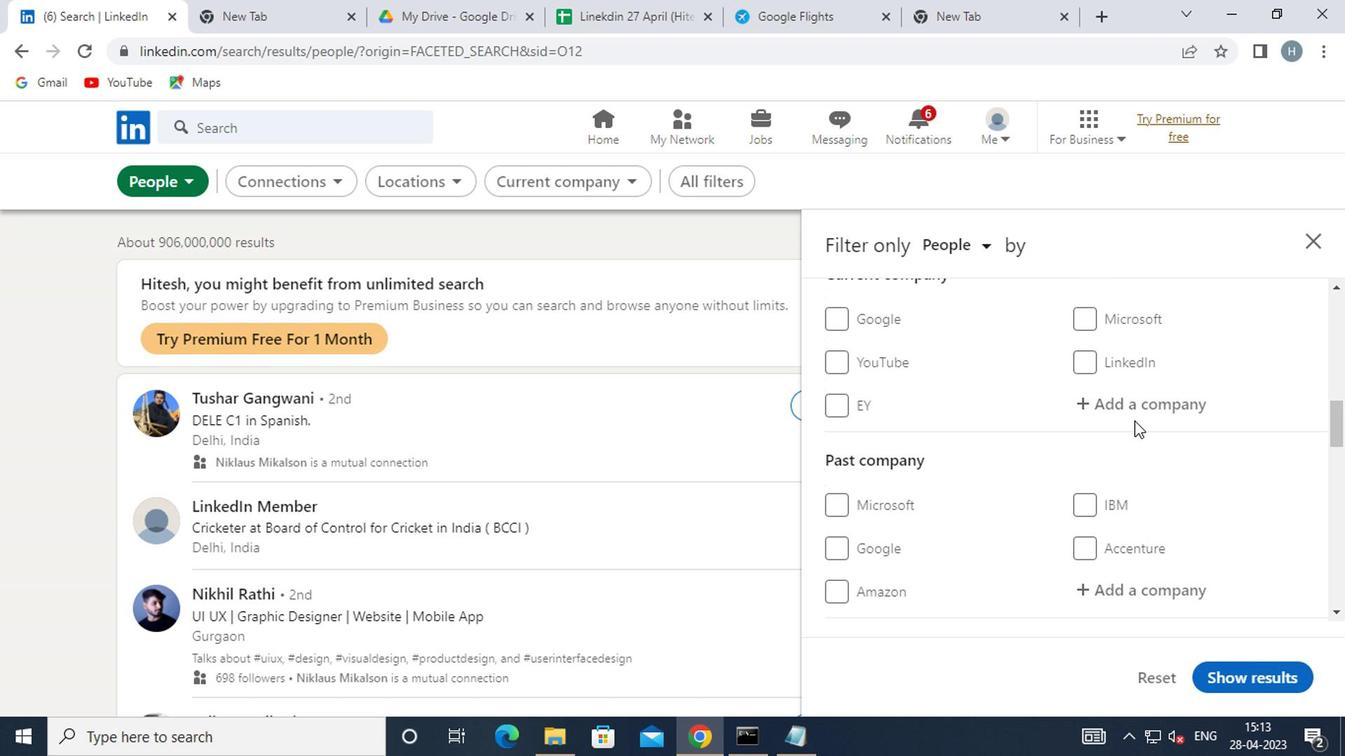 
Action: Mouse pressed left at (1141, 402)
Screenshot: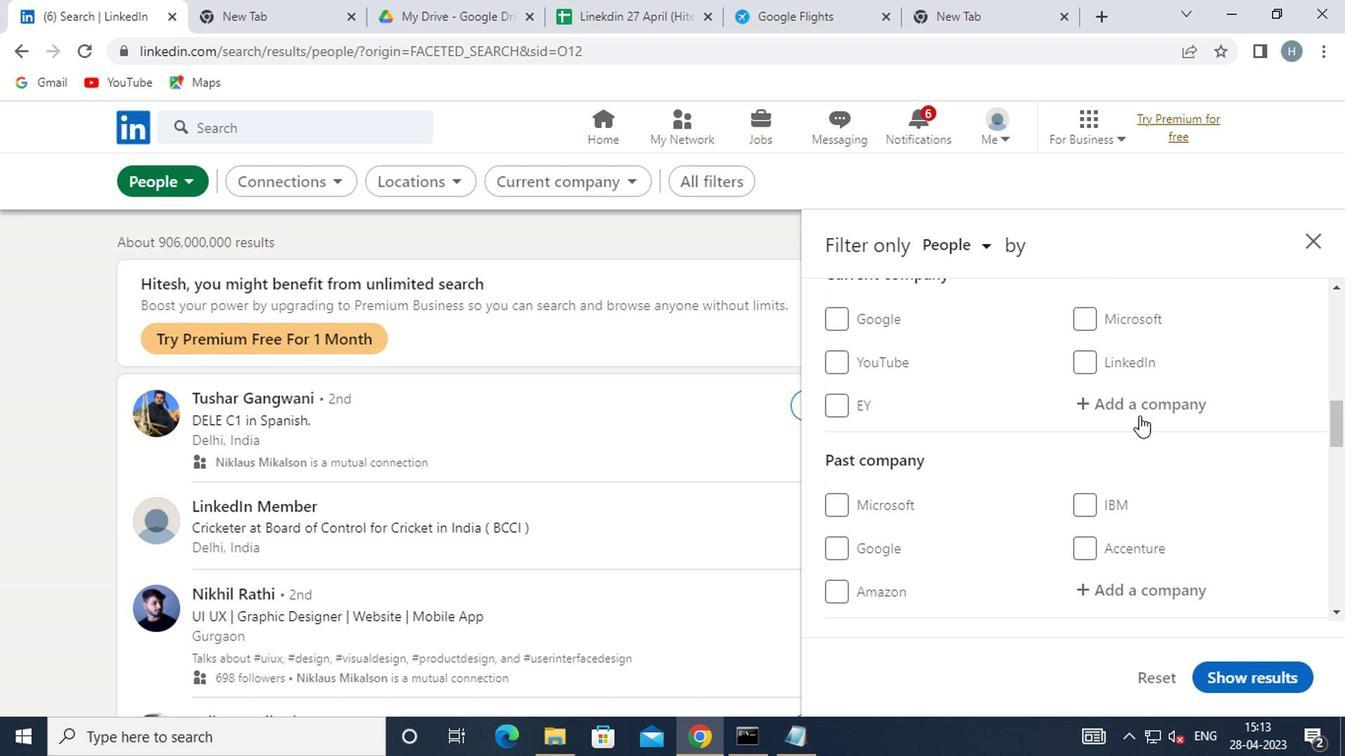 
Action: Key pressed <Key.shift>YASH<Key.space>T
Screenshot: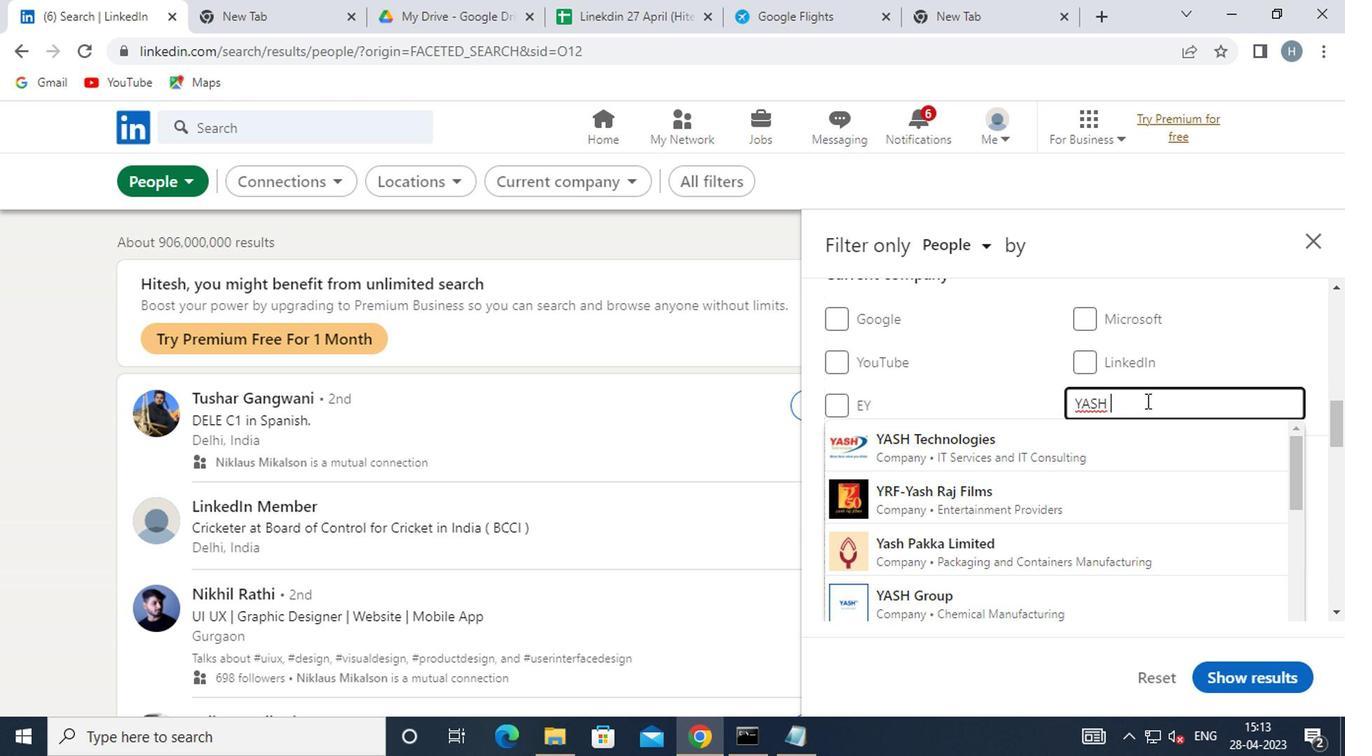 
Action: Mouse moved to (1113, 444)
Screenshot: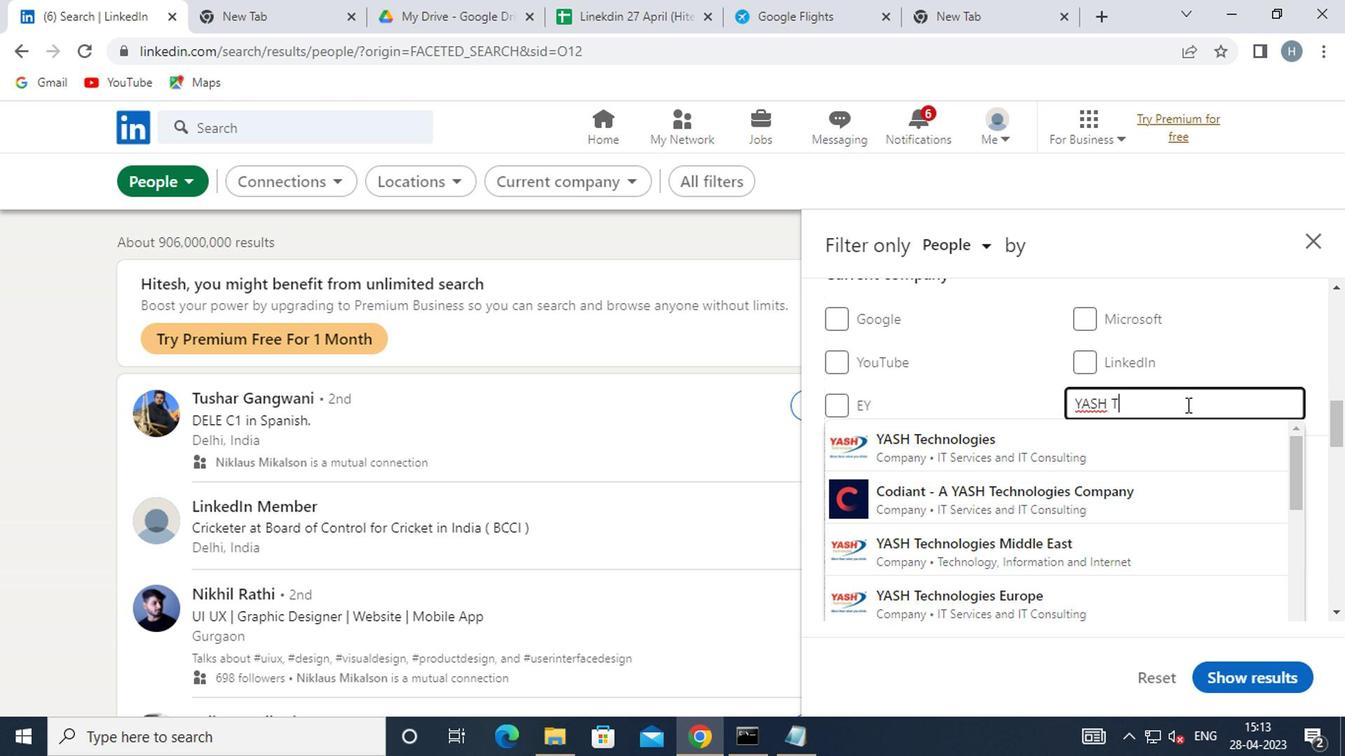 
Action: Mouse pressed left at (1113, 444)
Screenshot: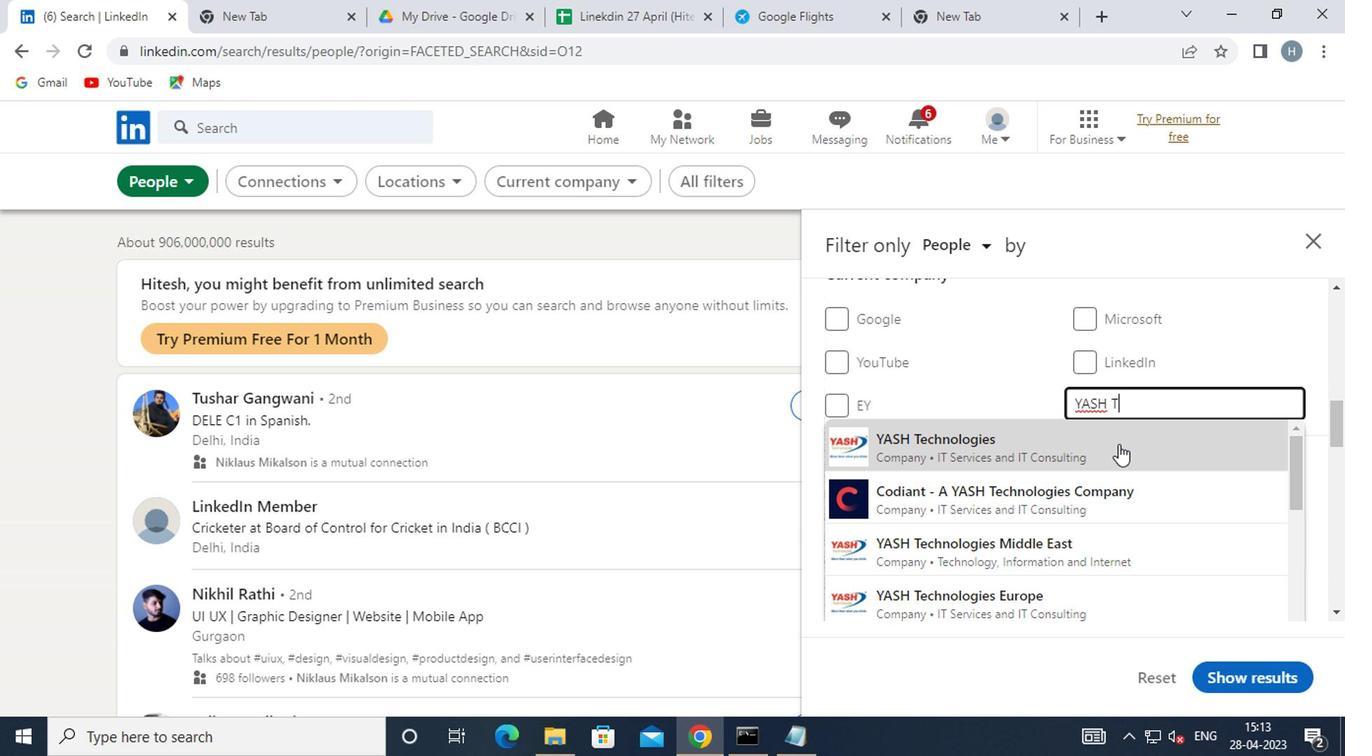 
Action: Mouse moved to (1116, 444)
Screenshot: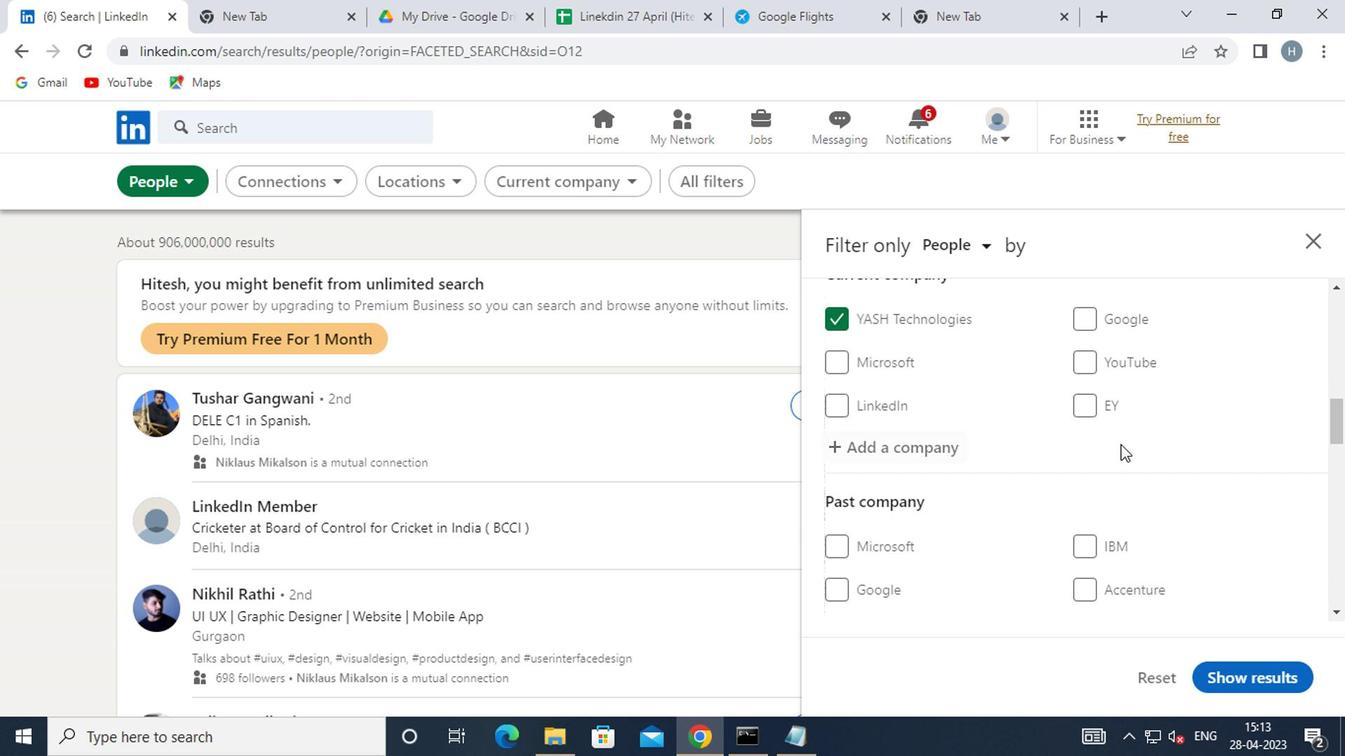 
Action: Mouse scrolled (1116, 443) with delta (0, 0)
Screenshot: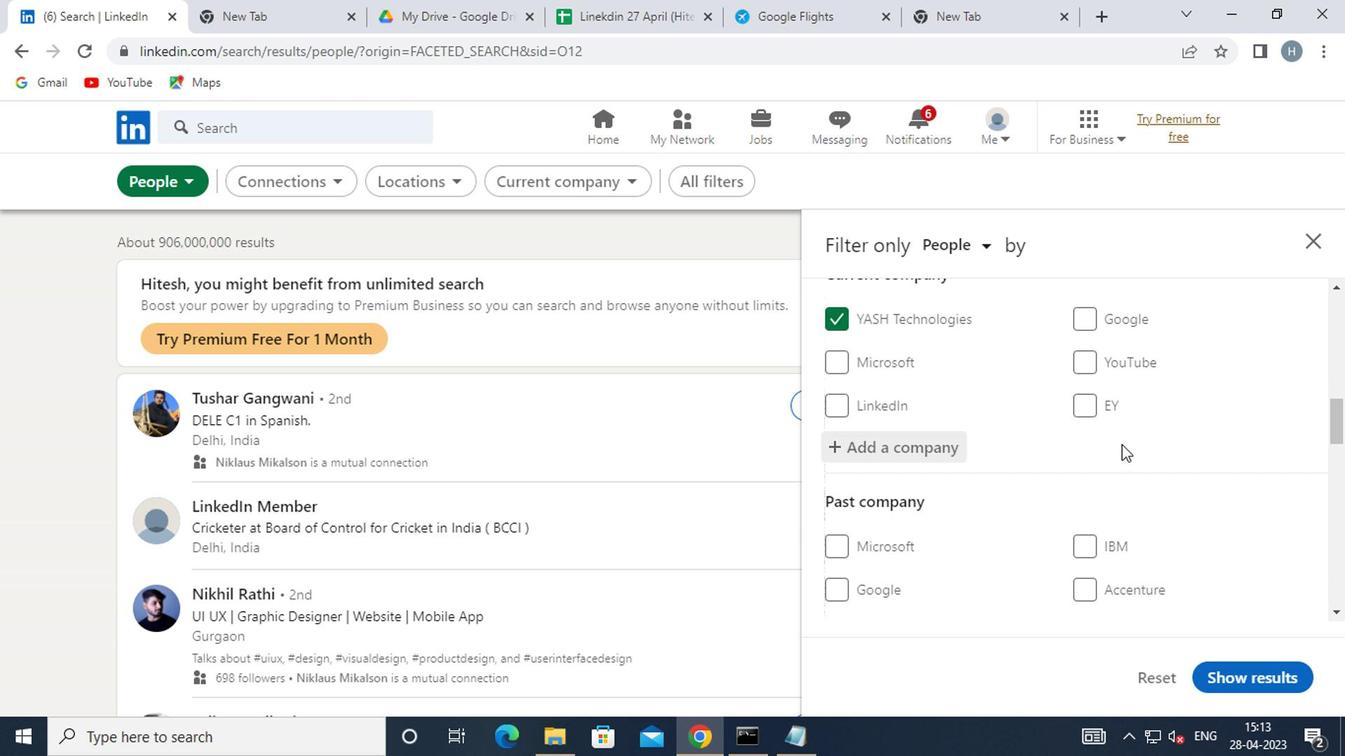 
Action: Mouse scrolled (1116, 443) with delta (0, 0)
Screenshot: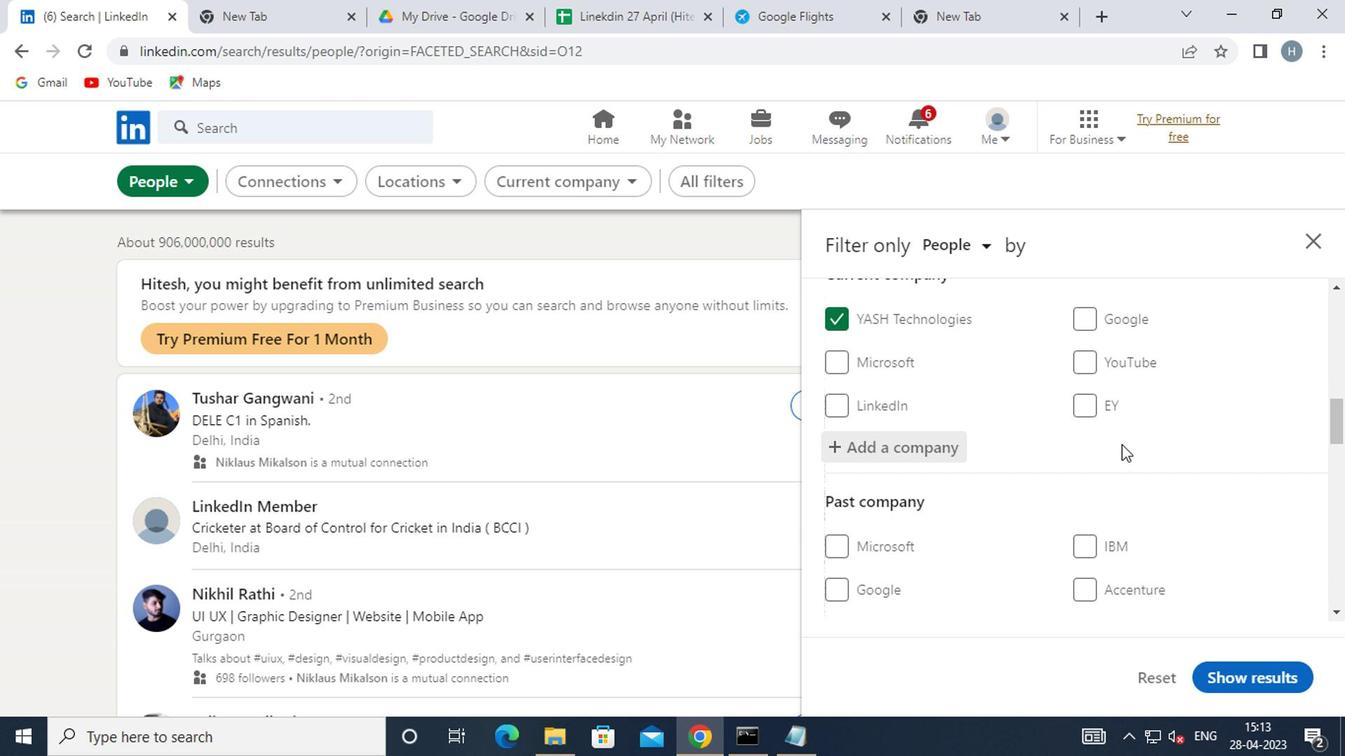 
Action: Mouse moved to (1097, 422)
Screenshot: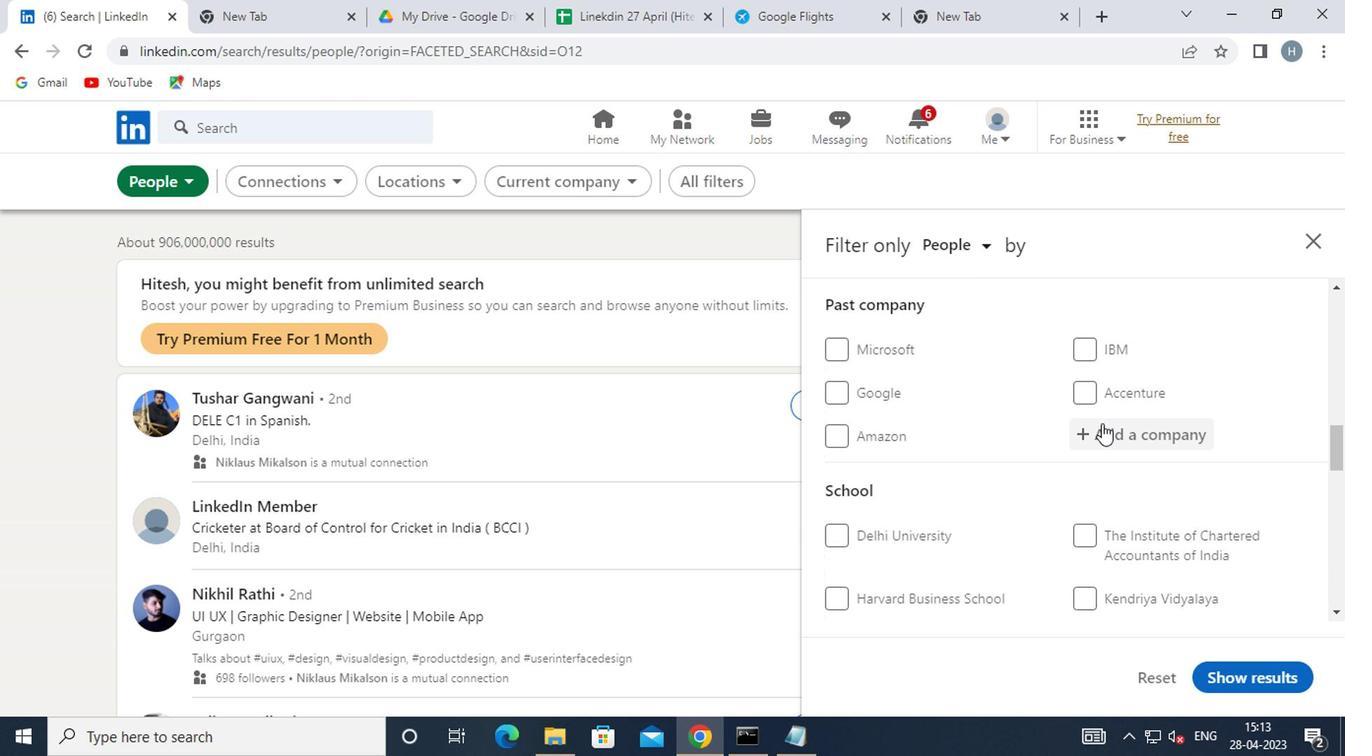 
Action: Mouse scrolled (1097, 421) with delta (0, 0)
Screenshot: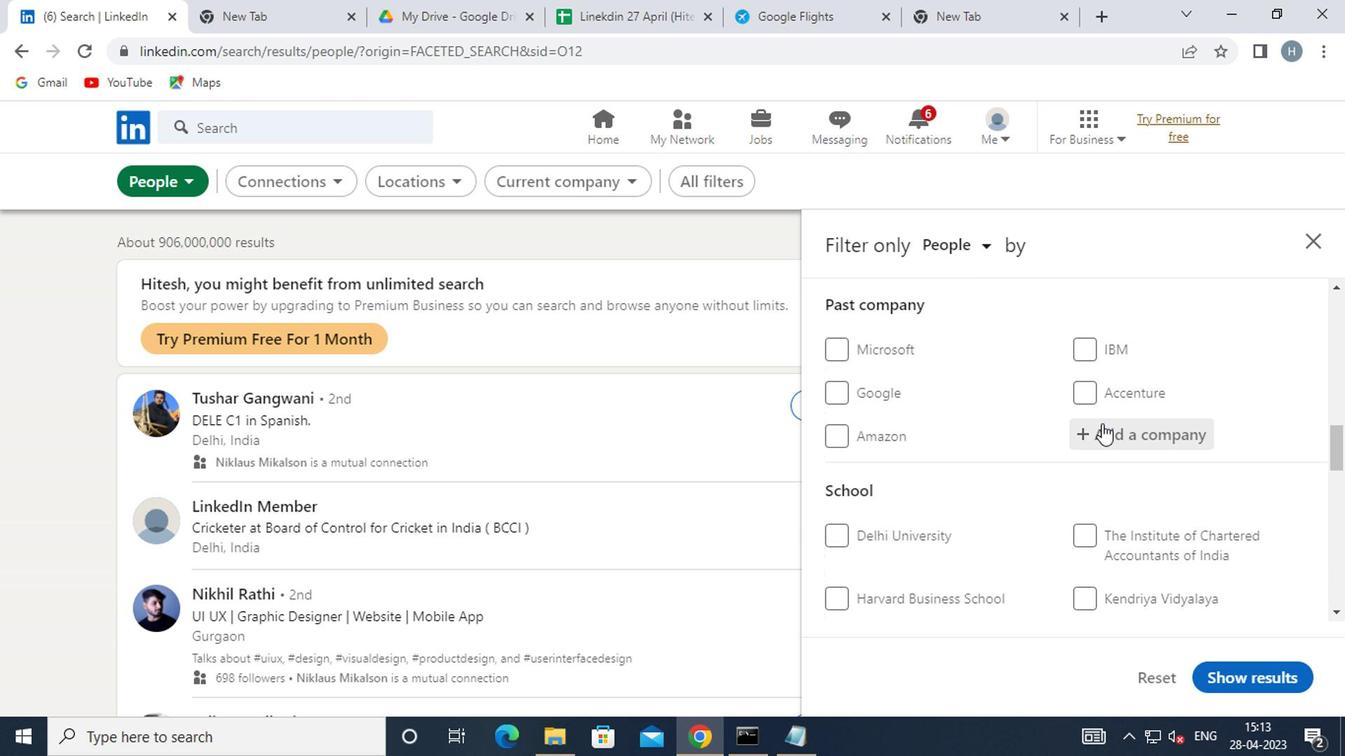
Action: Mouse moved to (1098, 420)
Screenshot: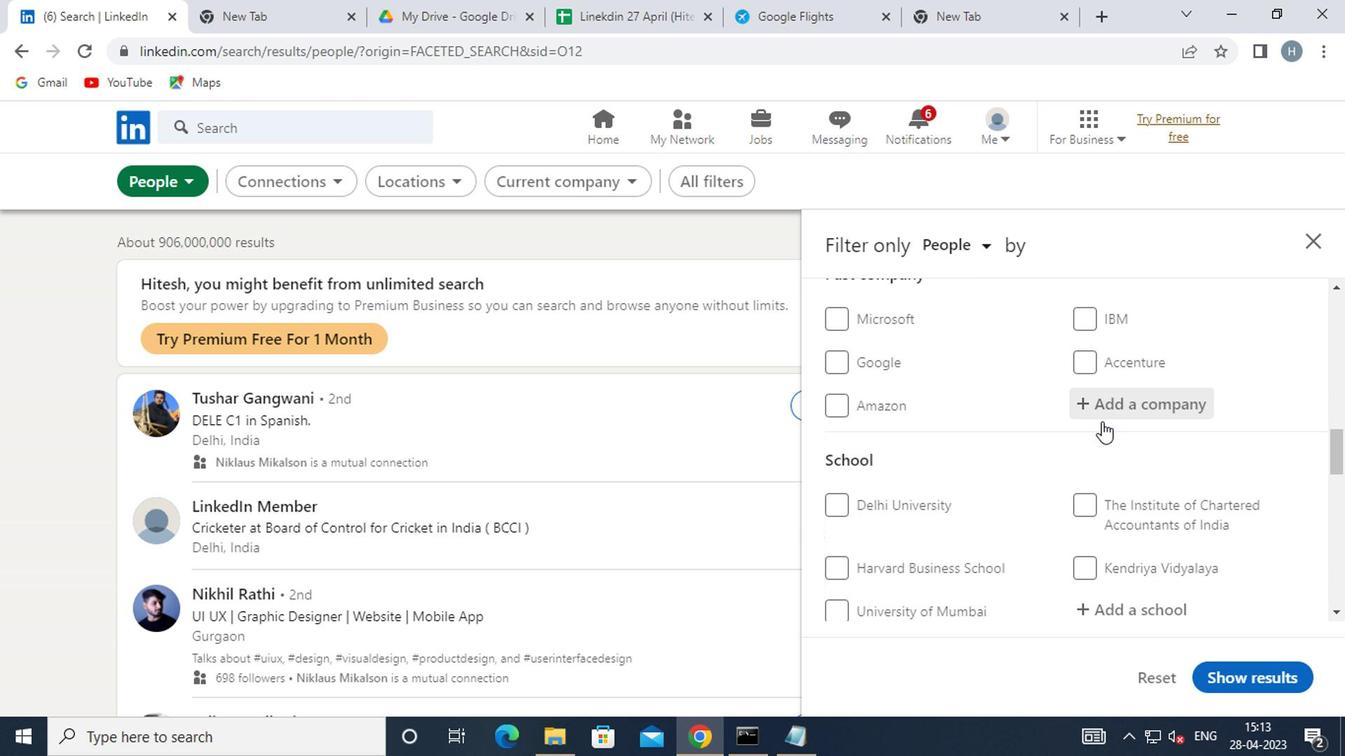 
Action: Mouse scrolled (1098, 419) with delta (0, 0)
Screenshot: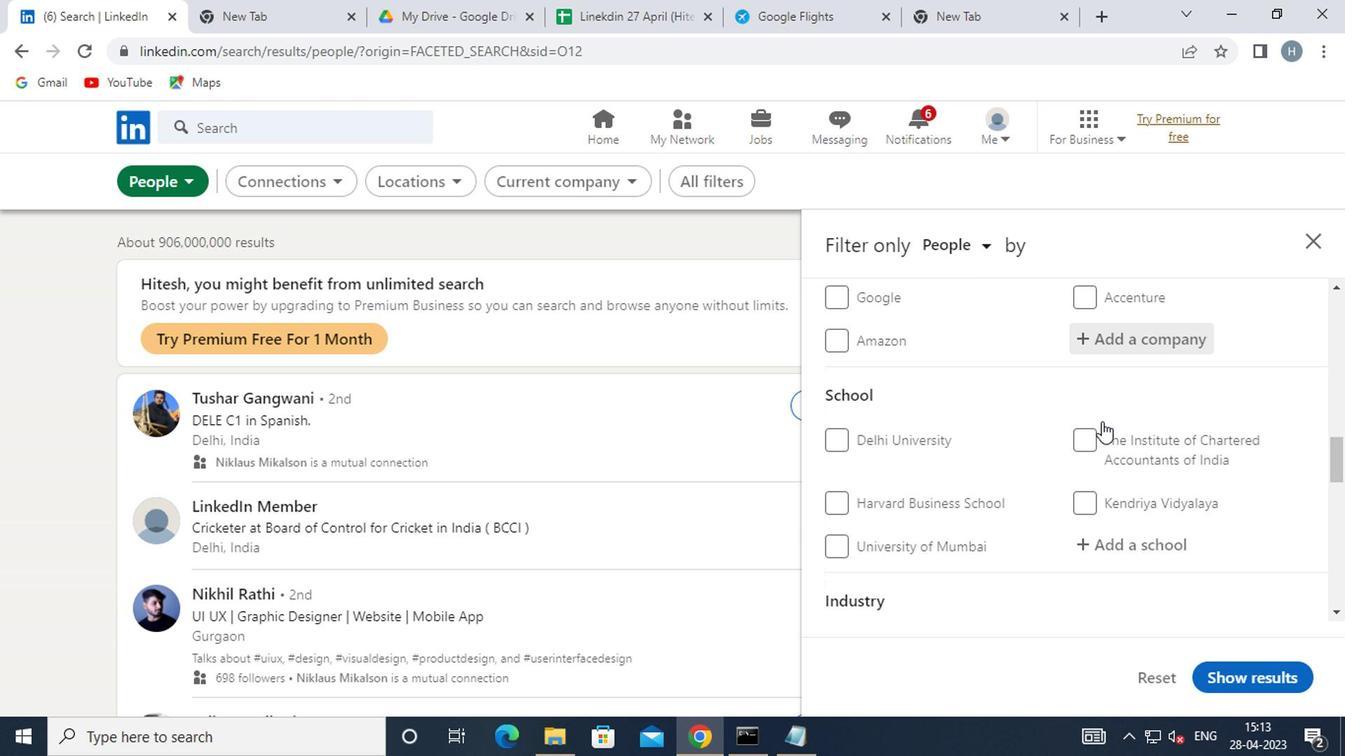 
Action: Mouse moved to (1132, 435)
Screenshot: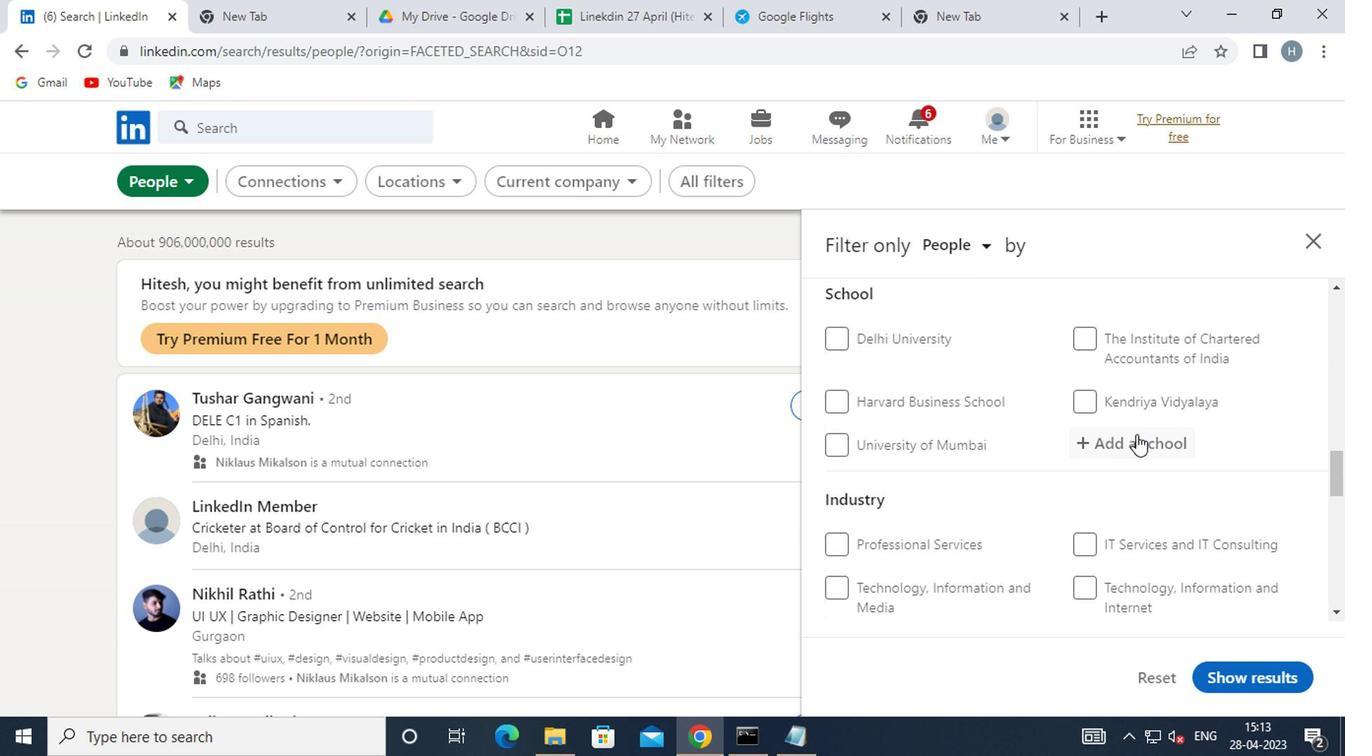
Action: Mouse pressed left at (1132, 435)
Screenshot: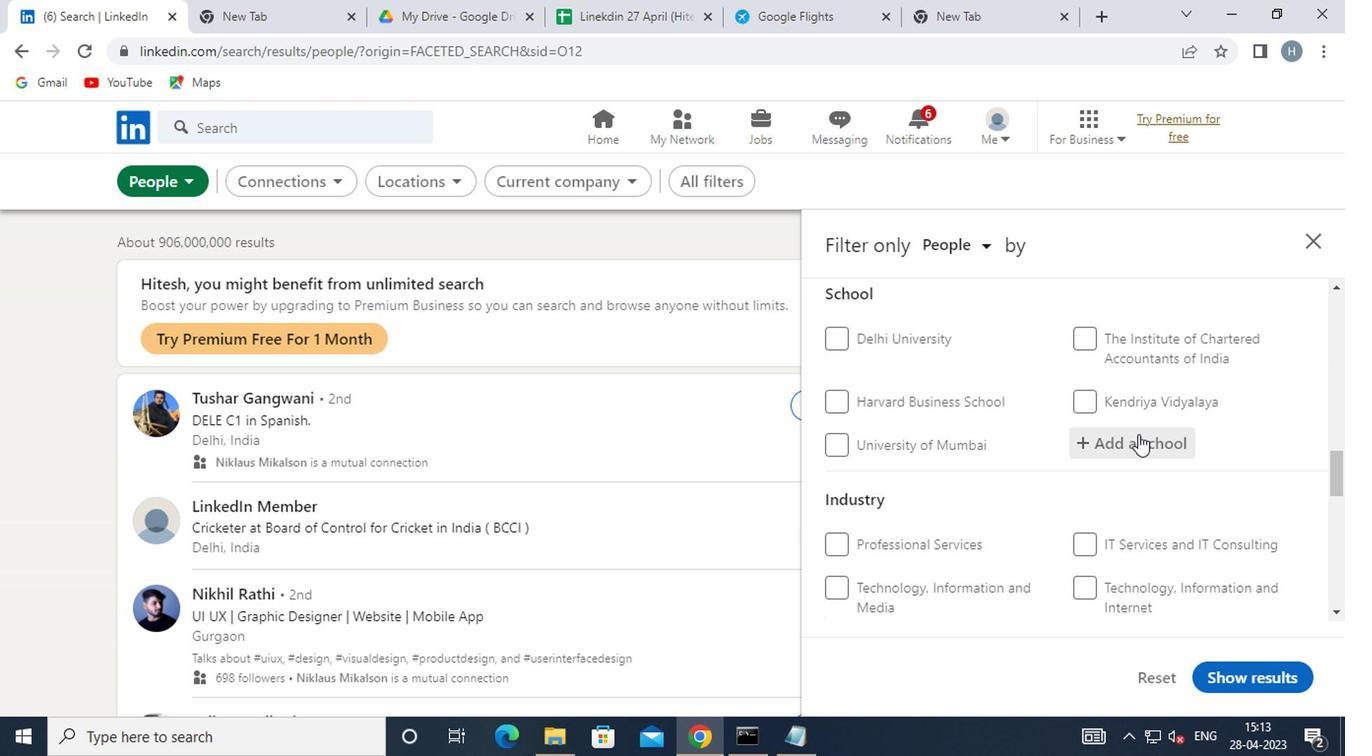 
Action: Mouse moved to (1134, 435)
Screenshot: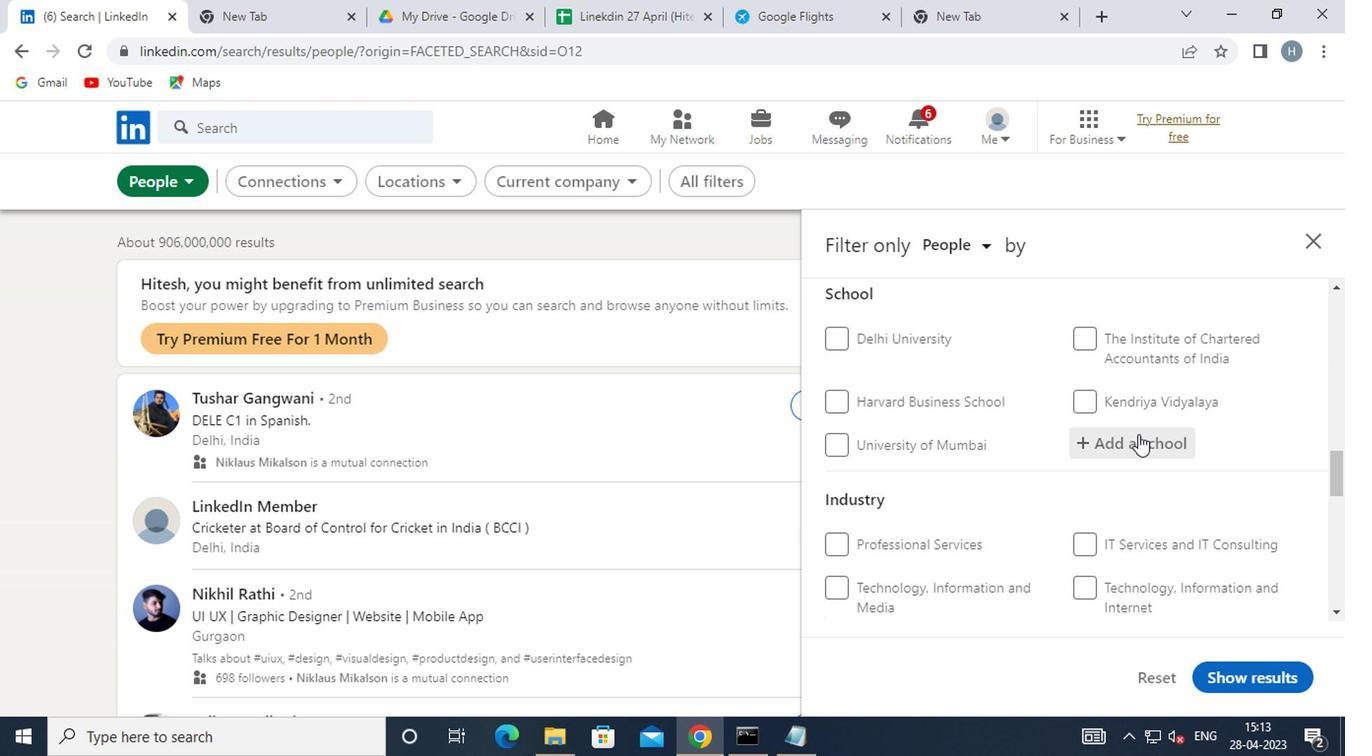 
Action: Key pressed <Key.shift>MANAV<Key.space><Key.shift>RACH
Screenshot: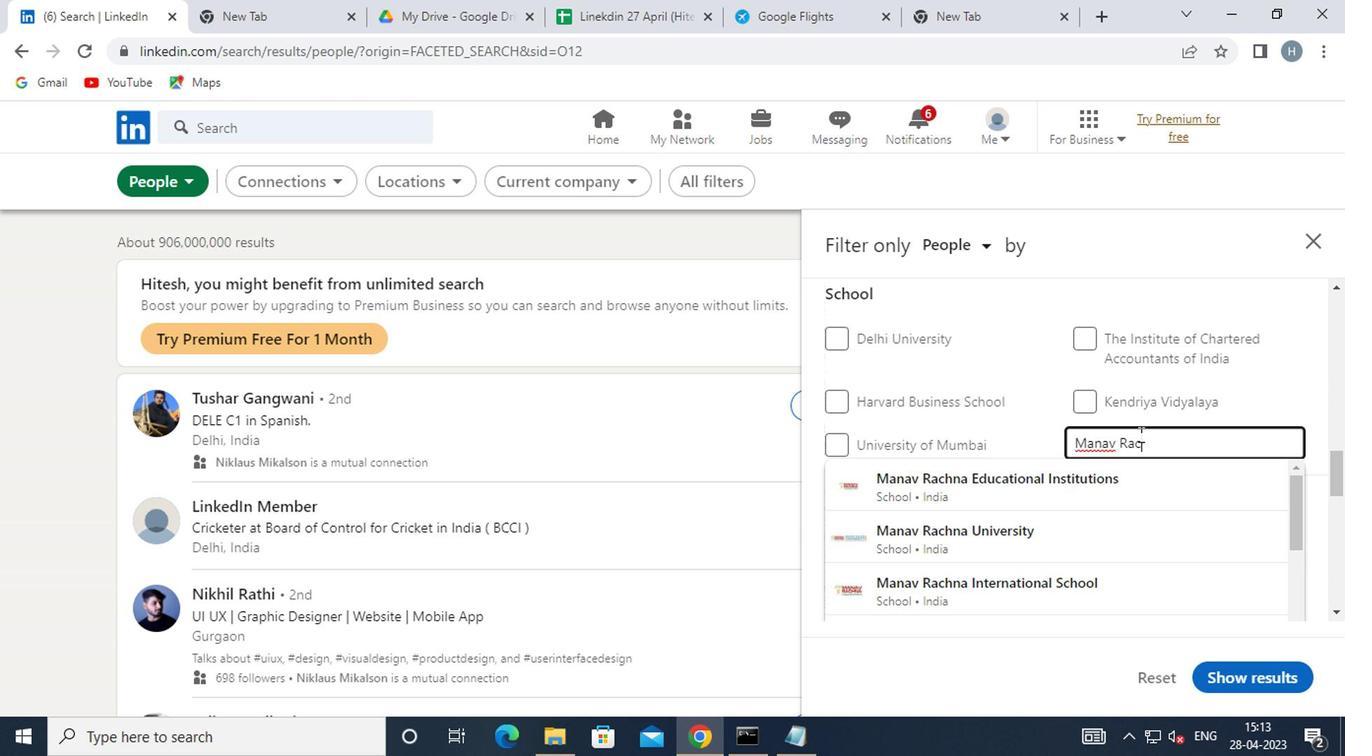 
Action: Mouse moved to (1112, 500)
Screenshot: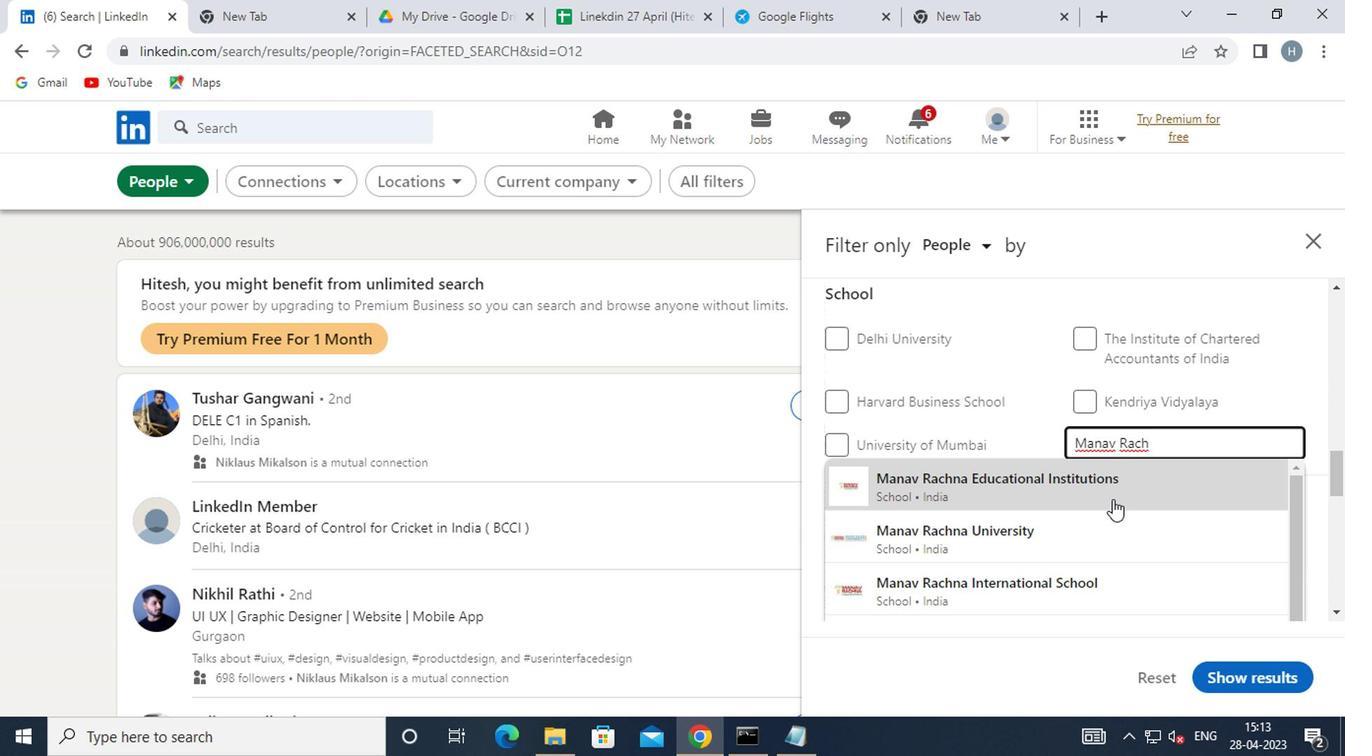
Action: Mouse scrolled (1112, 498) with delta (0, -1)
Screenshot: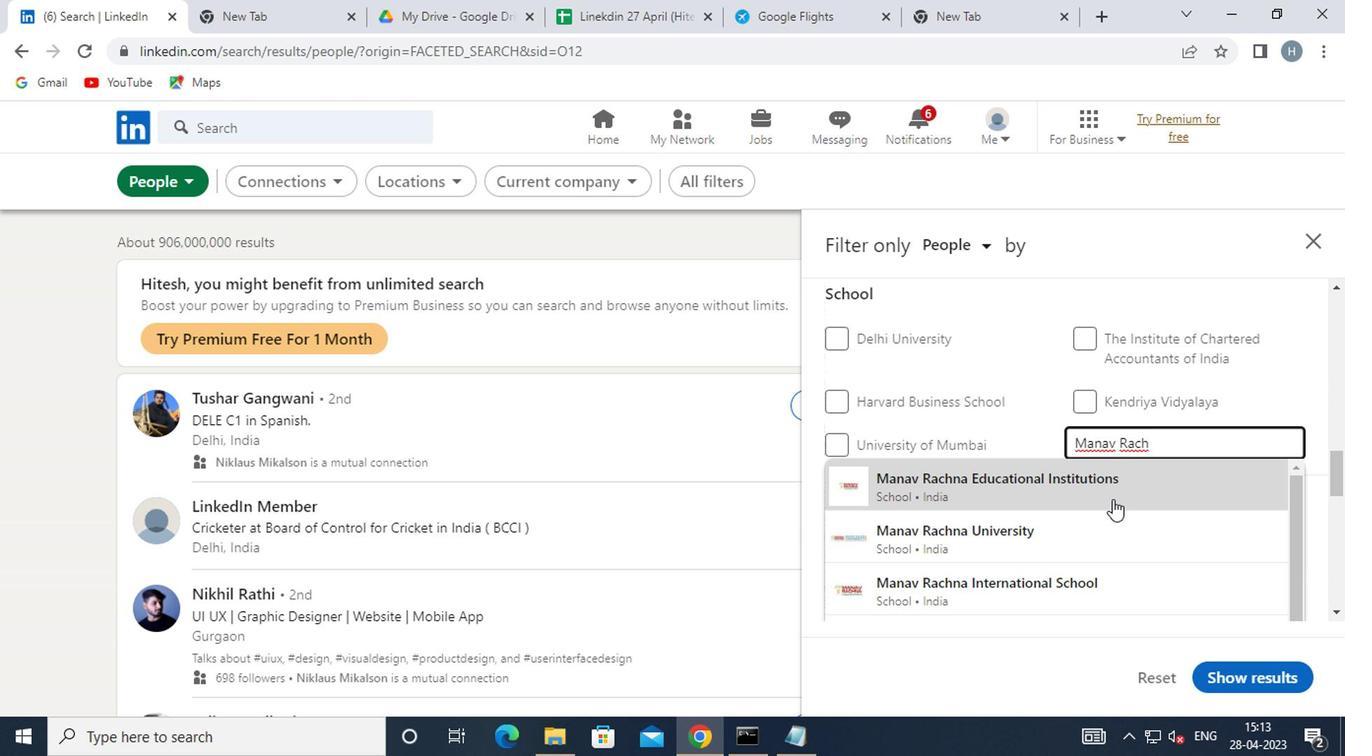 
Action: Mouse moved to (1118, 525)
Screenshot: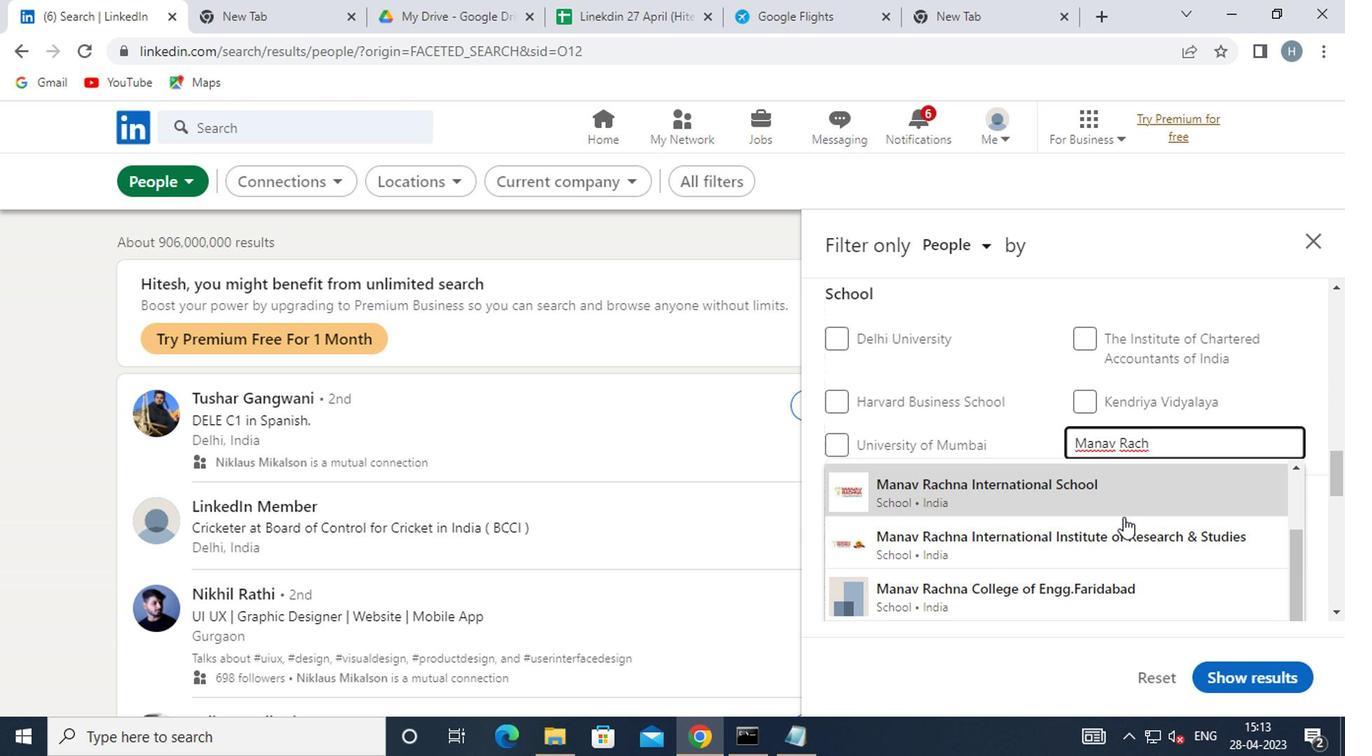 
Action: Mouse pressed left at (1118, 525)
Screenshot: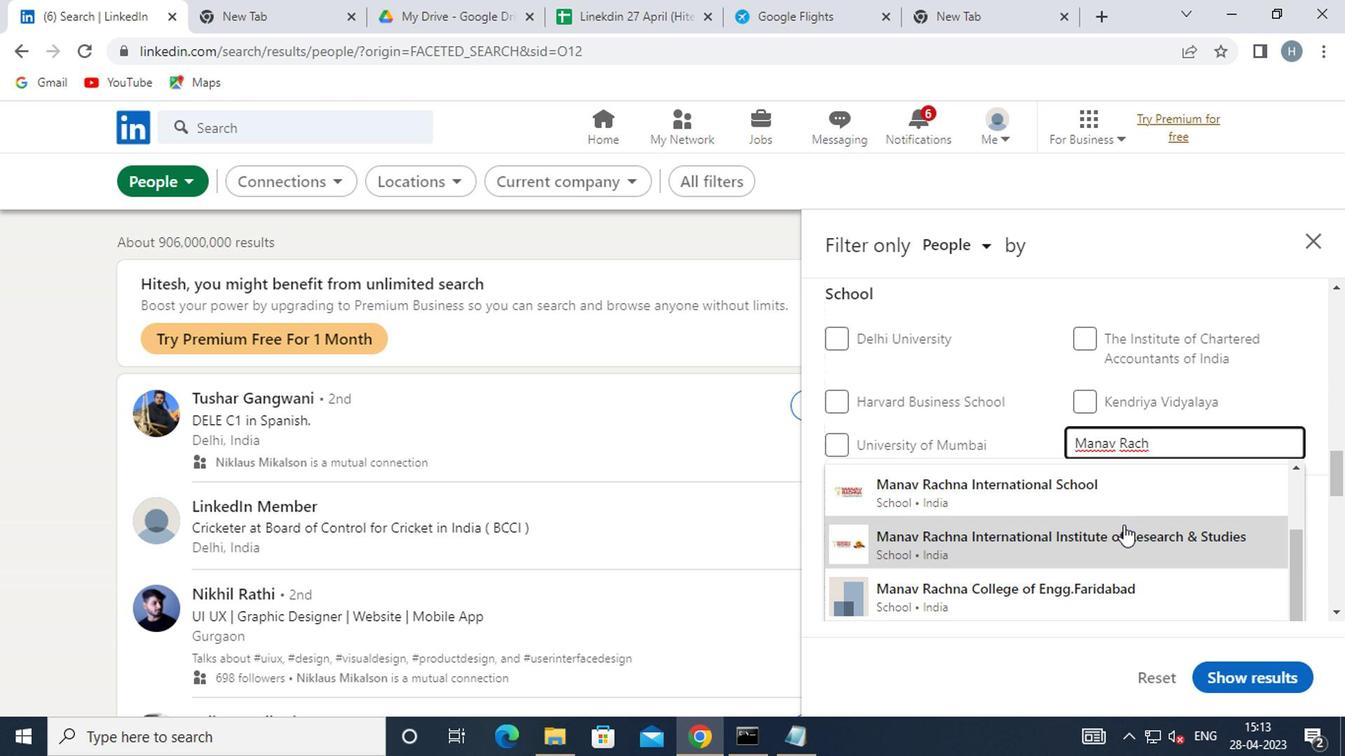 
Action: Mouse moved to (1085, 484)
Screenshot: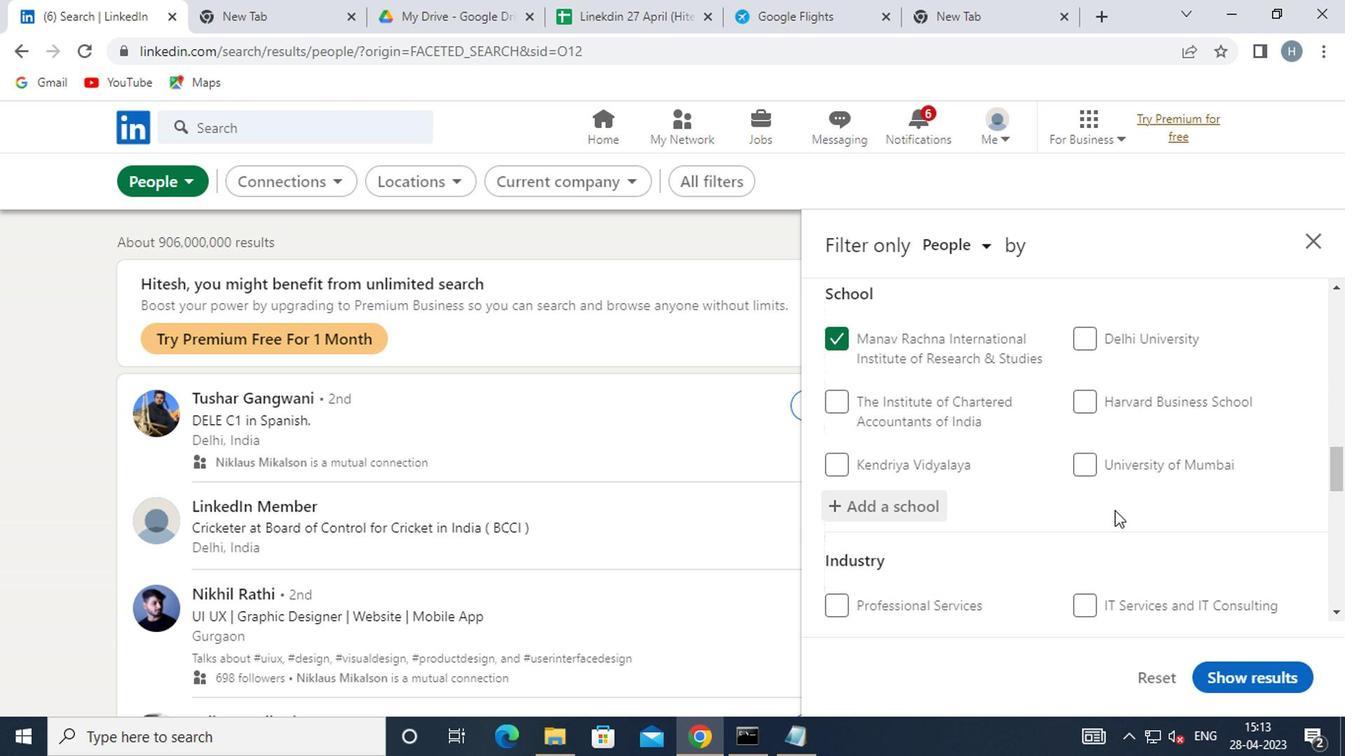 
Action: Mouse scrolled (1085, 483) with delta (0, 0)
Screenshot: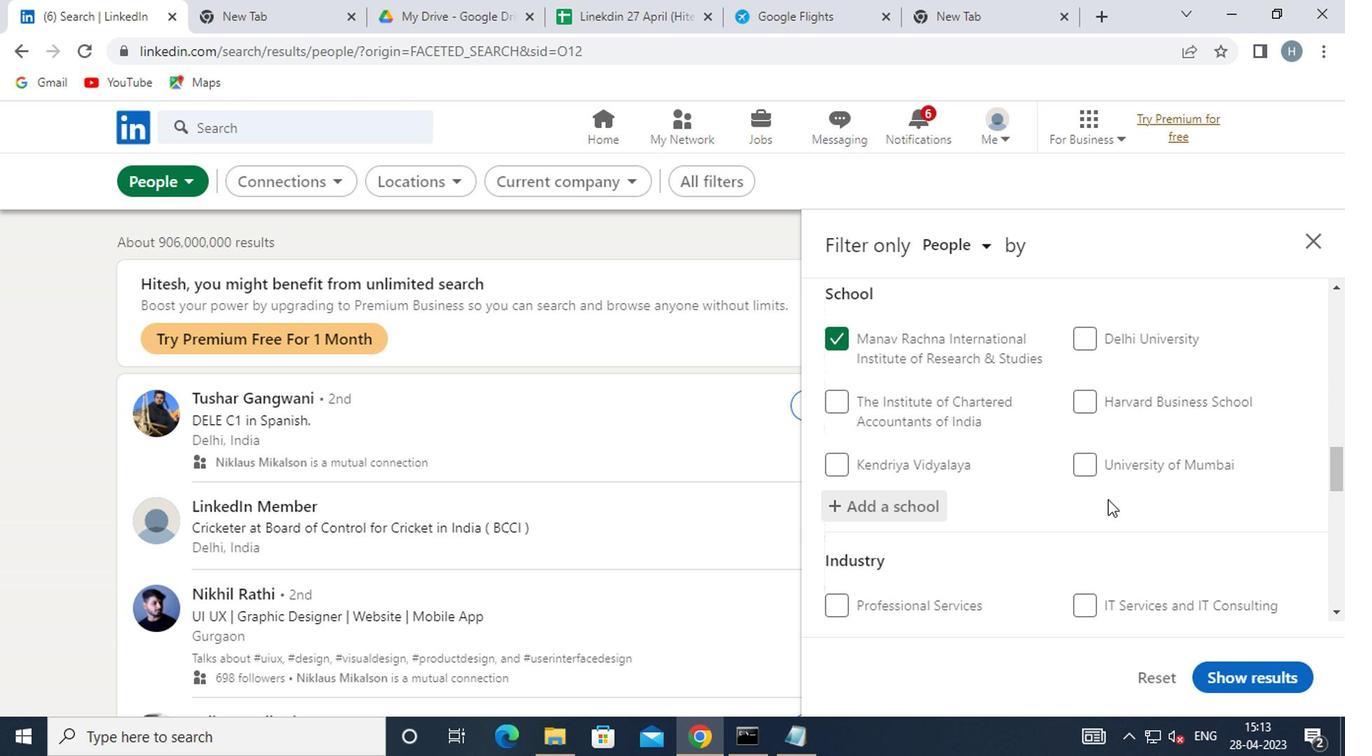 
Action: Mouse moved to (1080, 475)
Screenshot: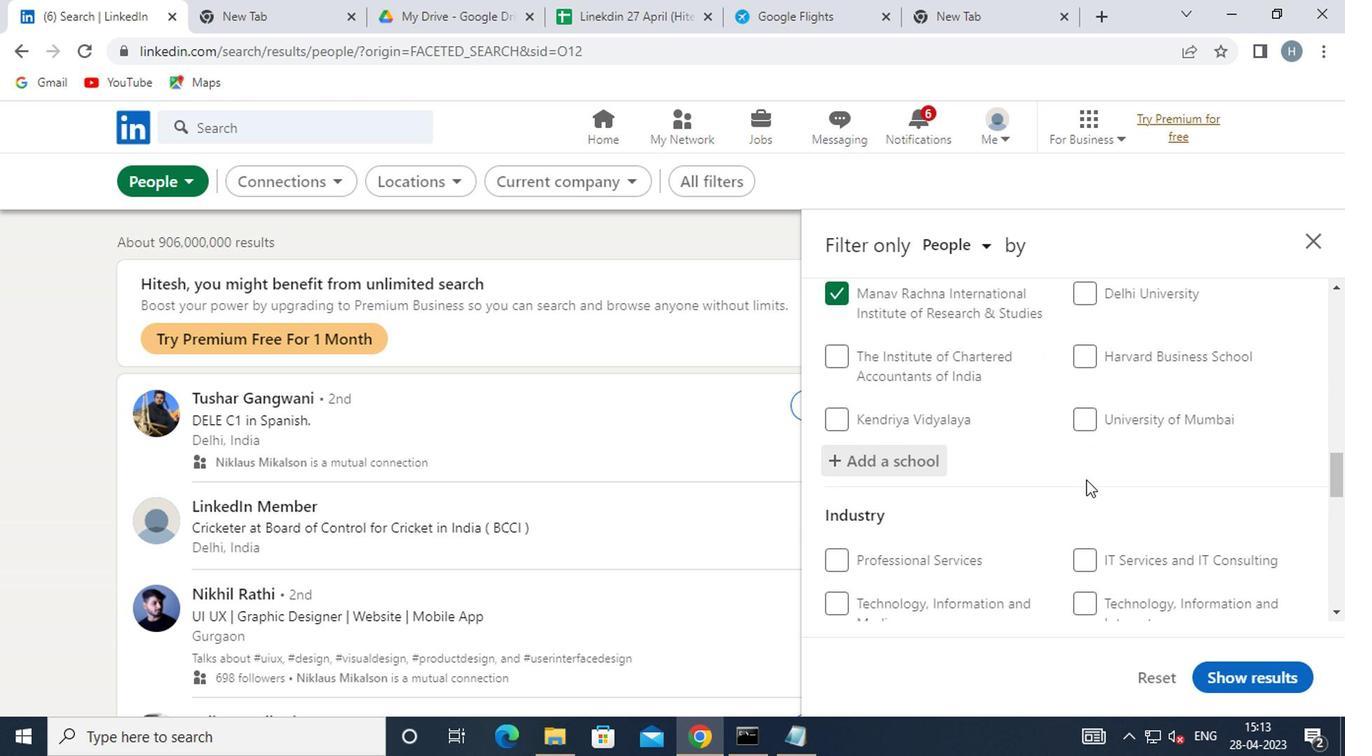 
Action: Mouse scrolled (1080, 474) with delta (0, -1)
Screenshot: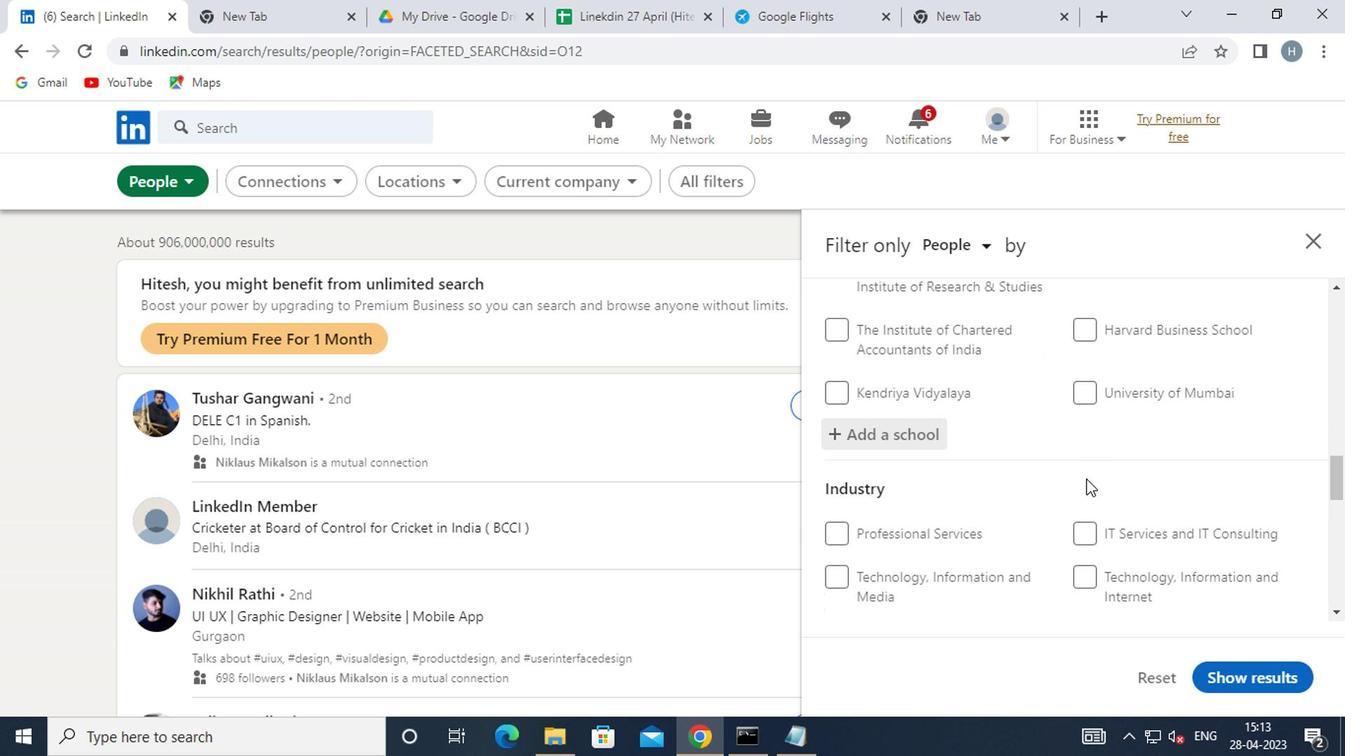 
Action: Mouse scrolled (1080, 474) with delta (0, -1)
Screenshot: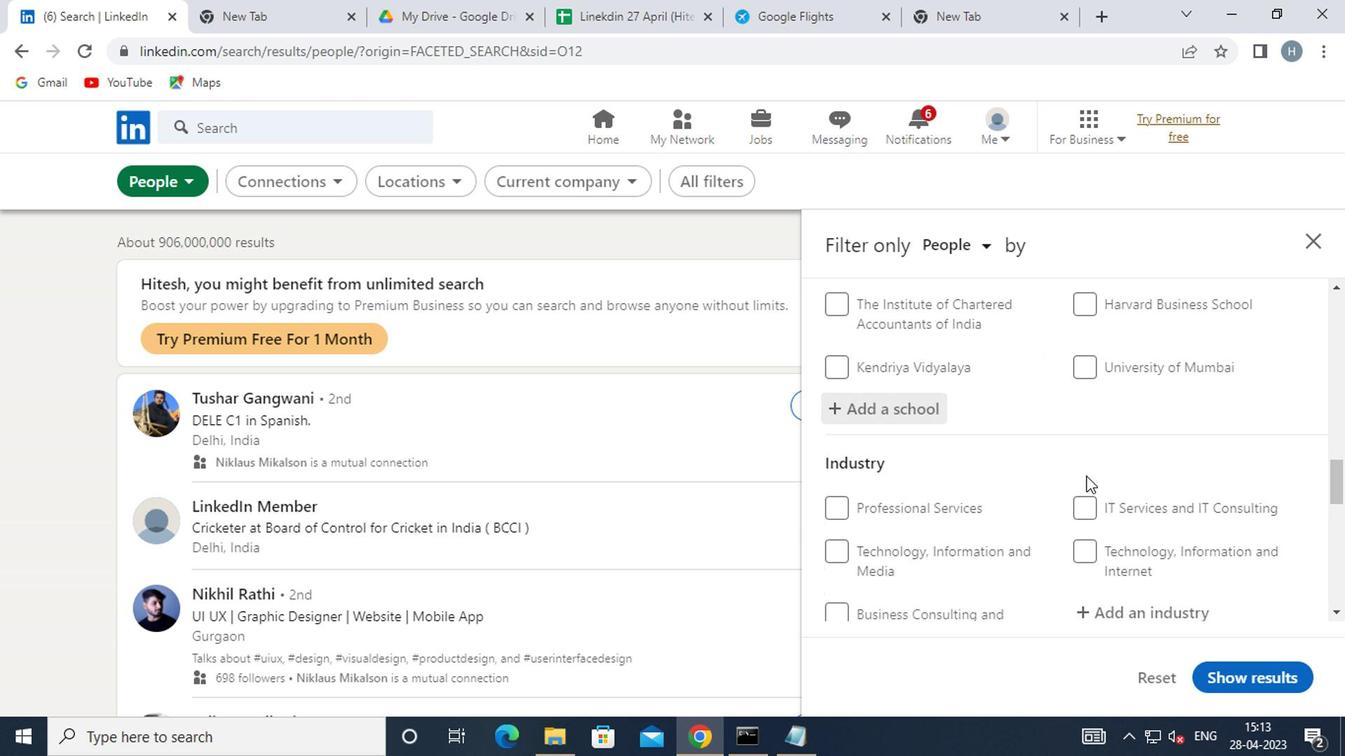 
Action: Mouse moved to (1148, 412)
Screenshot: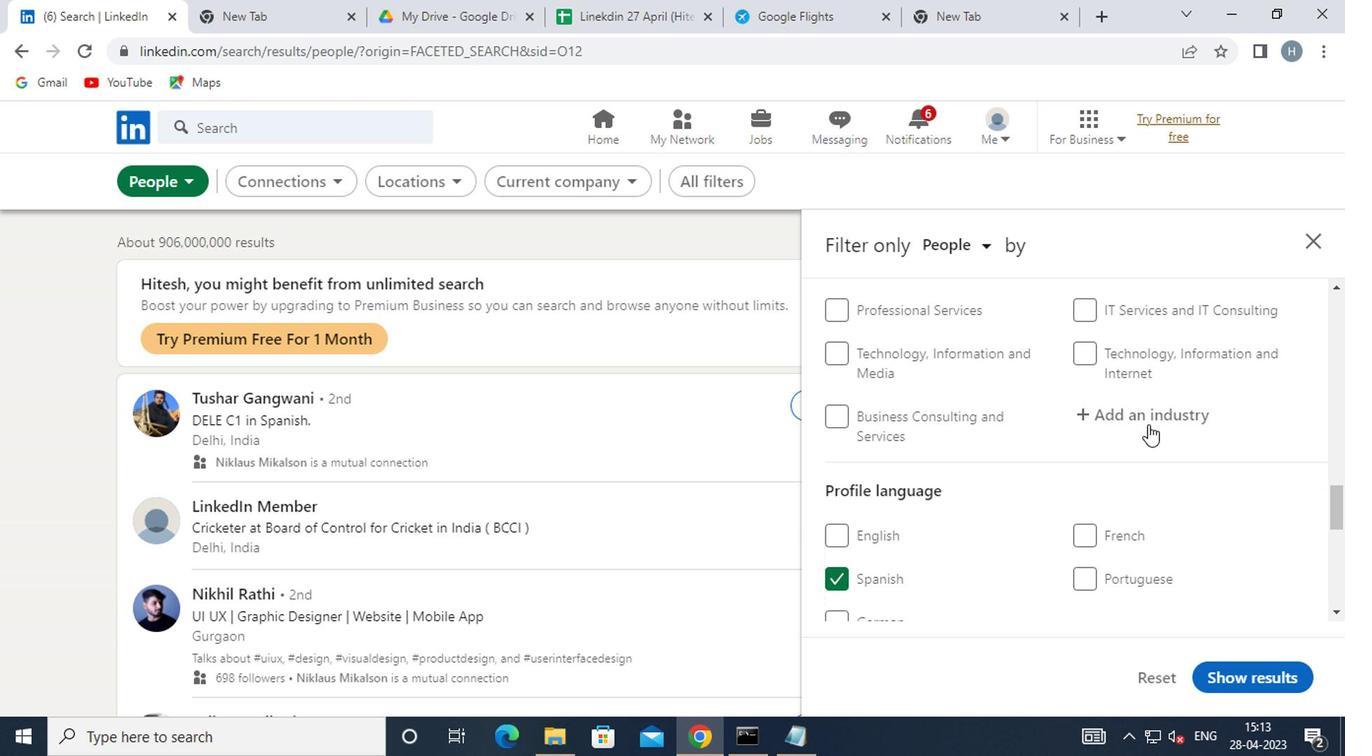 
Action: Mouse pressed left at (1148, 412)
Screenshot: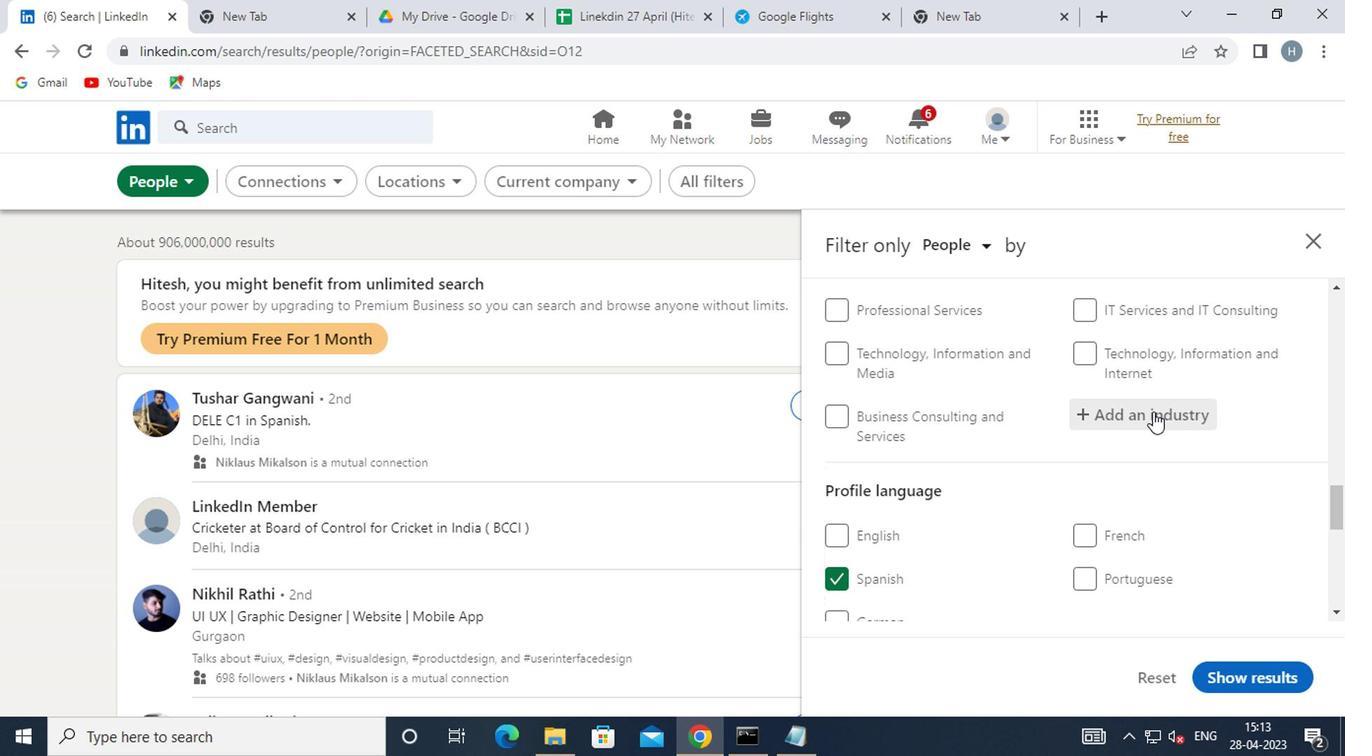 
Action: Key pressed <Key.shift>WHOLESALE<Key.space><Key.shift>MAC
Screenshot: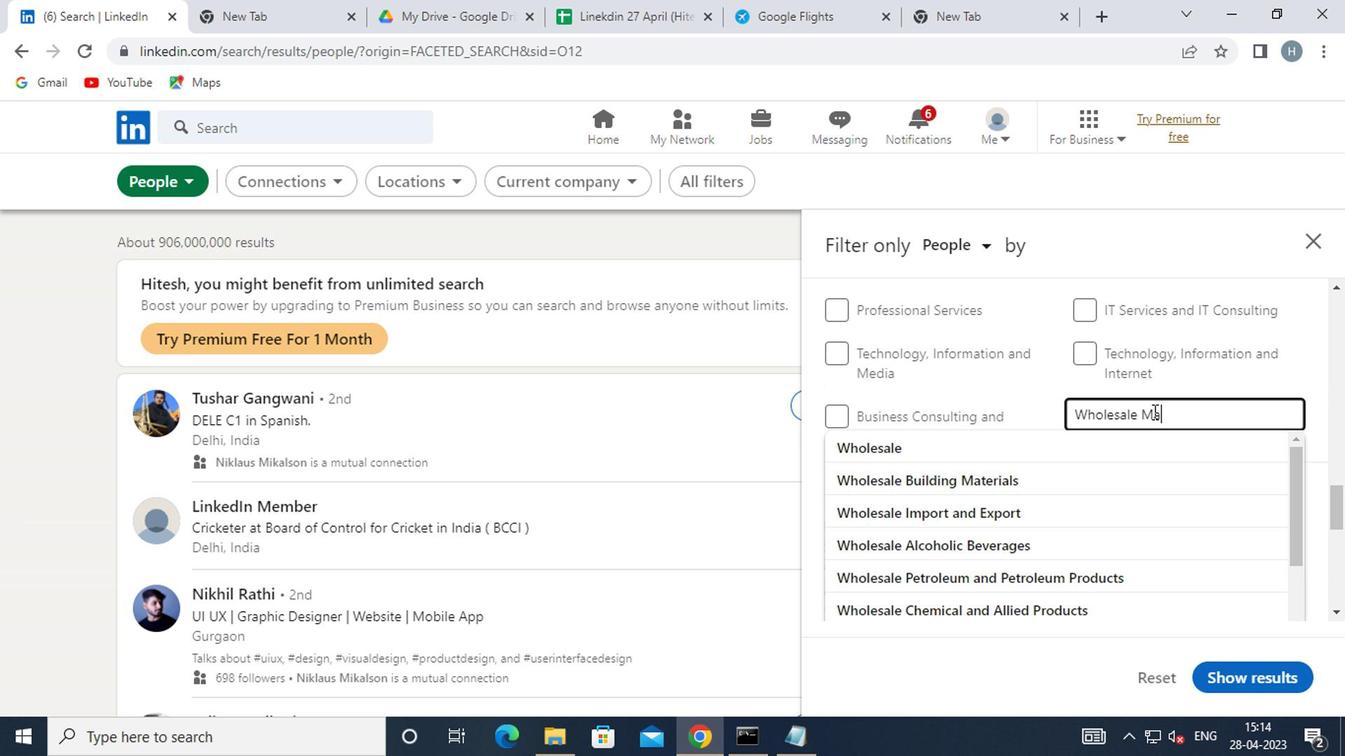 
Action: Mouse moved to (1059, 442)
Screenshot: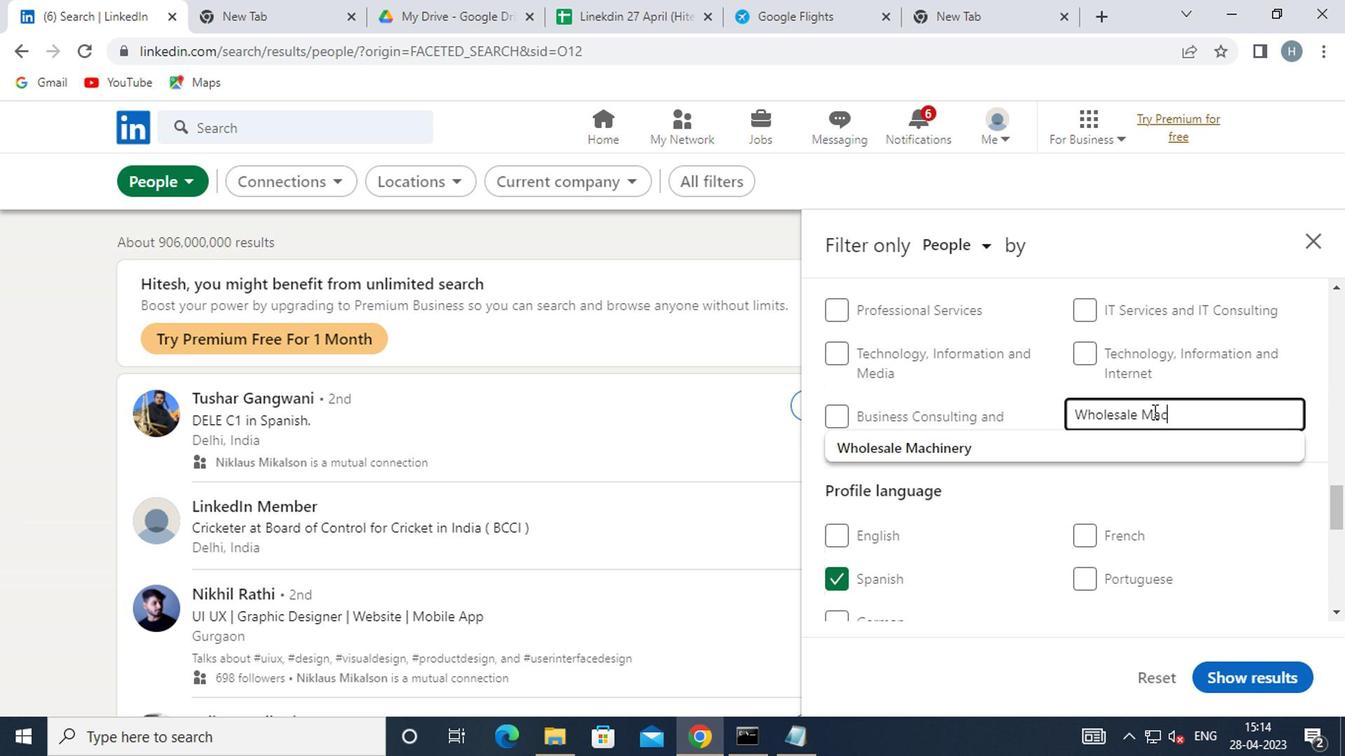
Action: Mouse pressed left at (1059, 442)
Screenshot: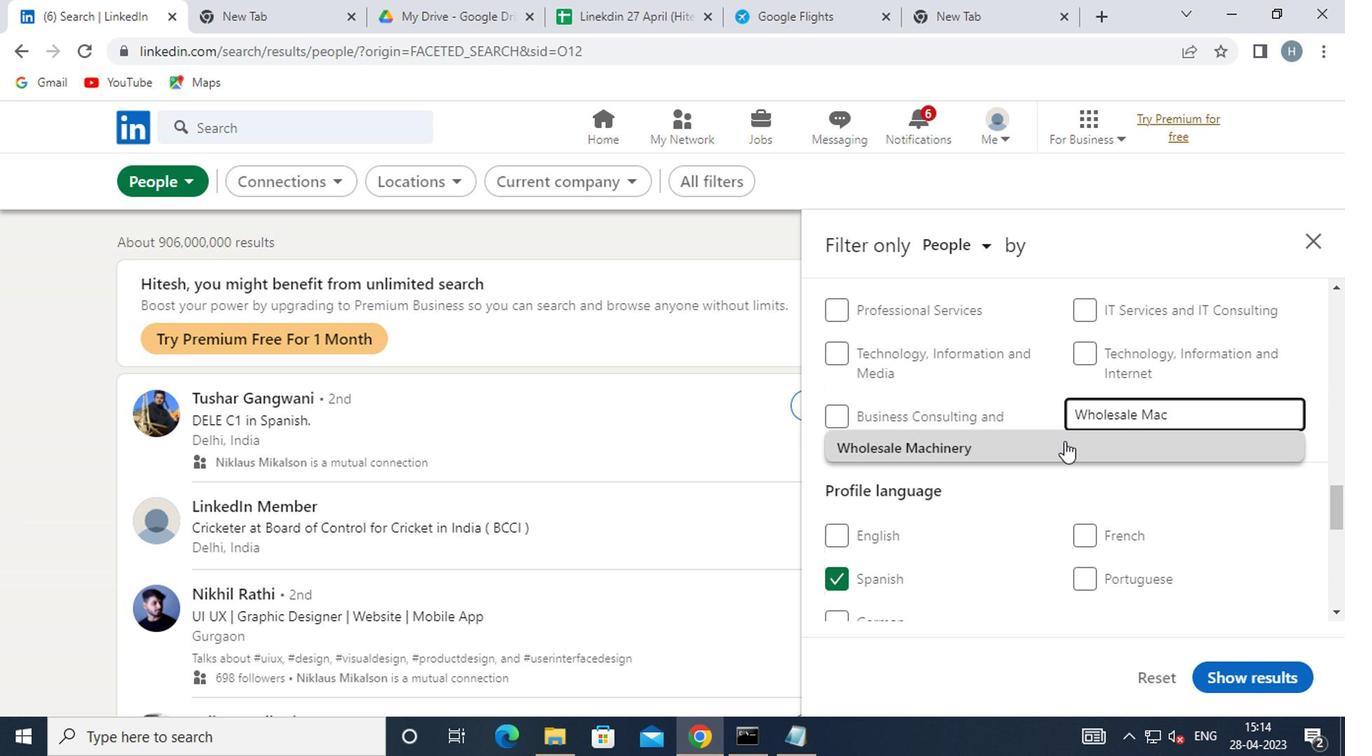 
Action: Mouse moved to (1042, 429)
Screenshot: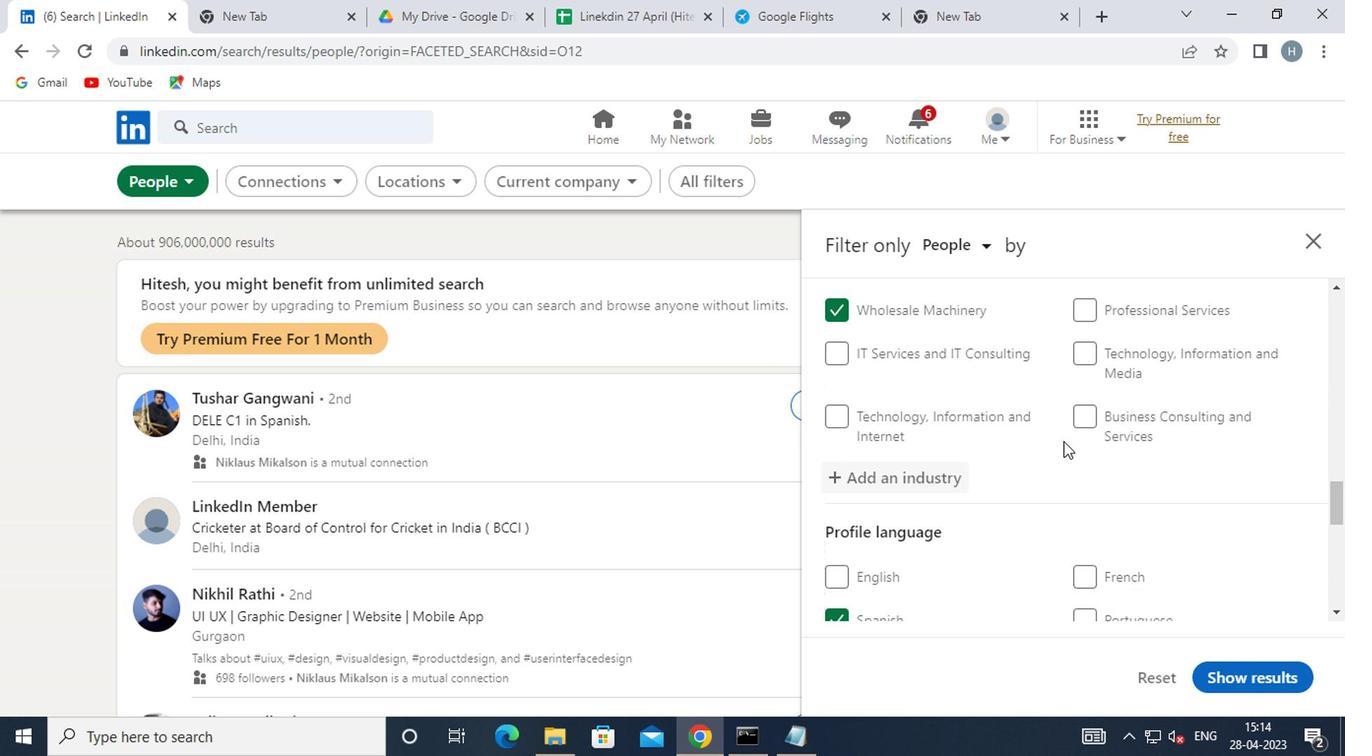
Action: Mouse scrolled (1042, 428) with delta (0, 0)
Screenshot: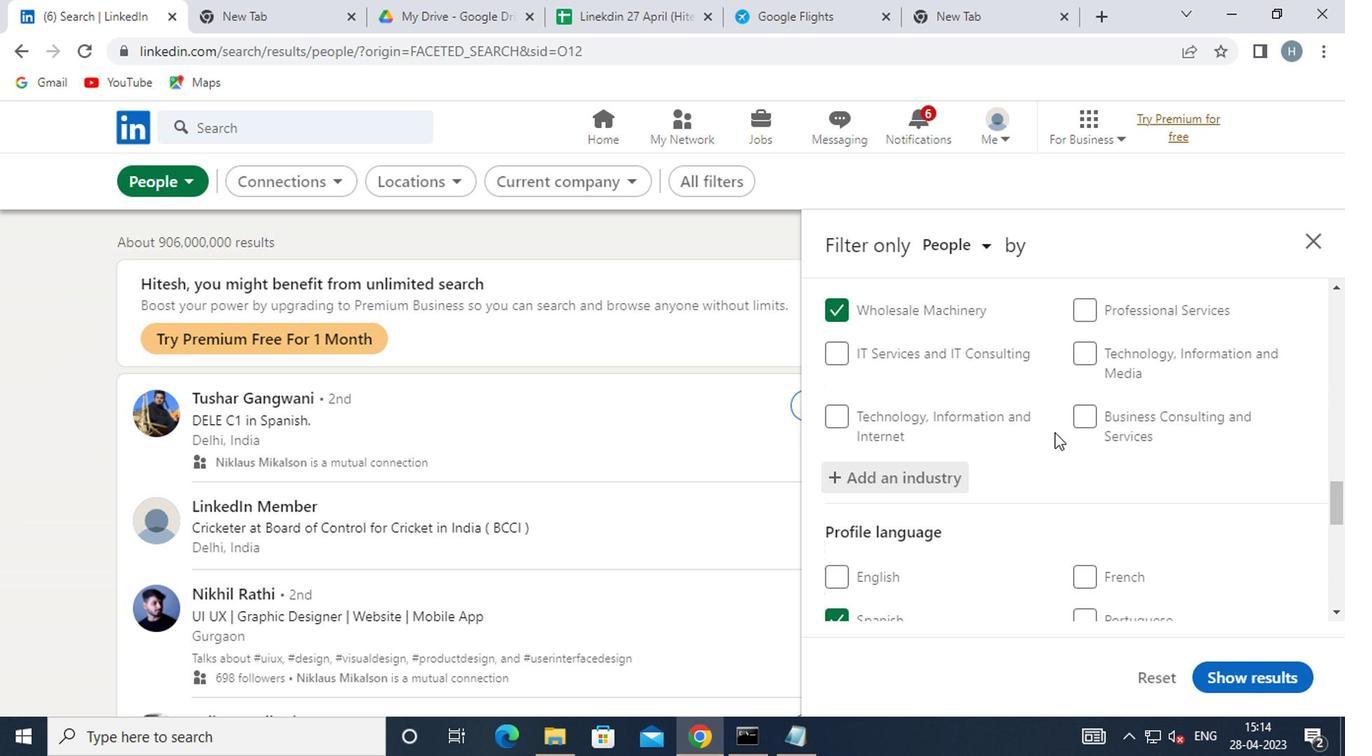 
Action: Mouse scrolled (1042, 428) with delta (0, 0)
Screenshot: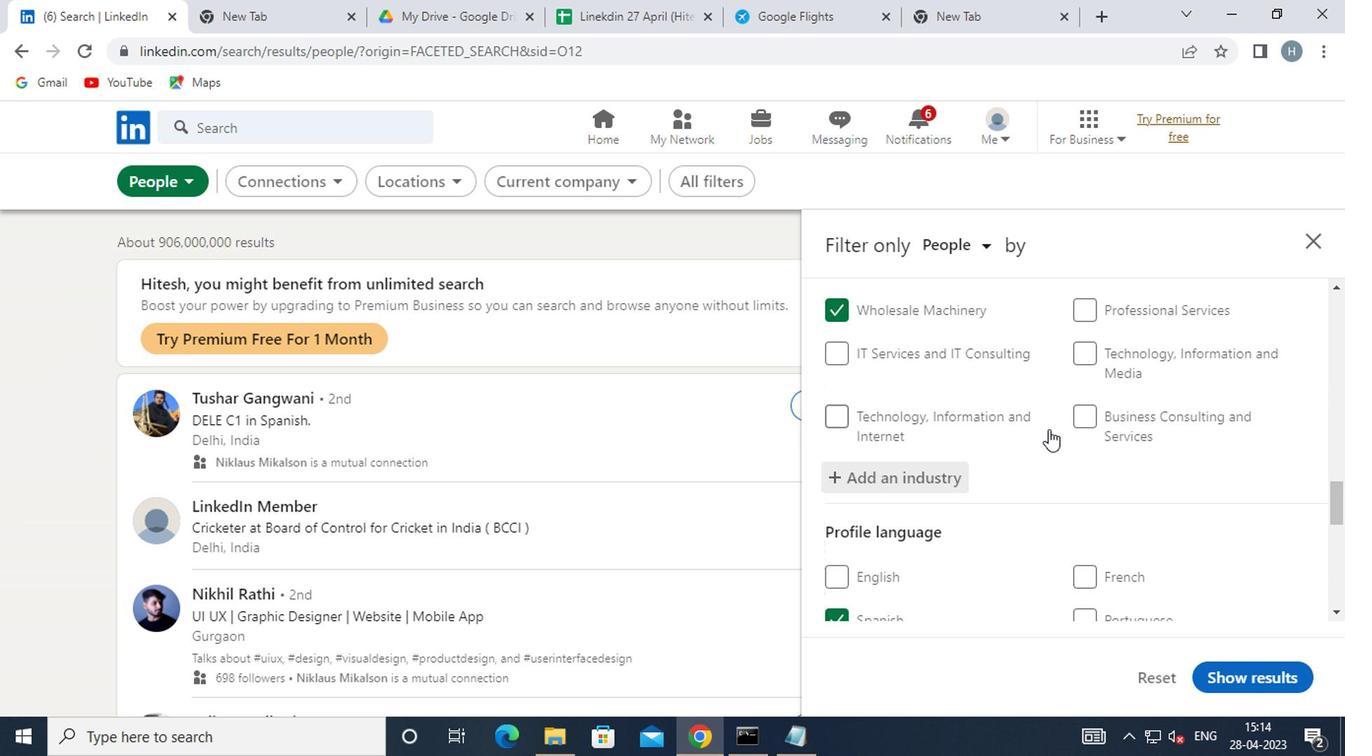 
Action: Mouse moved to (1045, 428)
Screenshot: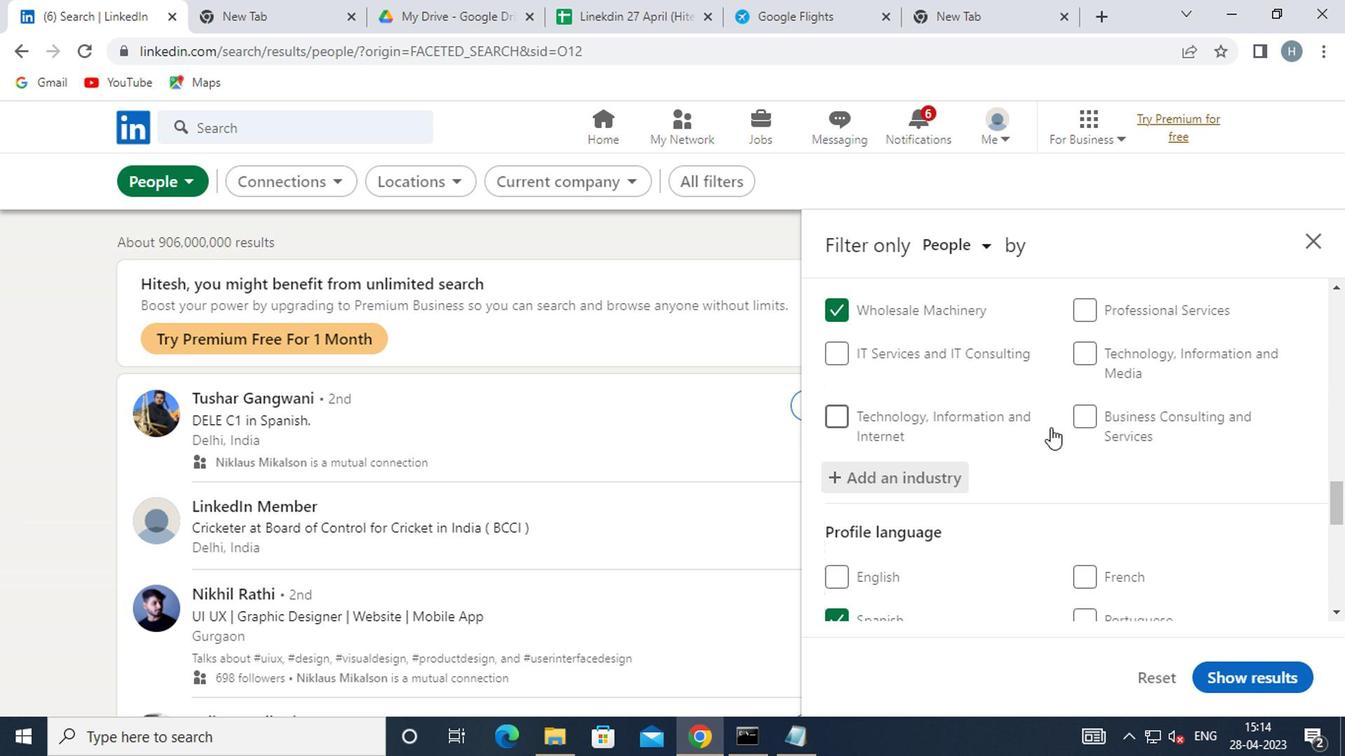 
Action: Mouse scrolled (1045, 427) with delta (0, -1)
Screenshot: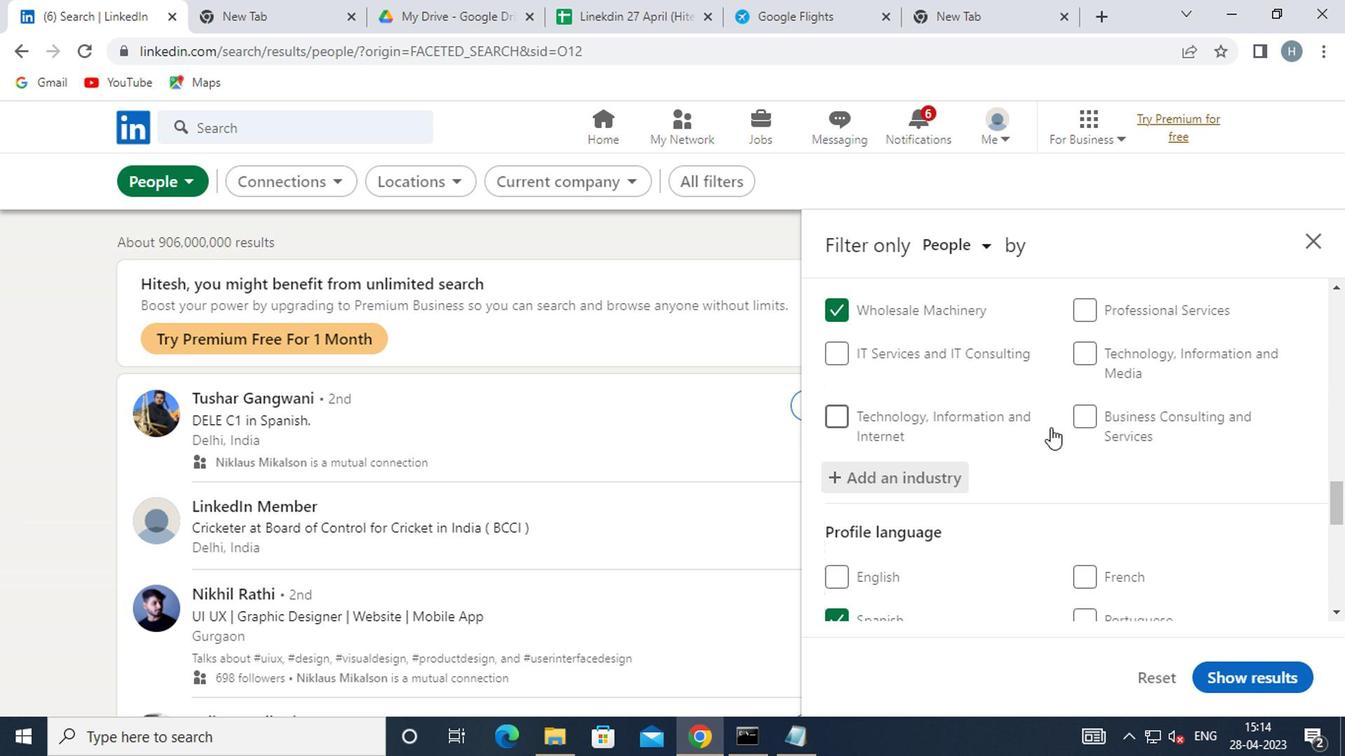 
Action: Mouse moved to (1039, 433)
Screenshot: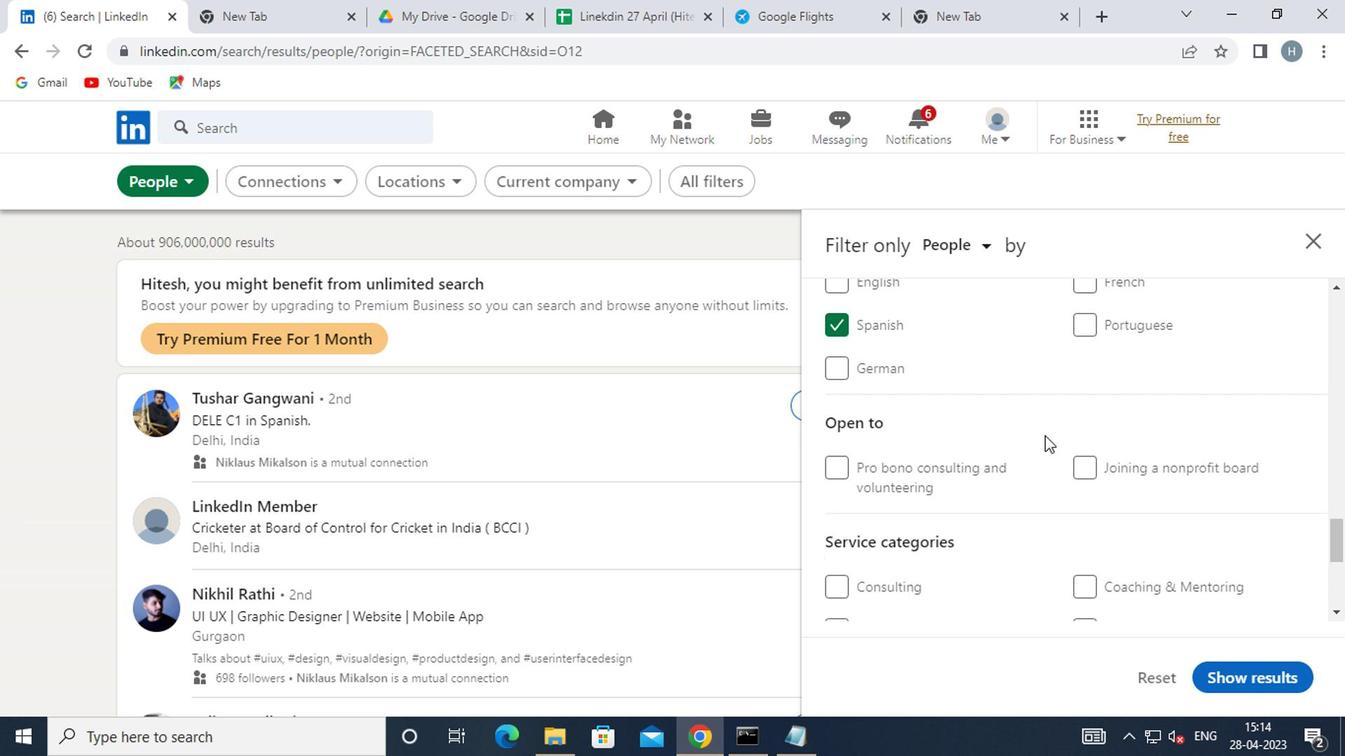 
Action: Mouse scrolled (1039, 432) with delta (0, -1)
Screenshot: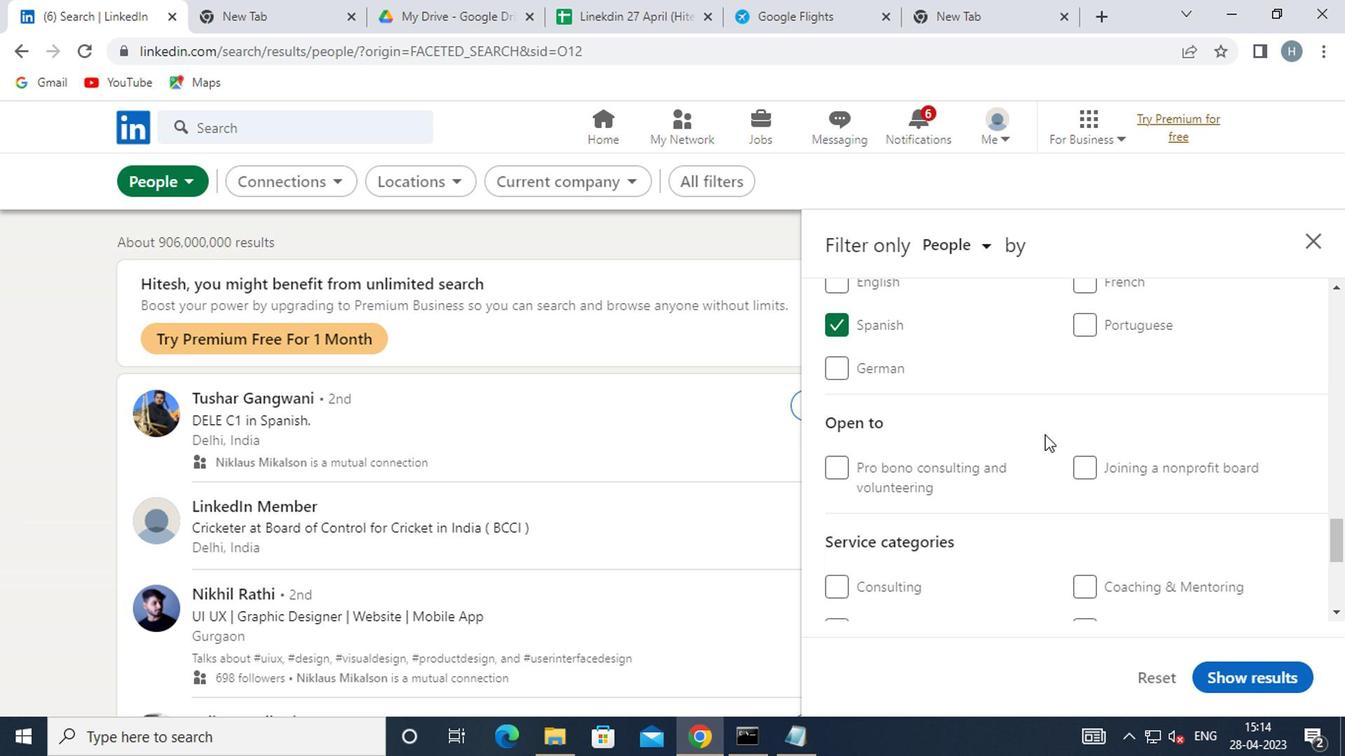 
Action: Mouse scrolled (1039, 432) with delta (0, -1)
Screenshot: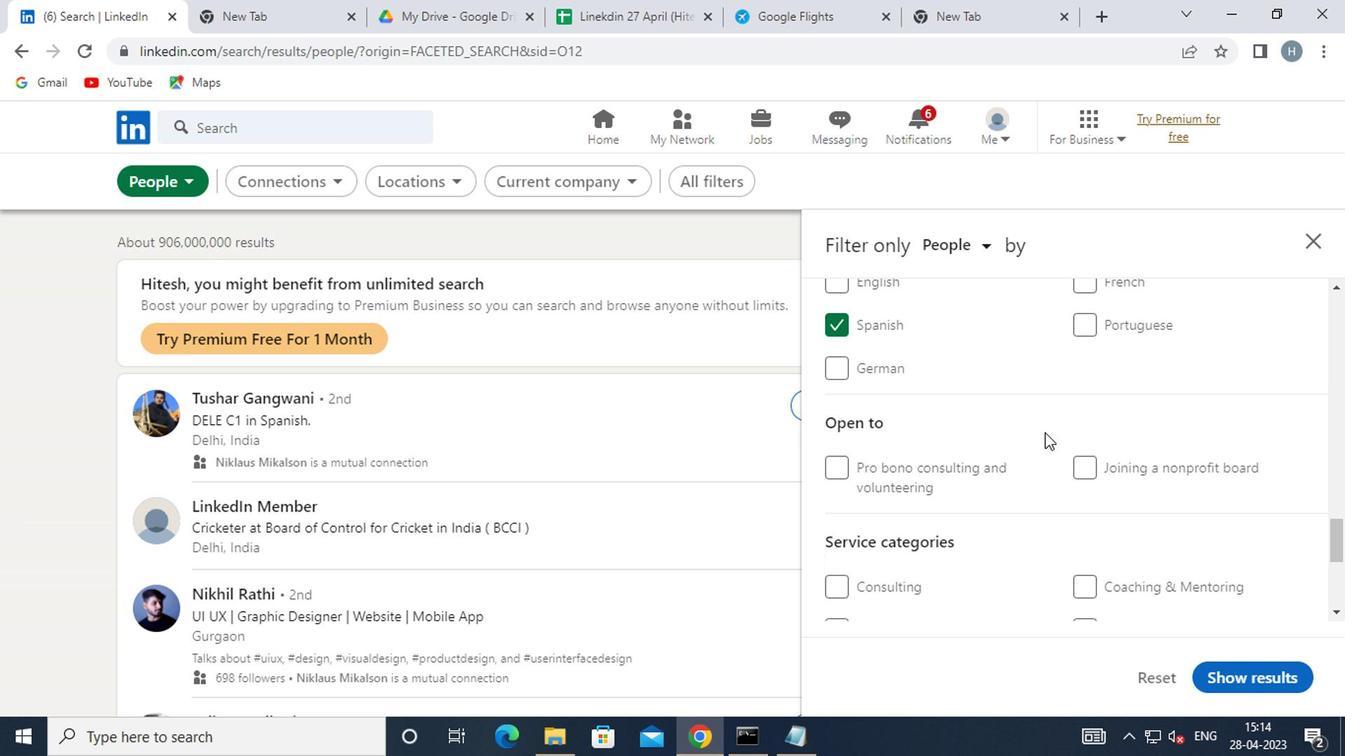 
Action: Mouse moved to (1122, 477)
Screenshot: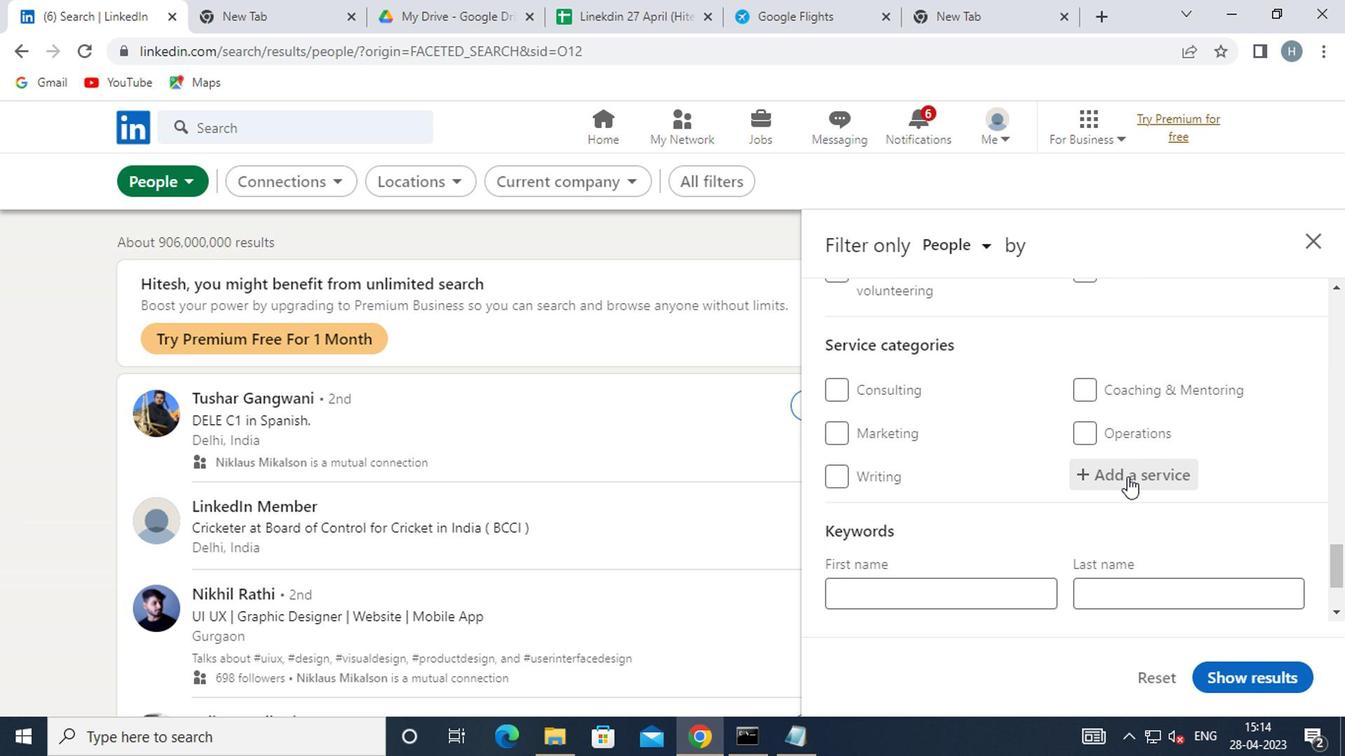 
Action: Mouse pressed left at (1122, 477)
Screenshot: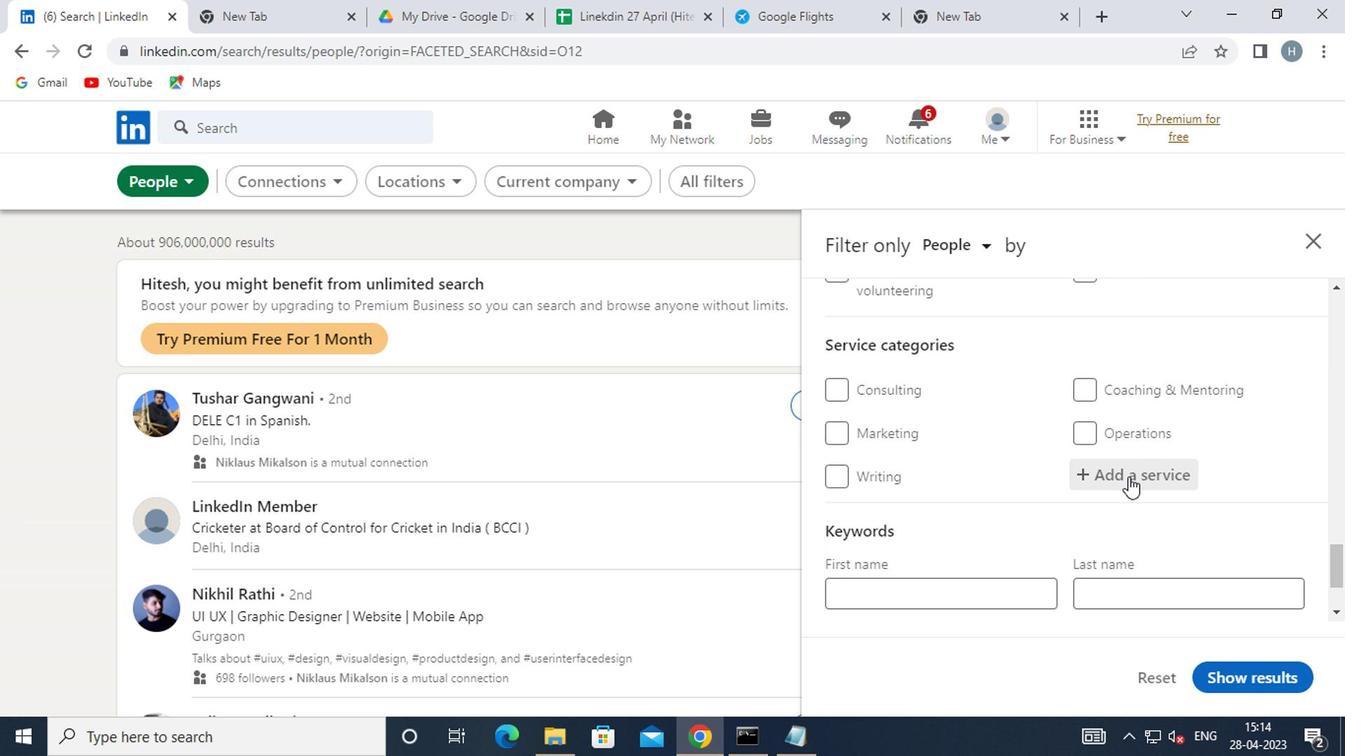 
Action: Mouse moved to (1116, 475)
Screenshot: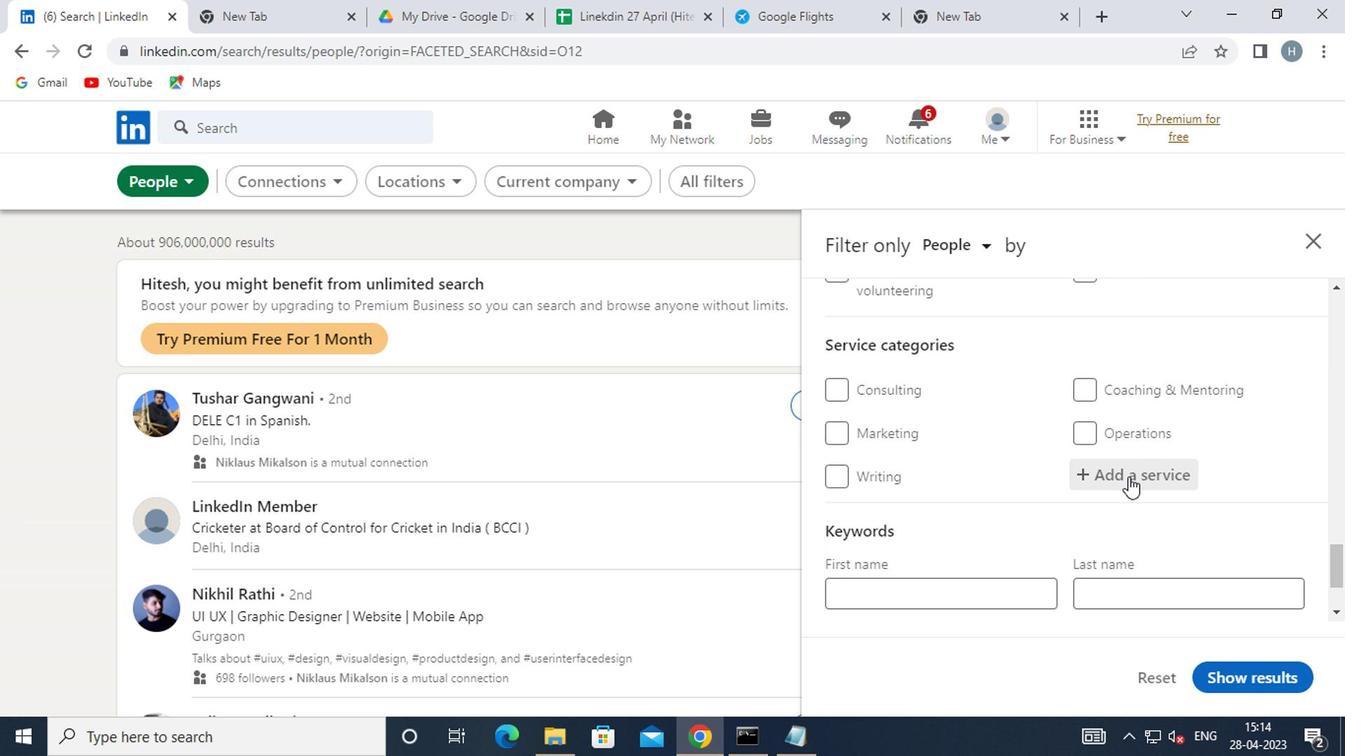 
Action: Key pressed <Key.shift>FINANCIAL<Key.space><Key.shift>P
Screenshot: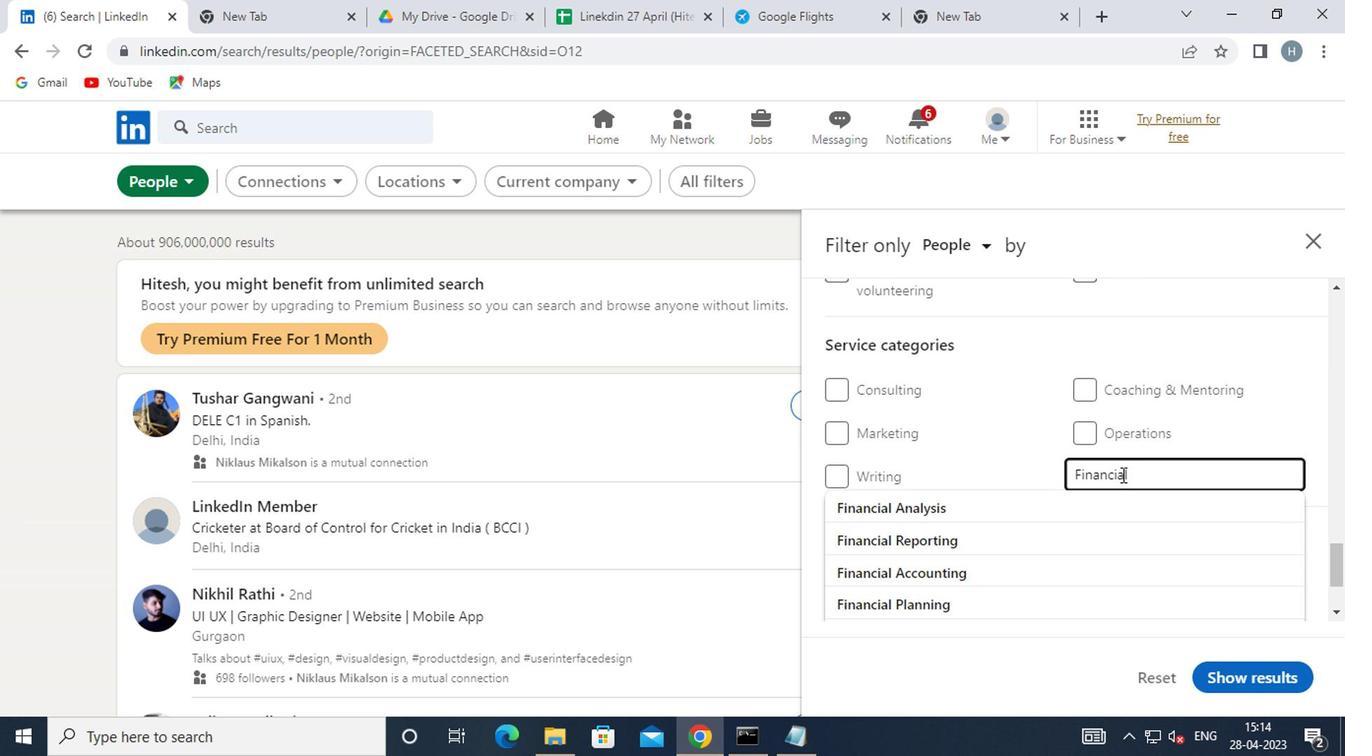 
Action: Mouse moved to (1038, 510)
Screenshot: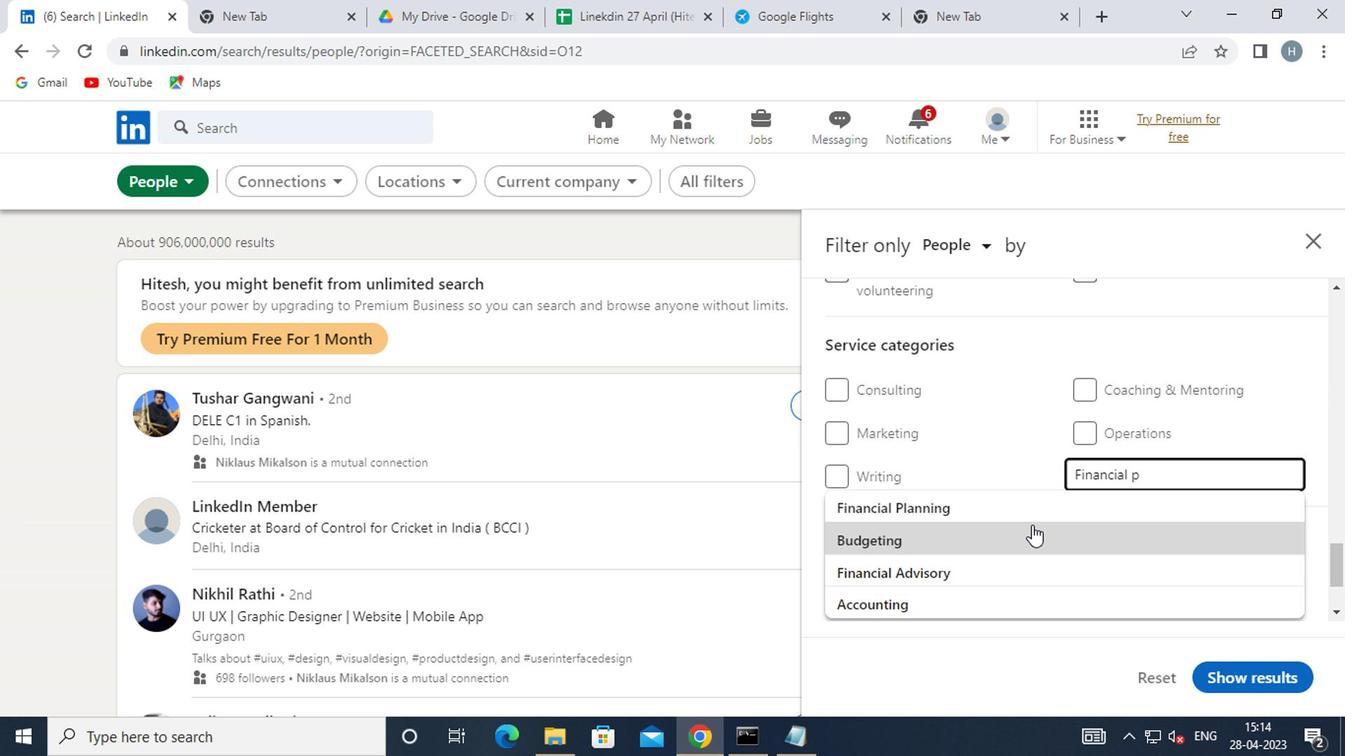 
Action: Mouse pressed left at (1038, 510)
Screenshot: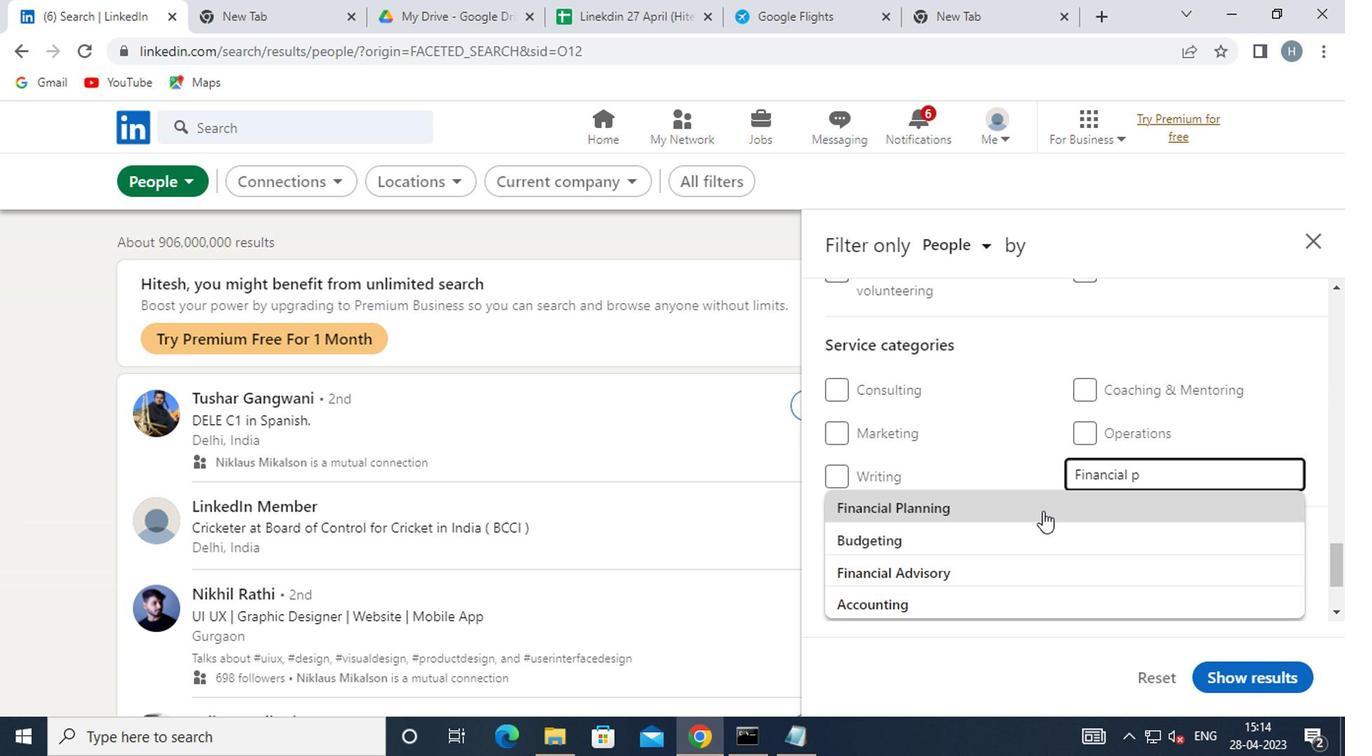 
Action: Mouse moved to (1037, 500)
Screenshot: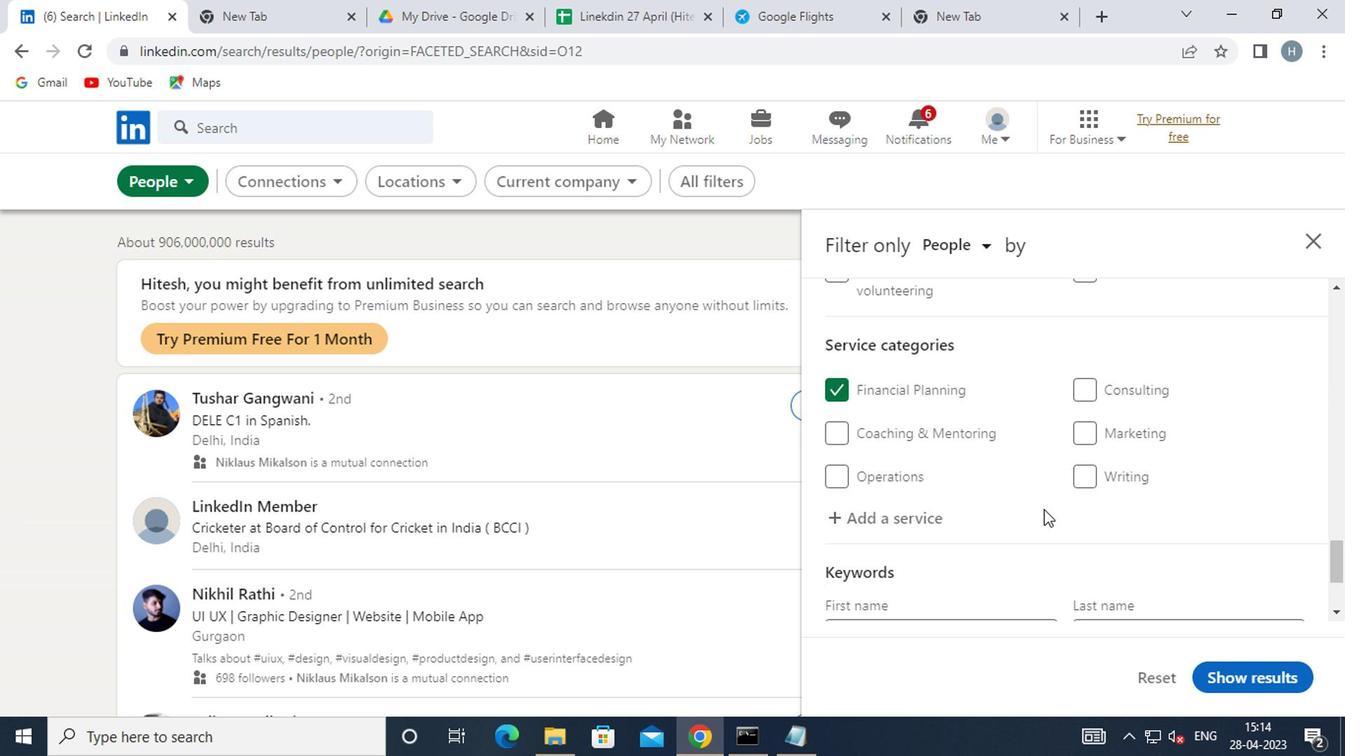 
Action: Mouse scrolled (1037, 498) with delta (0, -1)
Screenshot: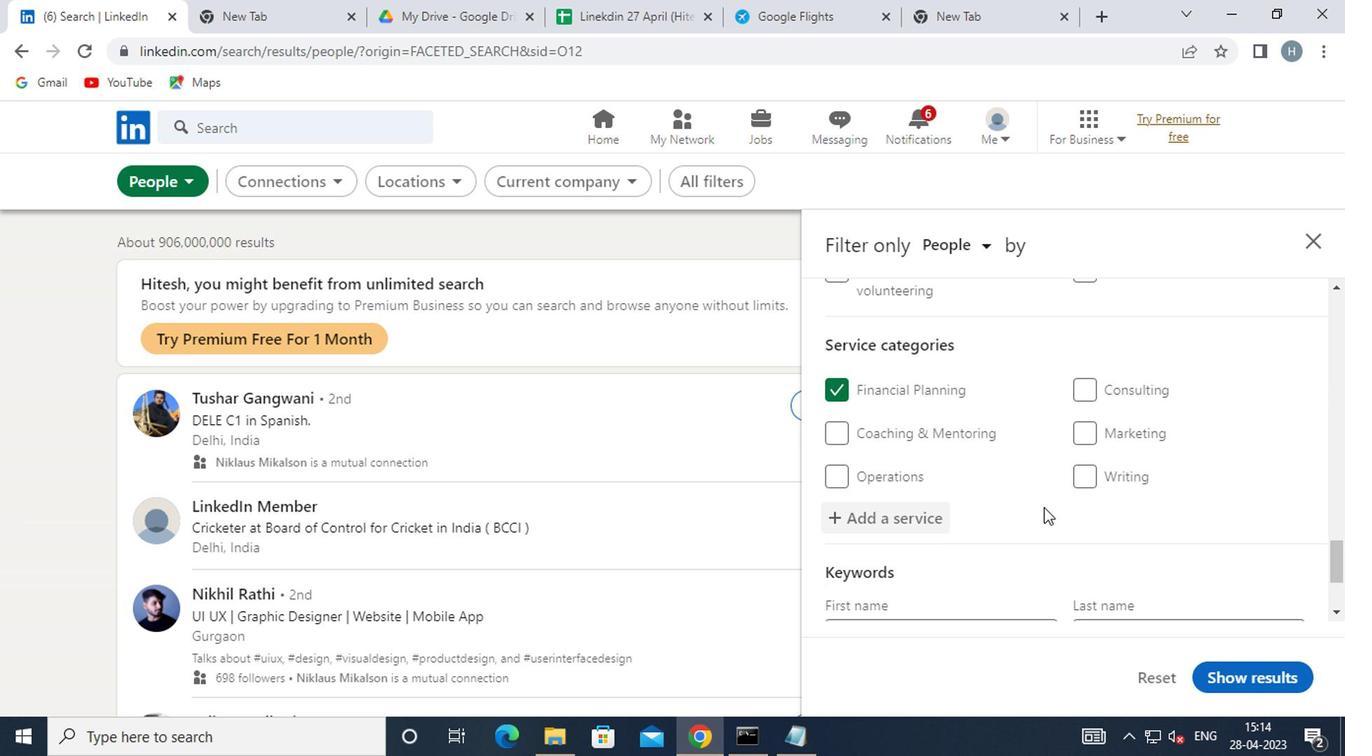 
Action: Mouse scrolled (1037, 498) with delta (0, -1)
Screenshot: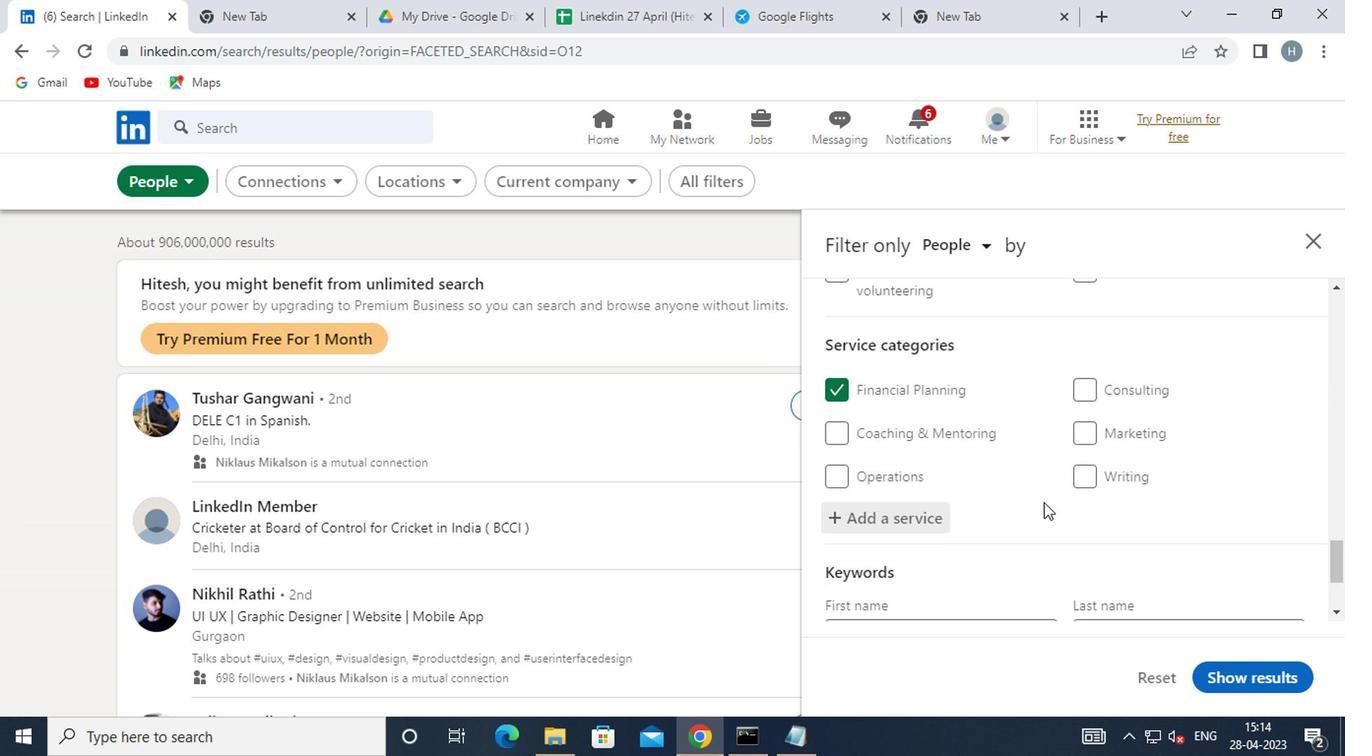 
Action: Mouse moved to (1034, 500)
Screenshot: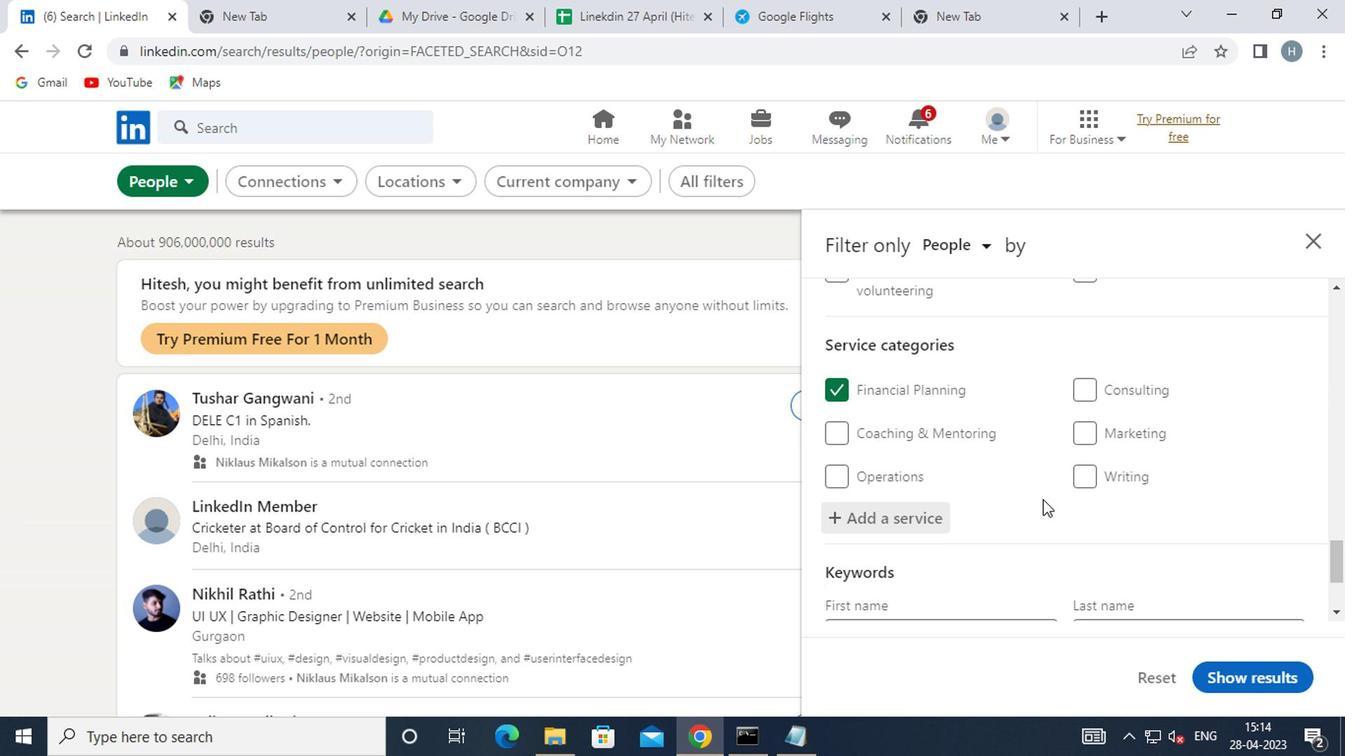 
Action: Mouse scrolled (1034, 498) with delta (0, -1)
Screenshot: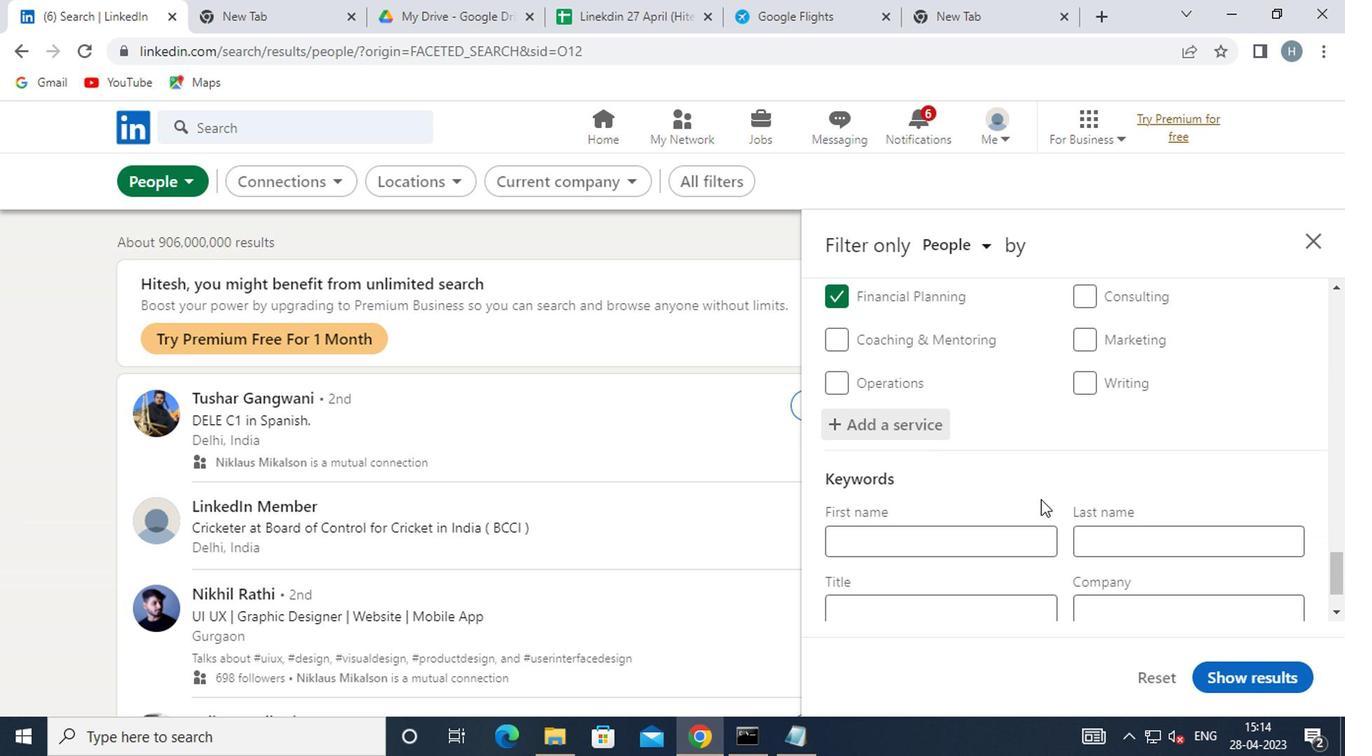 
Action: Mouse scrolled (1034, 498) with delta (0, -1)
Screenshot: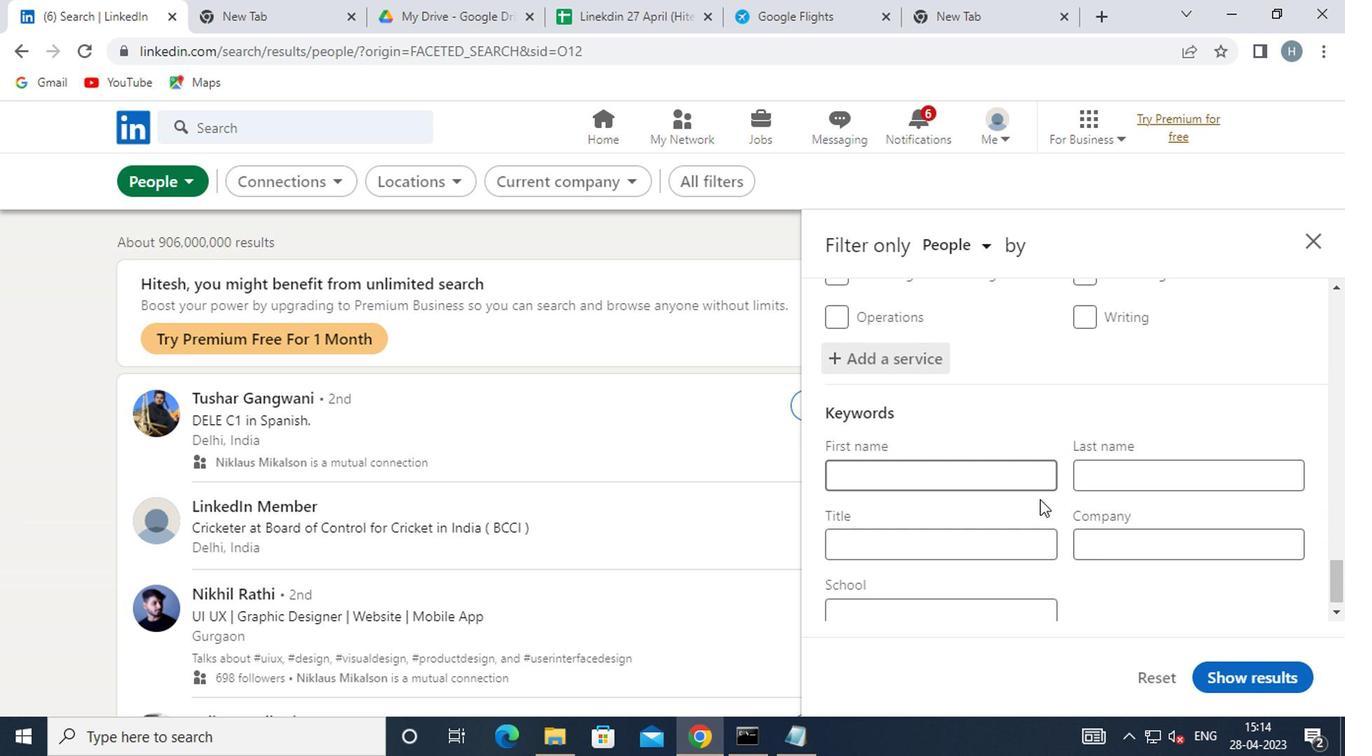 
Action: Mouse moved to (1015, 530)
Screenshot: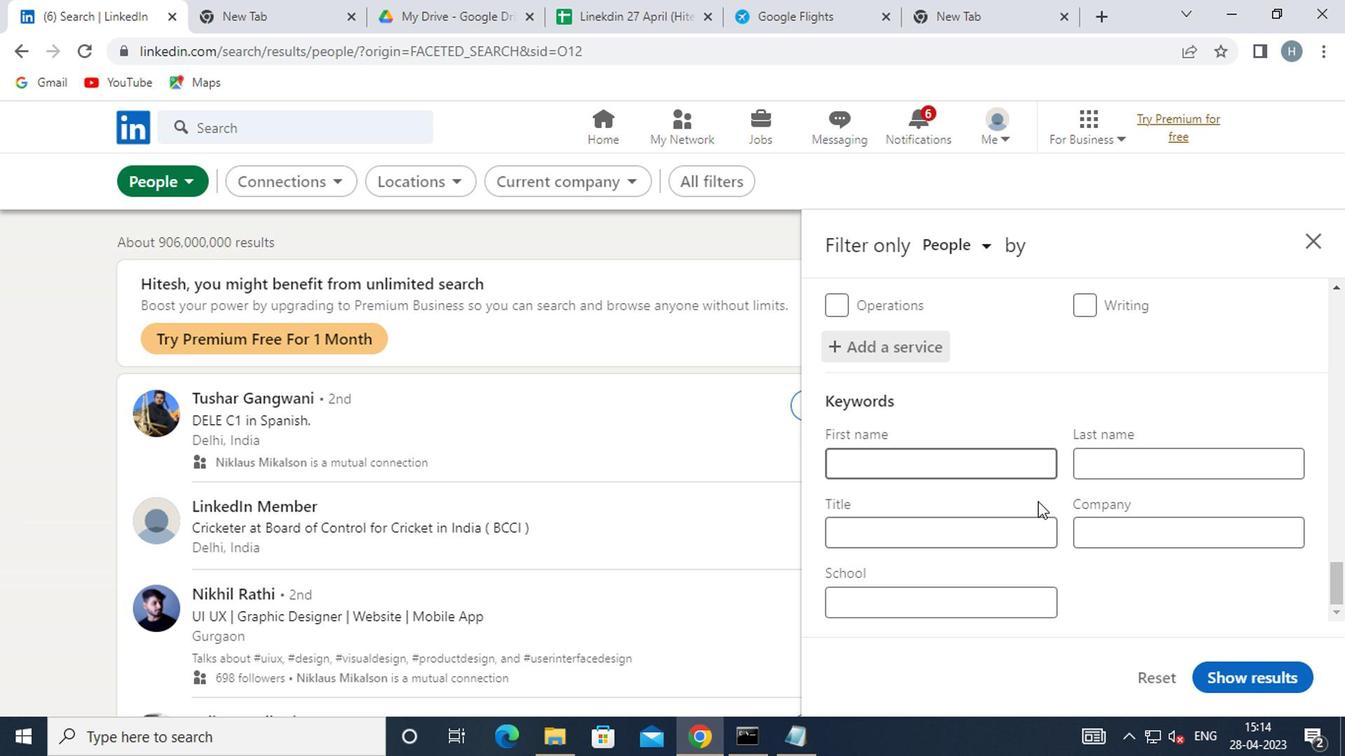 
Action: Mouse pressed left at (1015, 530)
Screenshot: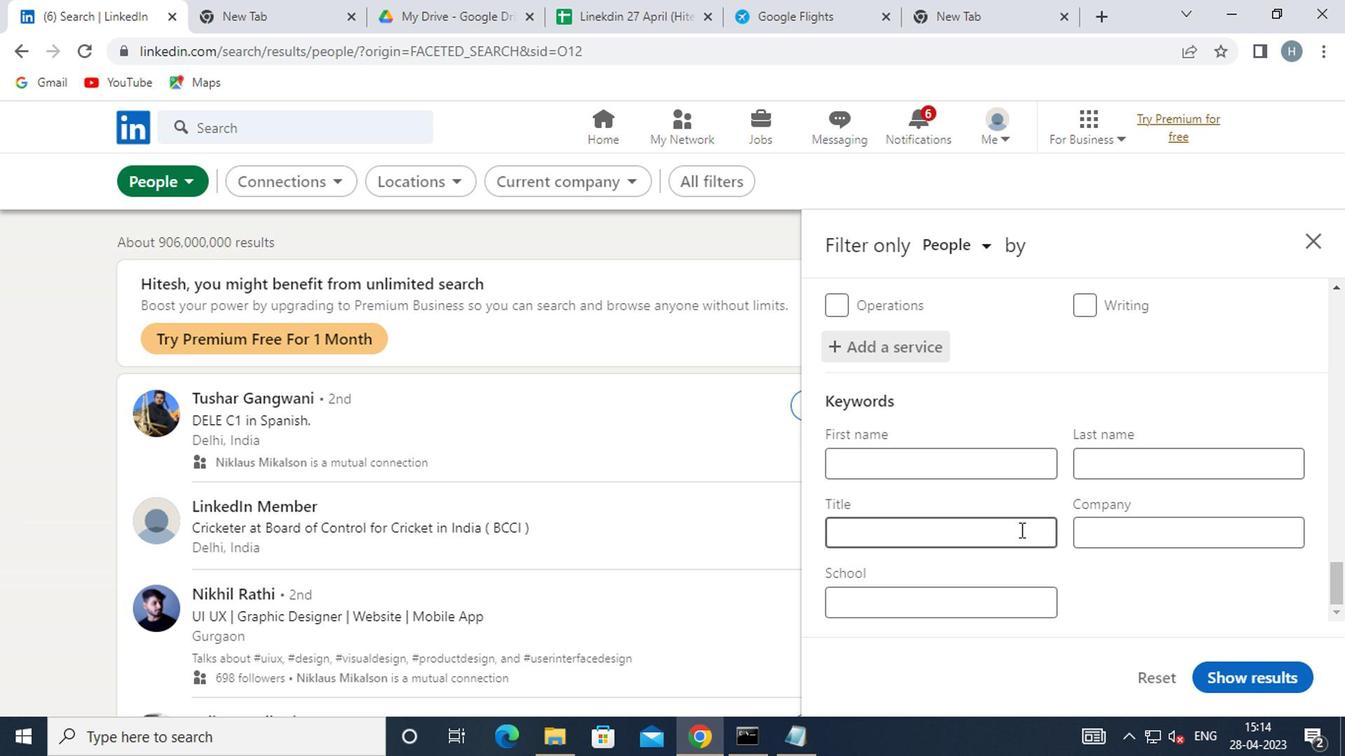 
Action: Key pressed <Key.shift><Key.shift>CONSERVATION<Key.space><Key.shift>SCIENTIST
Screenshot: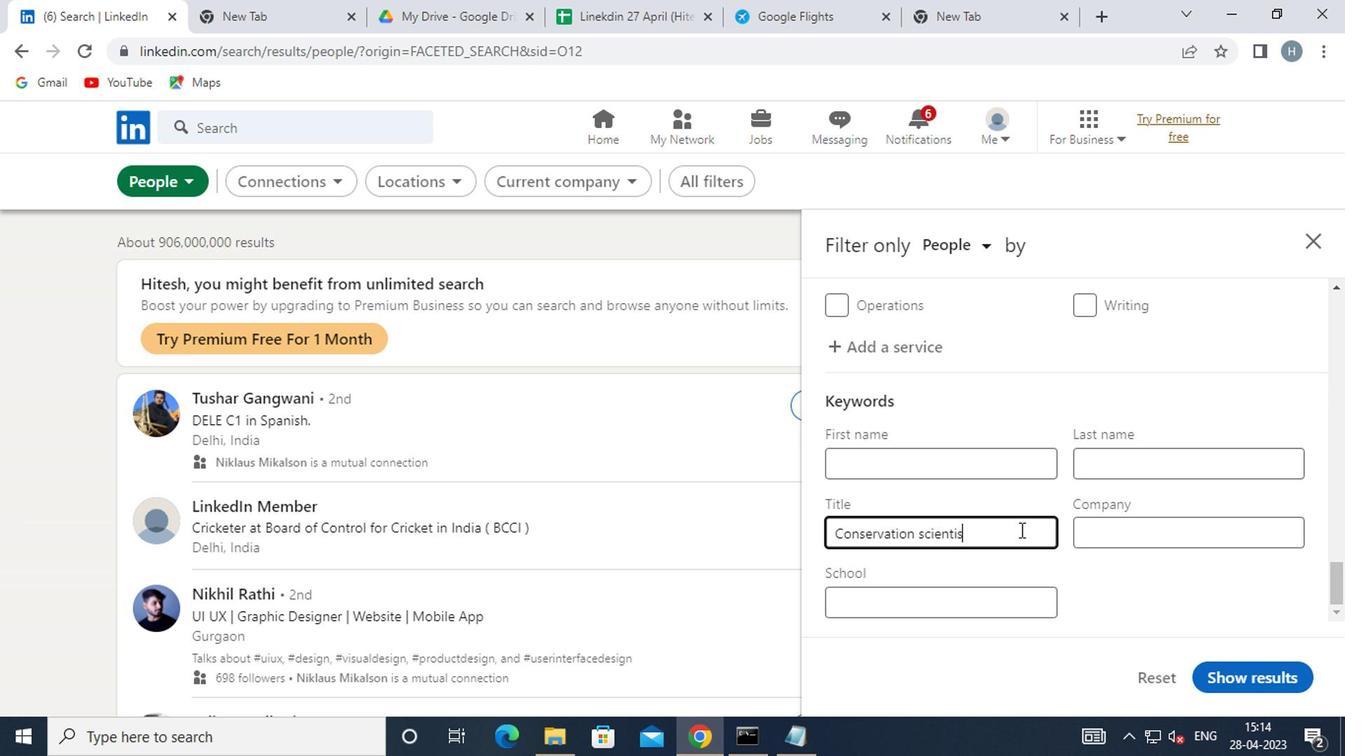 
Action: Mouse moved to (1283, 681)
Screenshot: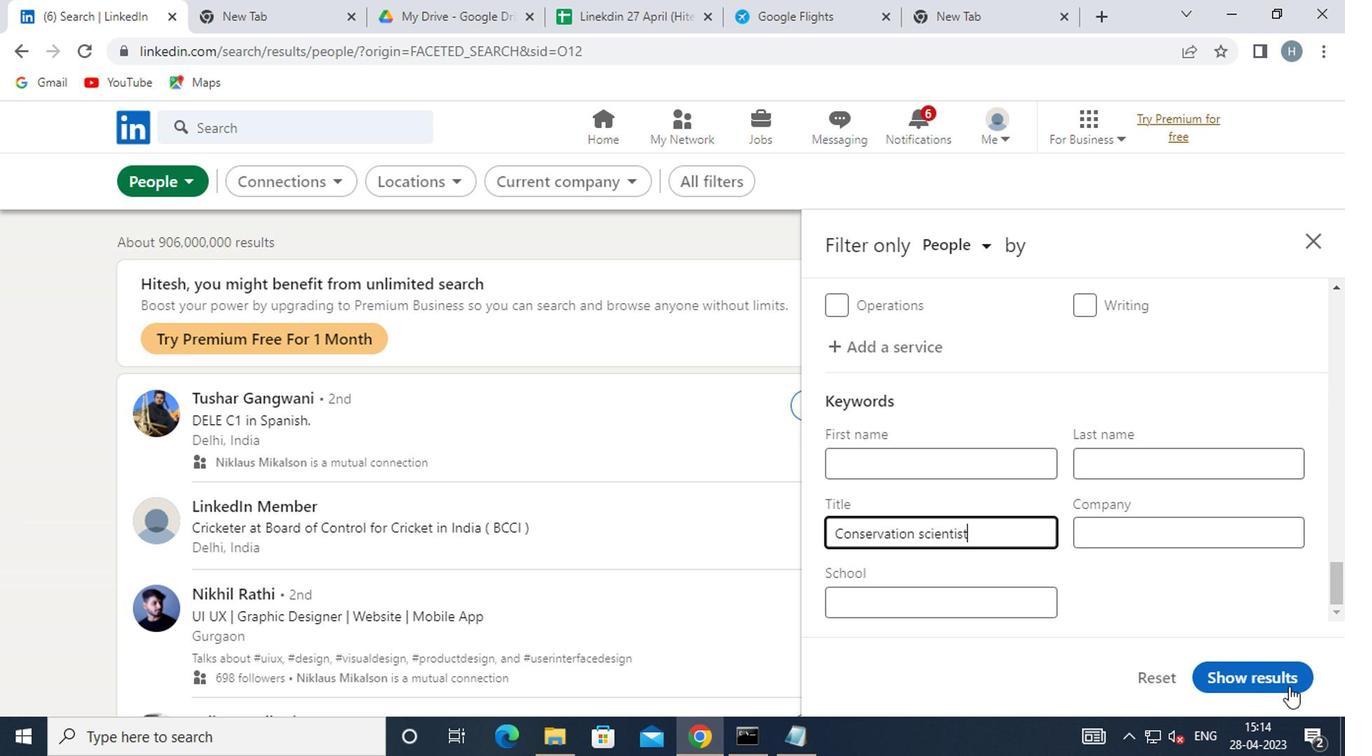 
Action: Mouse pressed left at (1283, 681)
Screenshot: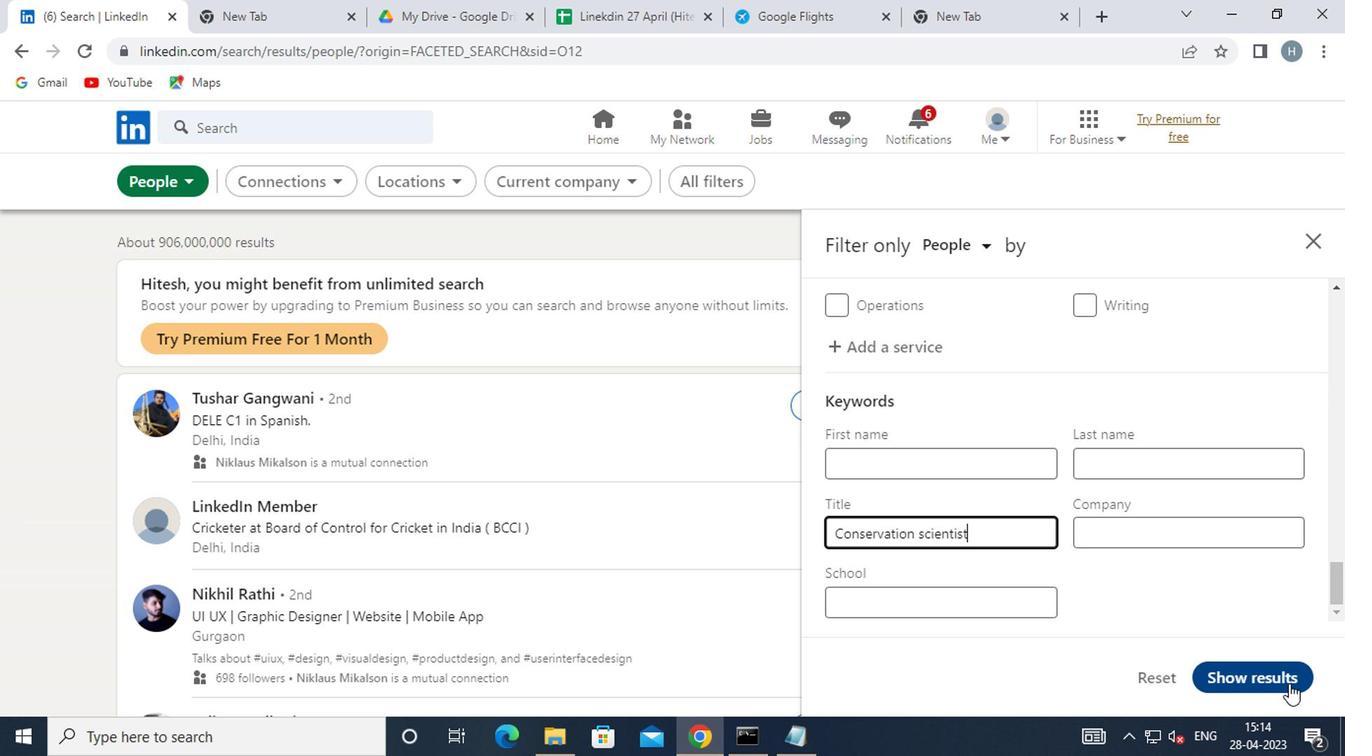 
Action: Mouse moved to (738, 306)
Screenshot: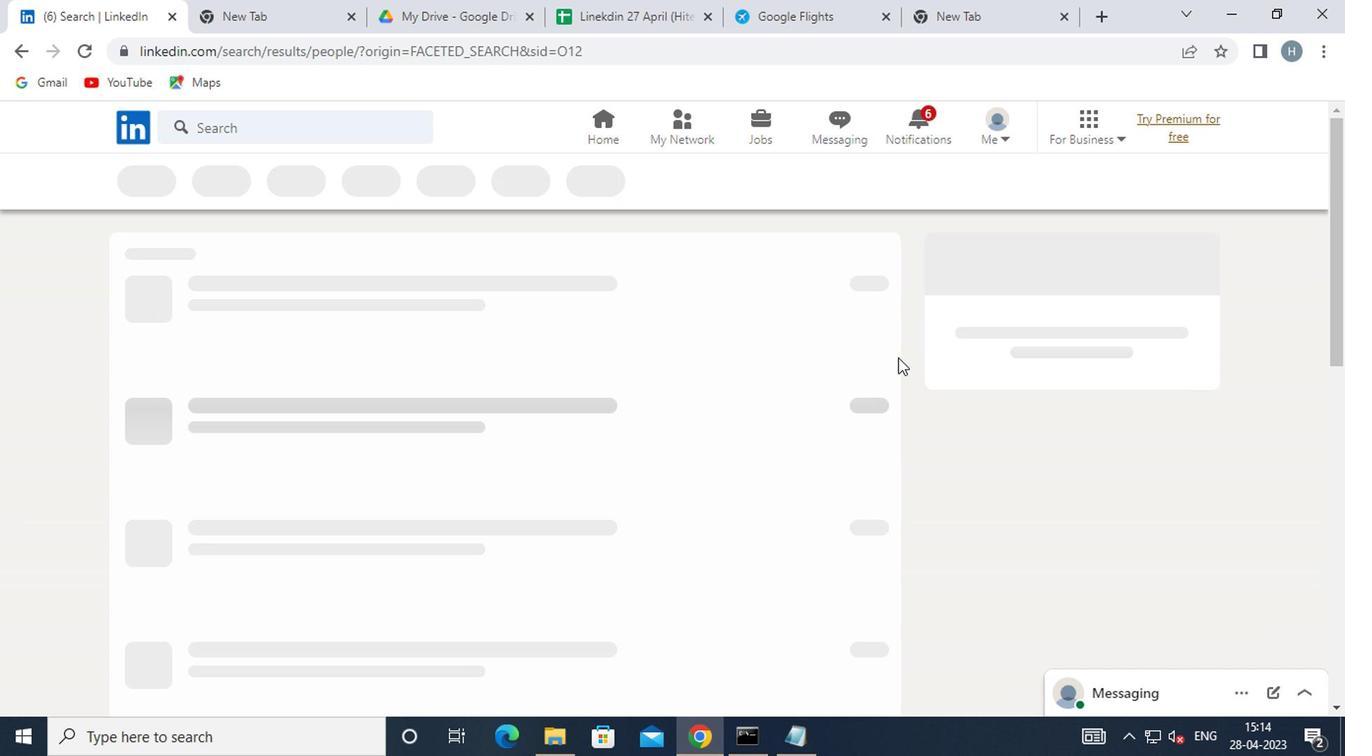 
